 Task: Look for space in Overath, Germany from 10th June, 2023 to 25th June, 2023 for 4 adults in price range Rs.10000 to Rs.15000. Place can be private room with 4 bedrooms having 4 beds and 4 bathrooms. Property type can be house, flat, guest house, hotel. Amenities needed are: wifi, TV, free parkinig on premises, gym, breakfast. Booking option can be shelf check-in. Required host language is English.
Action: Mouse pressed left at (520, 124)
Screenshot: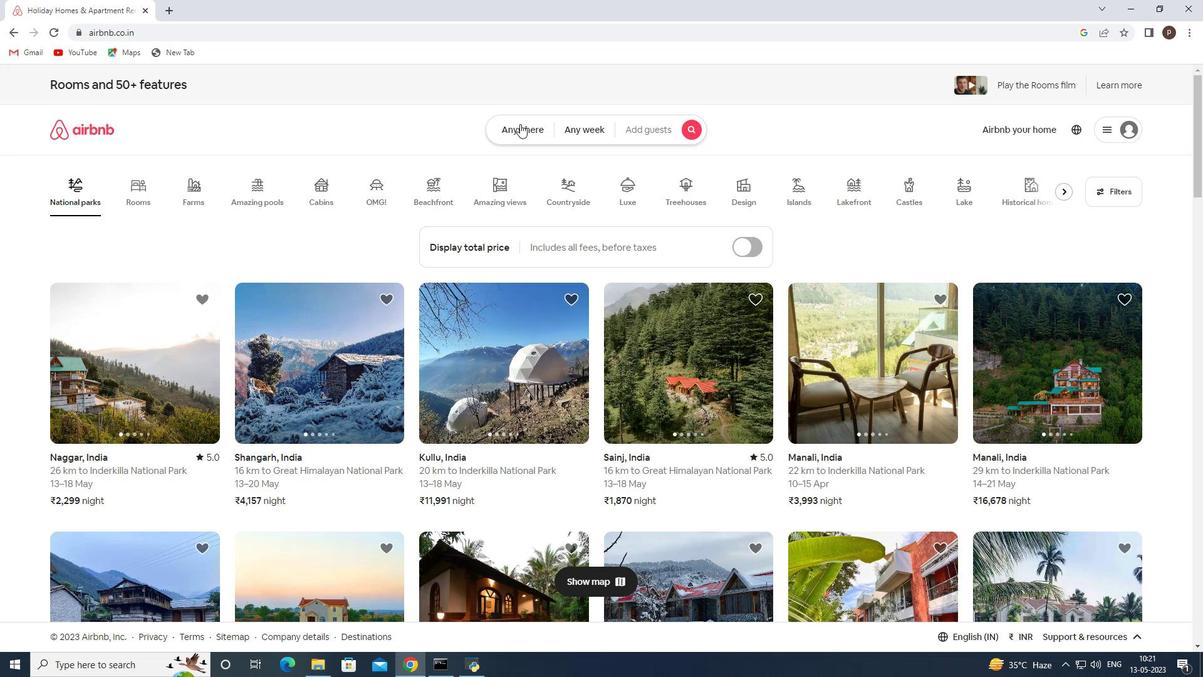 
Action: Mouse moved to (400, 176)
Screenshot: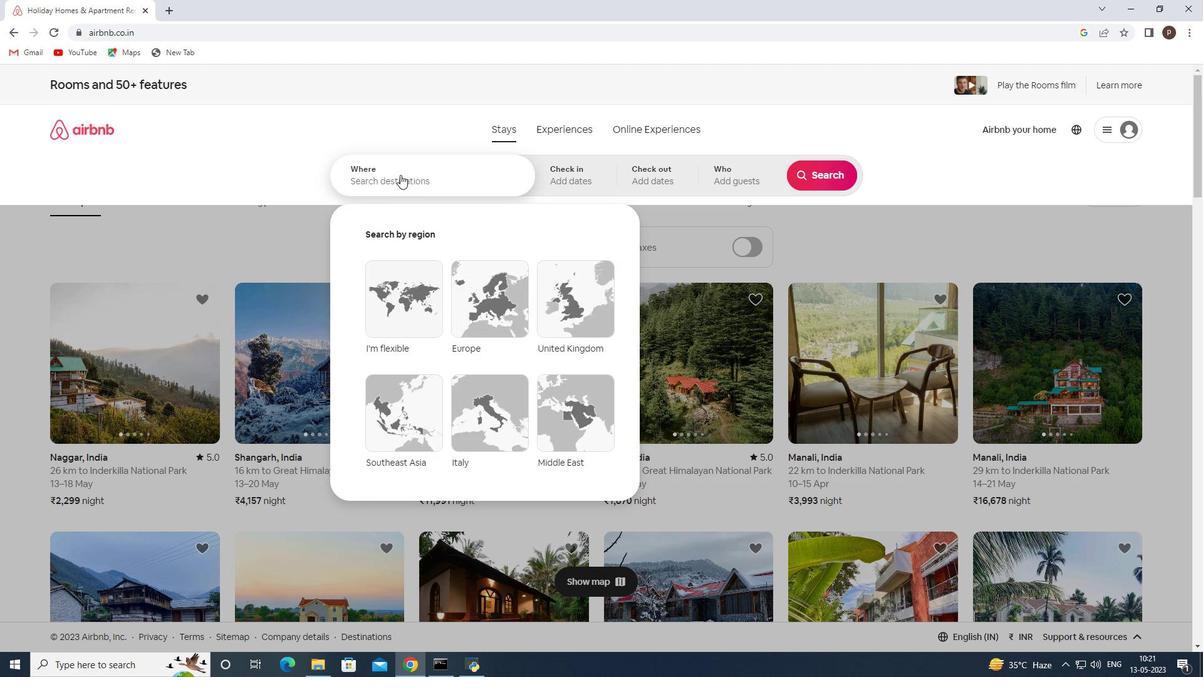 
Action: Mouse pressed left at (400, 176)
Screenshot: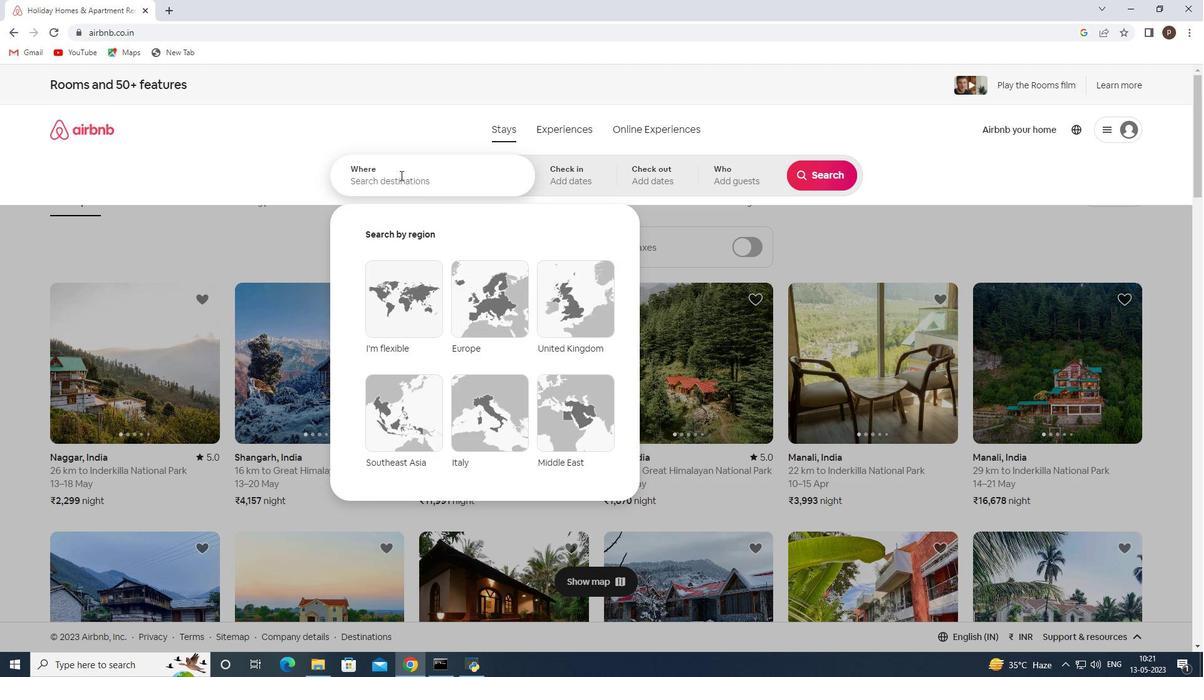 
Action: Mouse moved to (399, 180)
Screenshot: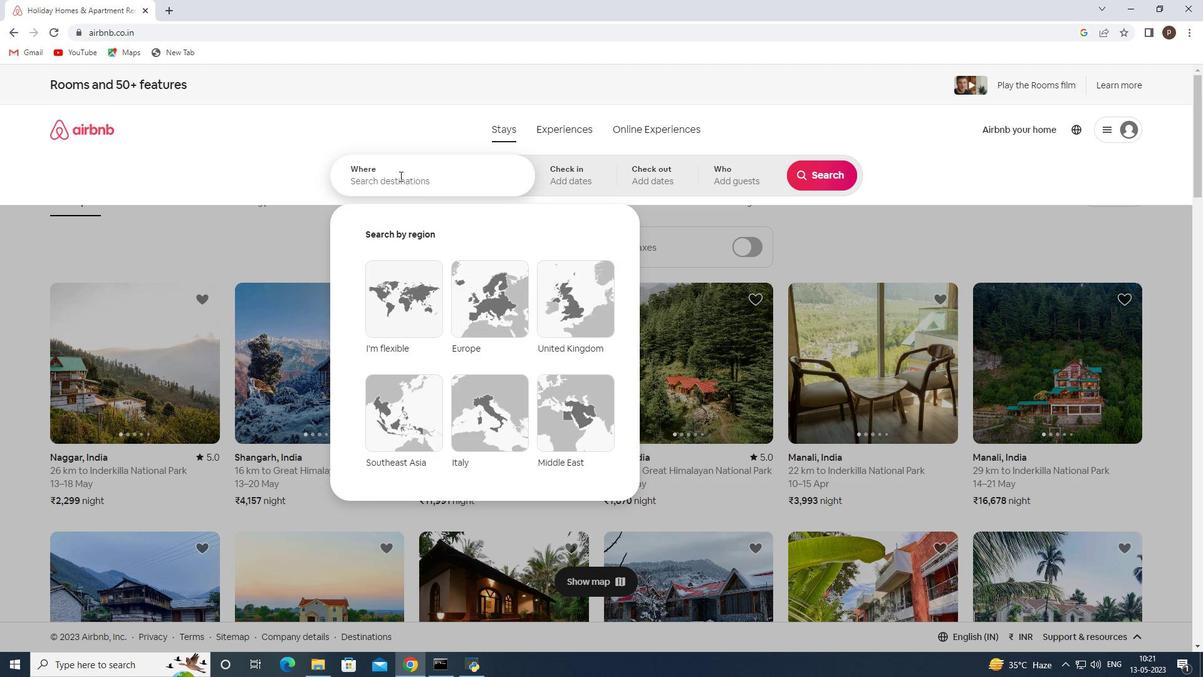 
Action: Key pressed <Key.caps_lock>O<Key.caps_lock>verath,<Key.space><Key.caps_lock>G<Key.caps_lock>ermany
Screenshot: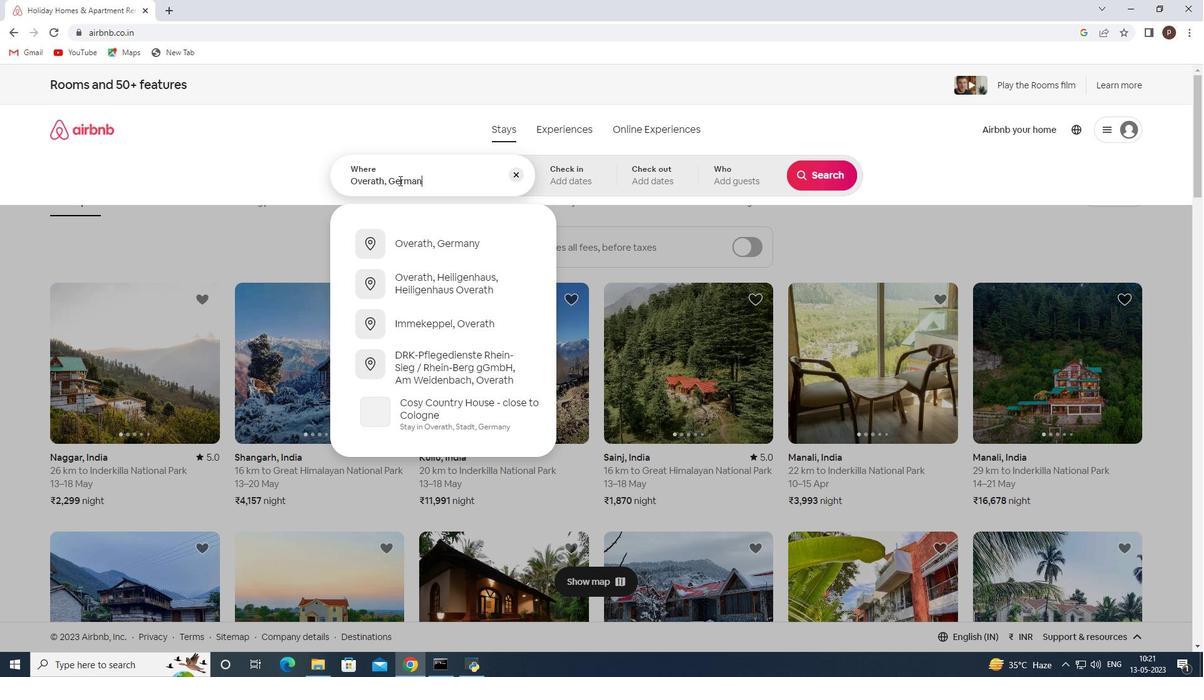 
Action: Mouse moved to (421, 239)
Screenshot: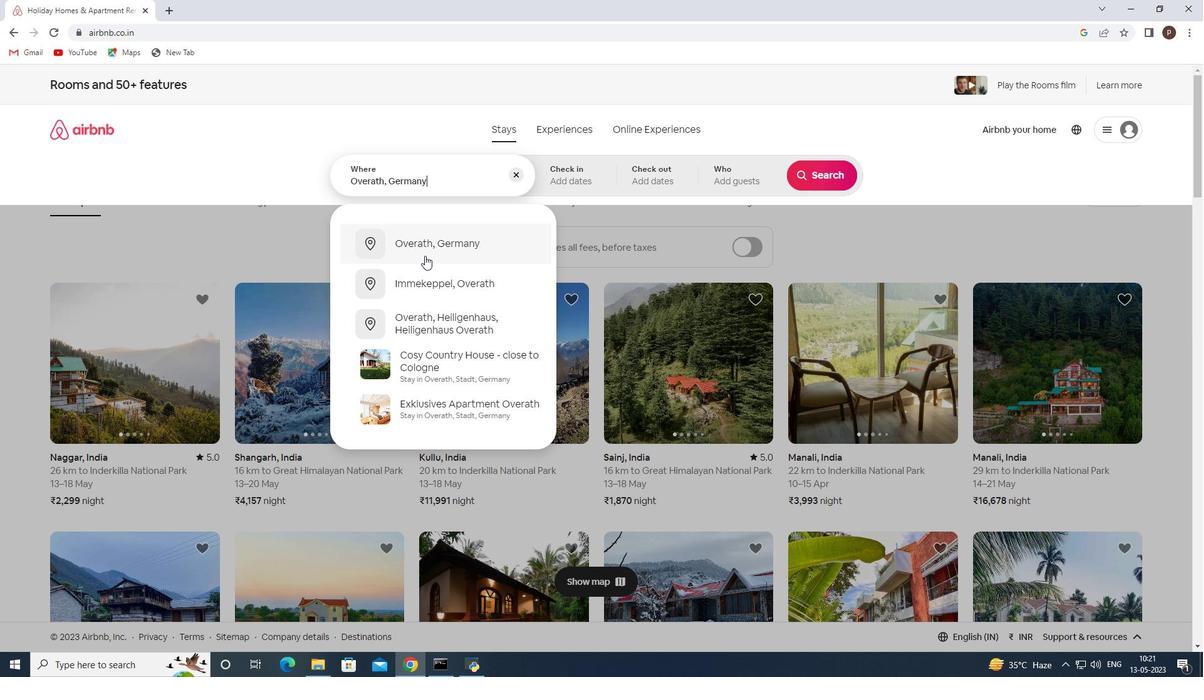 
Action: Mouse pressed left at (421, 239)
Screenshot: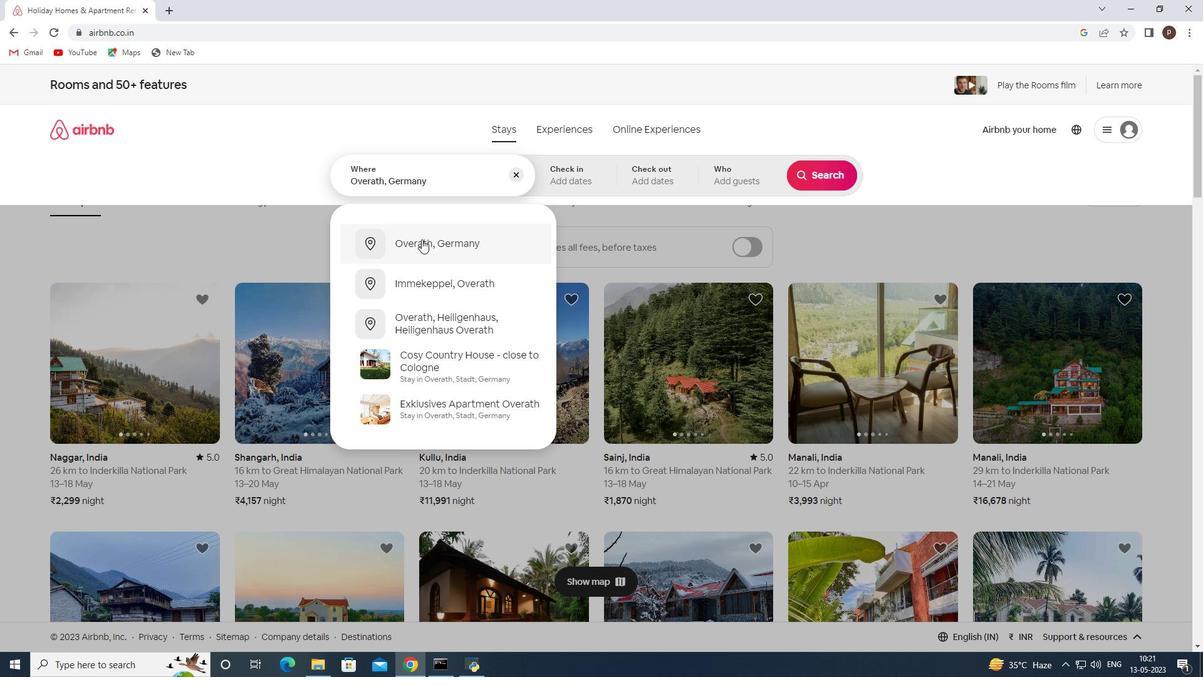
Action: Mouse moved to (803, 356)
Screenshot: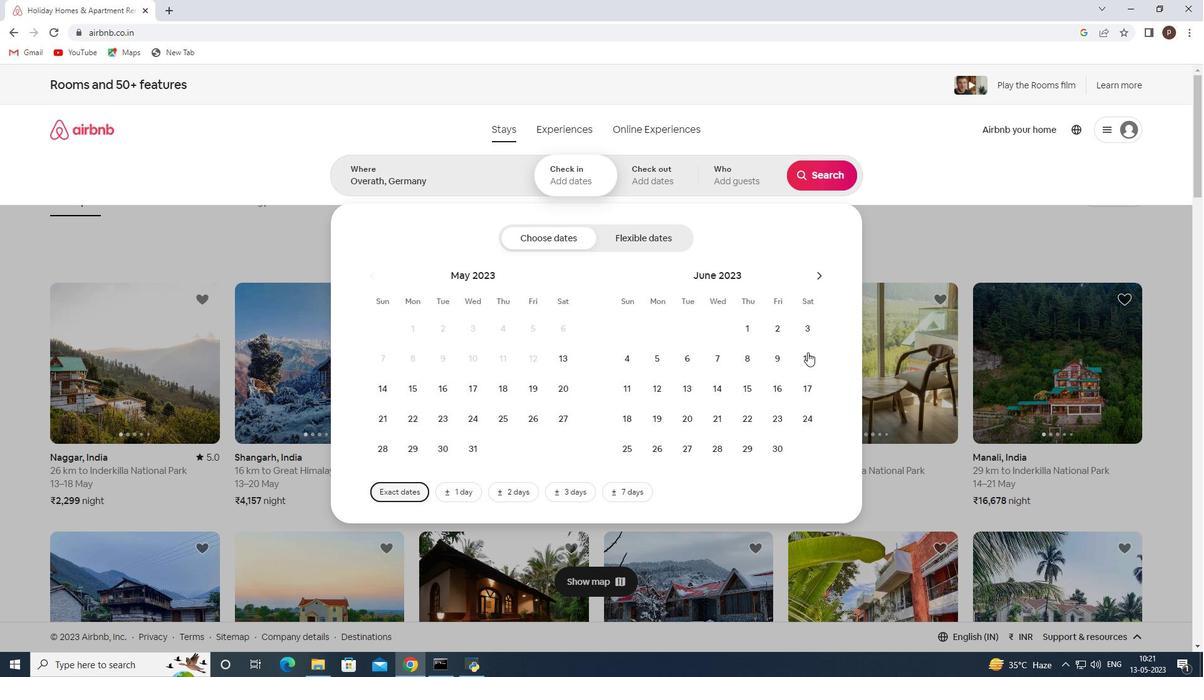 
Action: Mouse pressed left at (803, 356)
Screenshot: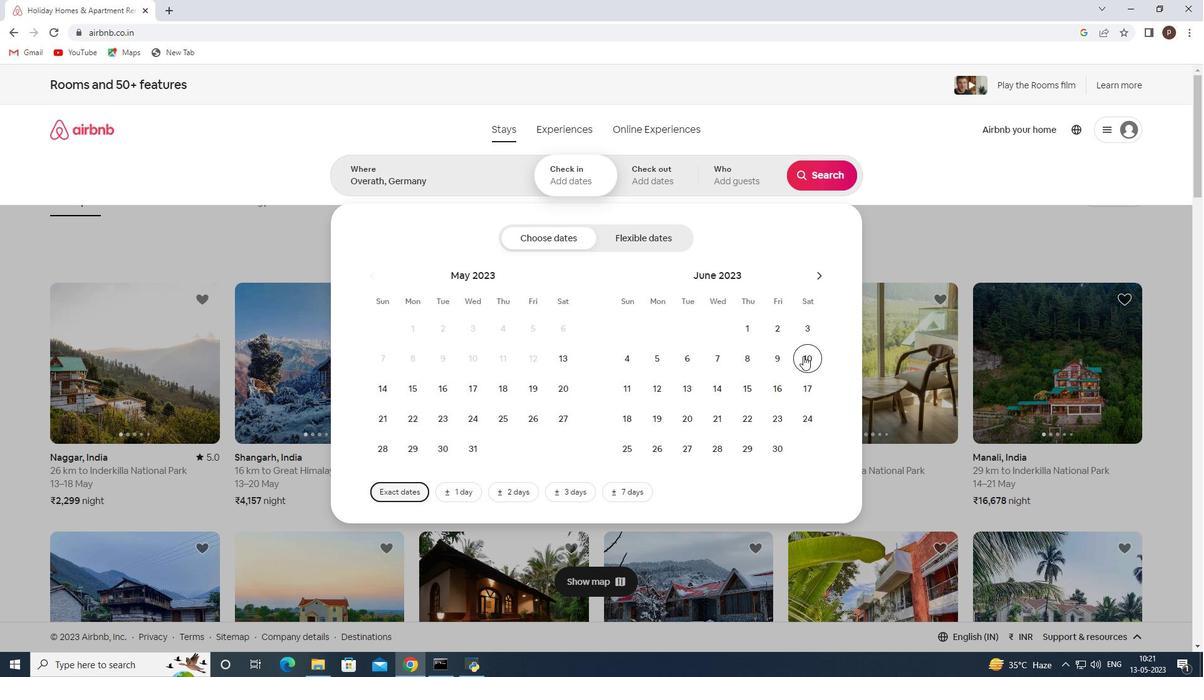 
Action: Mouse moved to (629, 444)
Screenshot: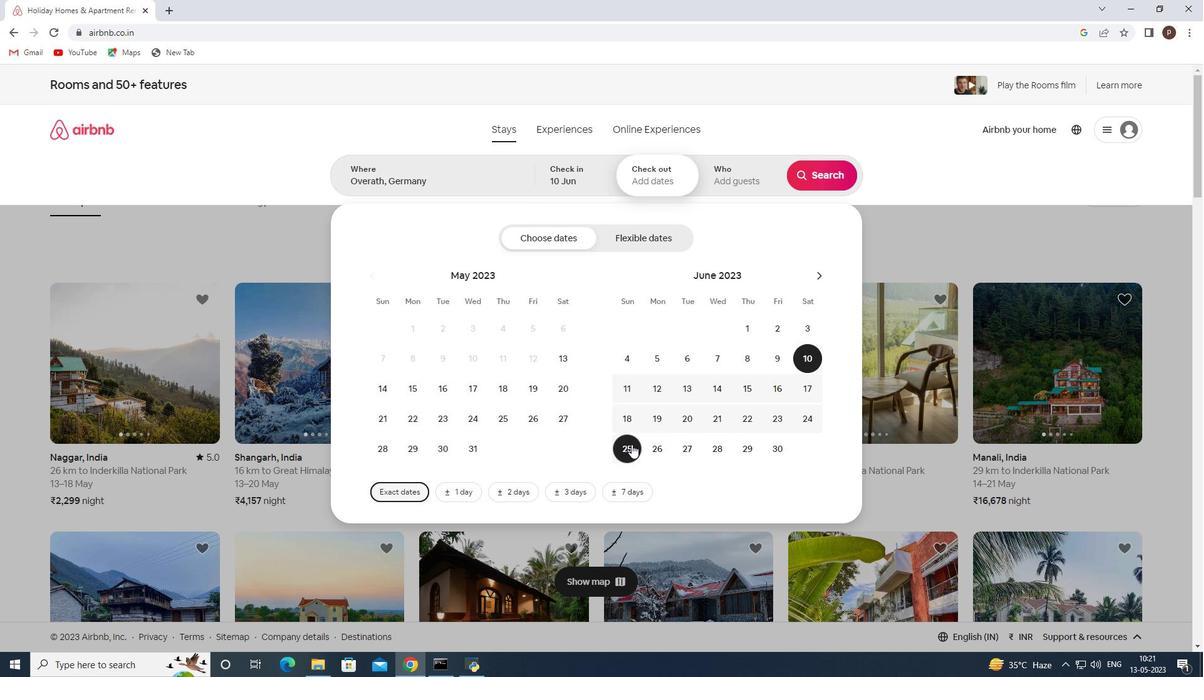 
Action: Mouse pressed left at (629, 444)
Screenshot: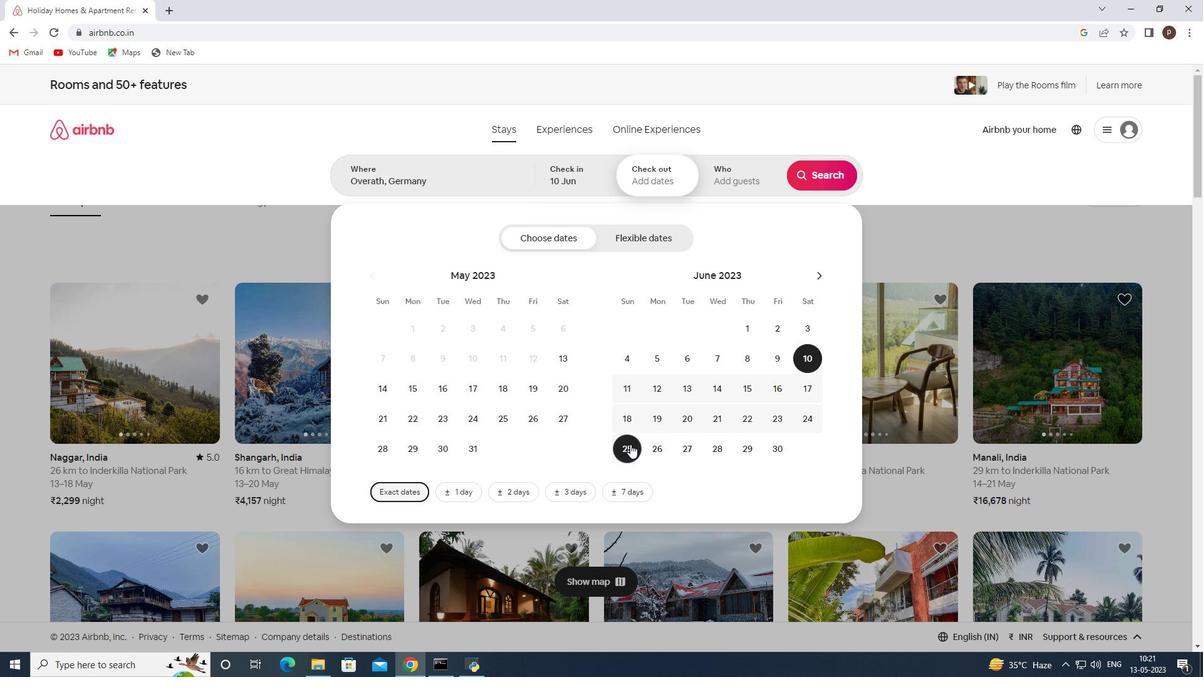 
Action: Mouse moved to (727, 179)
Screenshot: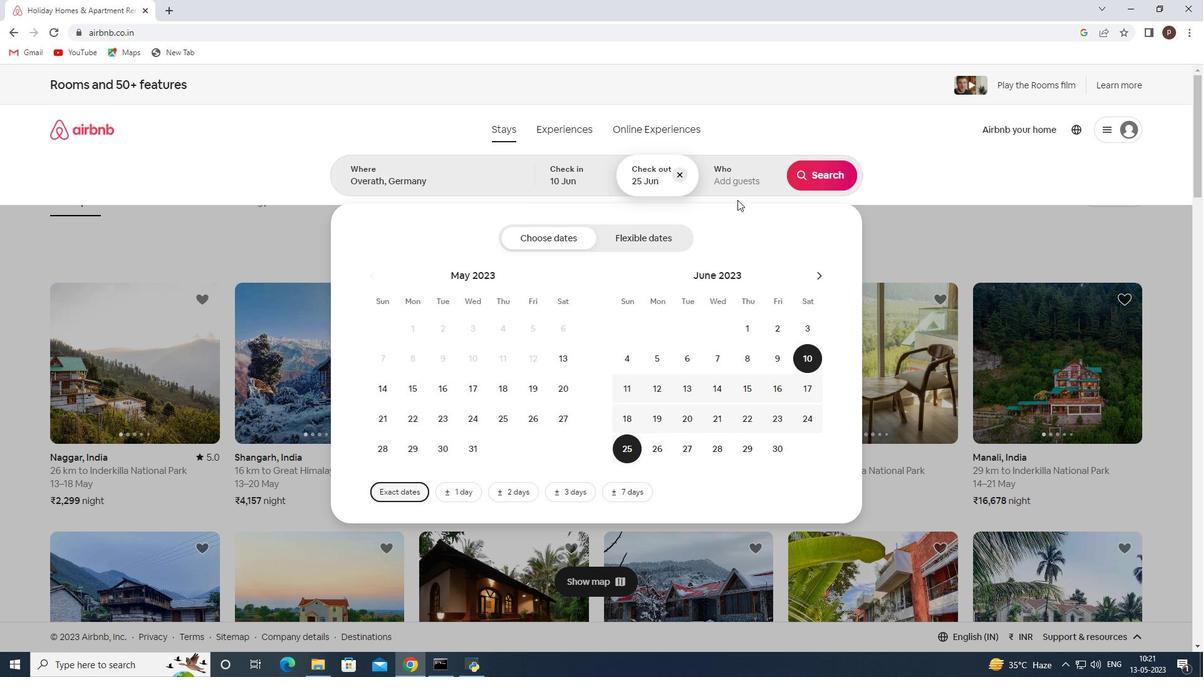 
Action: Mouse pressed left at (727, 179)
Screenshot: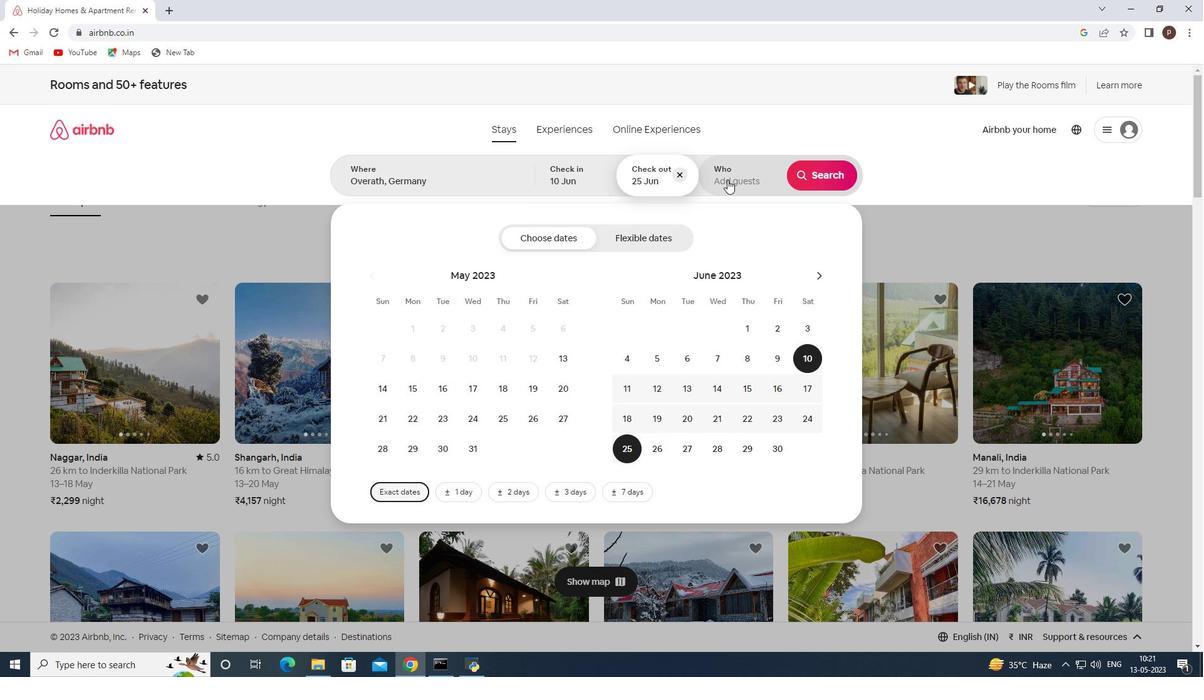 
Action: Mouse moved to (825, 243)
Screenshot: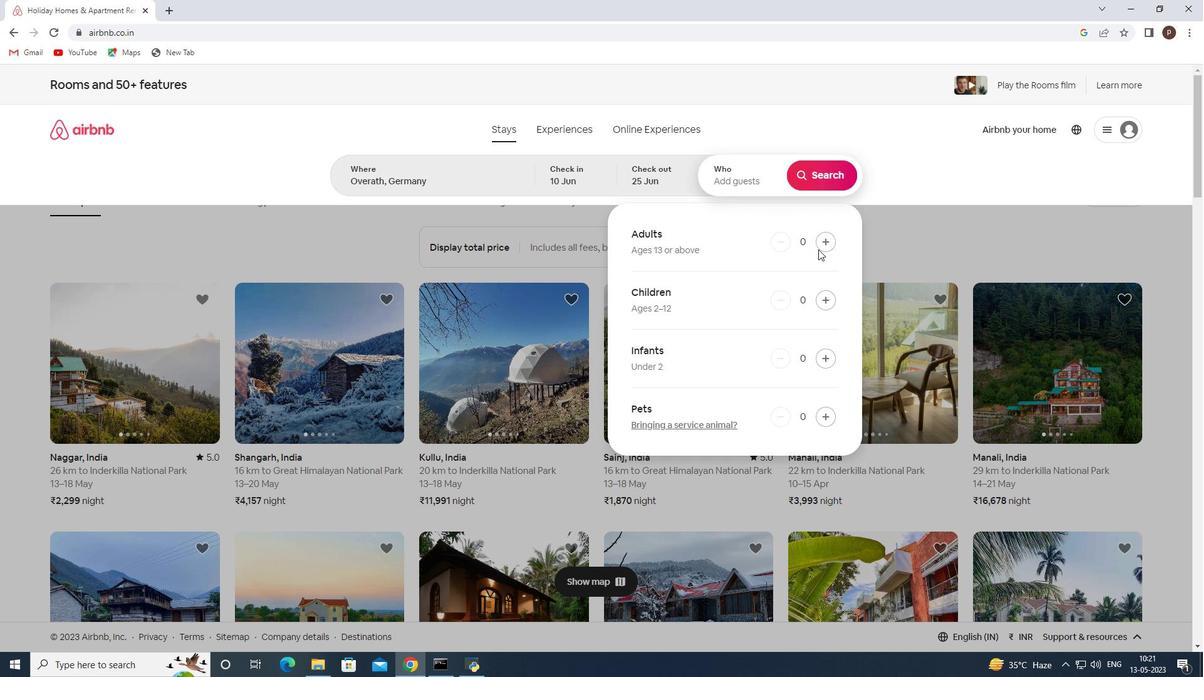 
Action: Mouse pressed left at (825, 243)
Screenshot: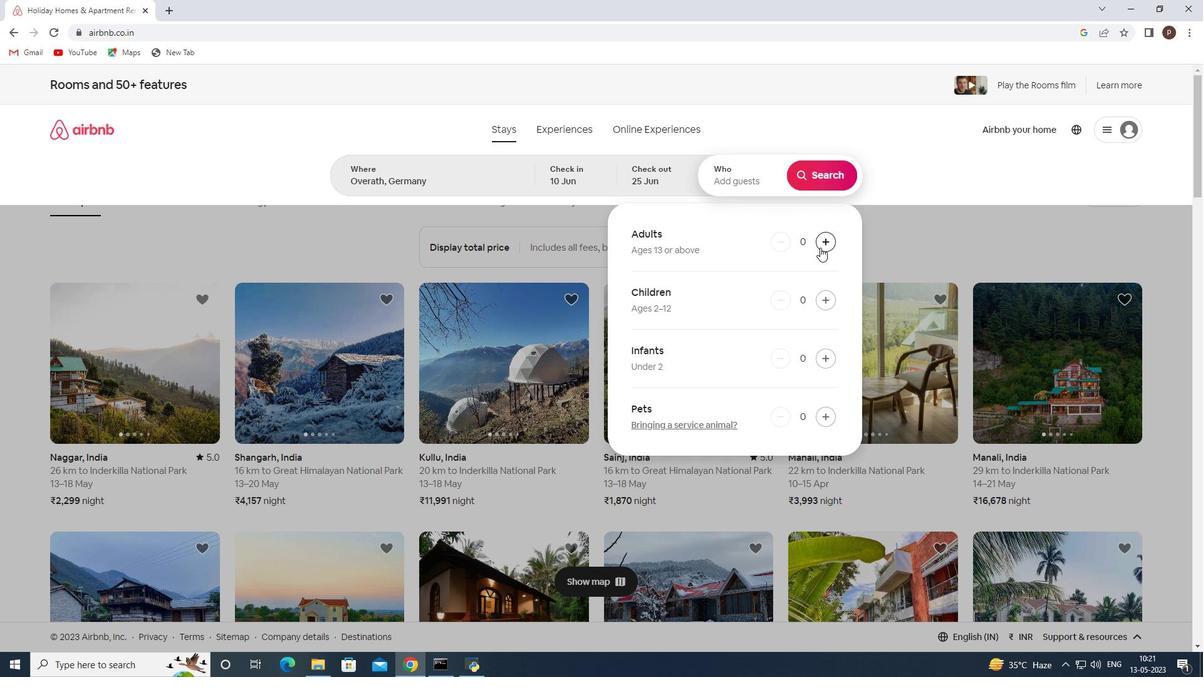 
Action: Mouse pressed left at (825, 243)
Screenshot: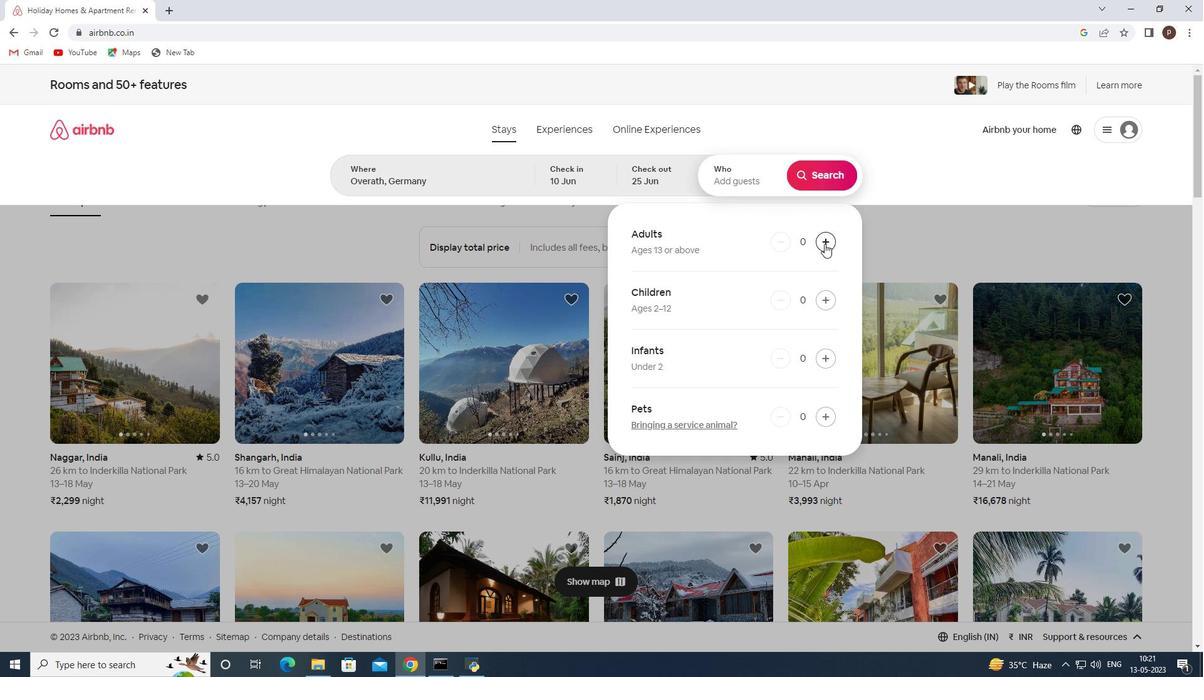 
Action: Mouse pressed left at (825, 243)
Screenshot: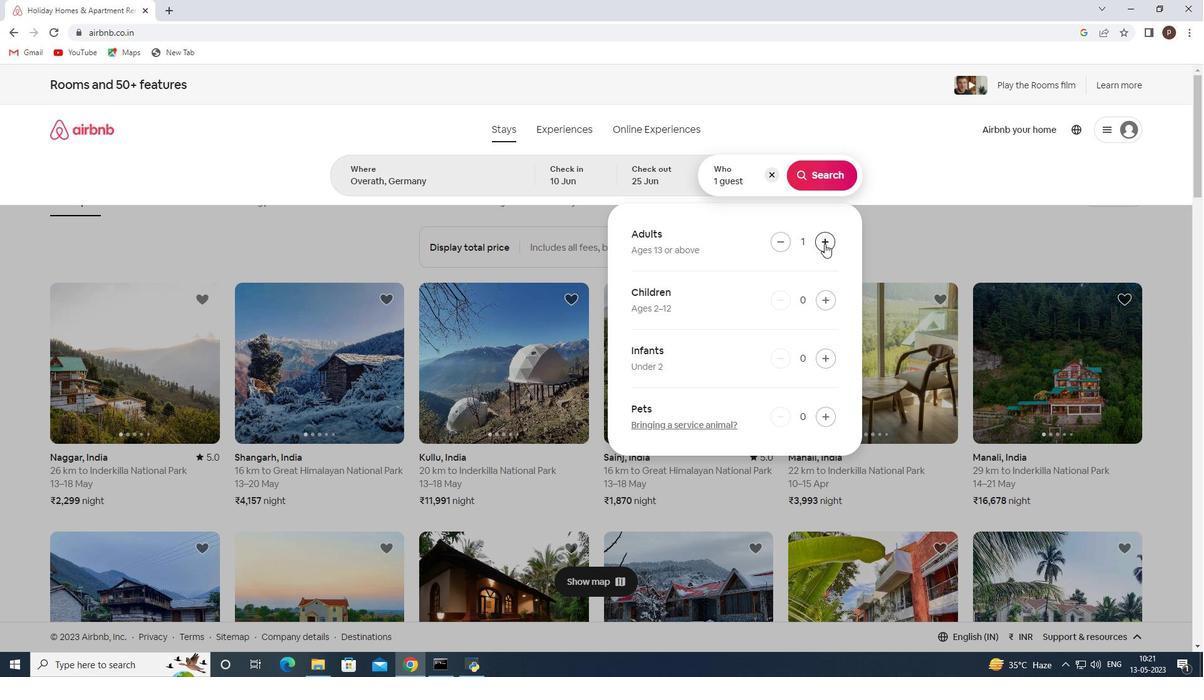 
Action: Mouse pressed left at (825, 243)
Screenshot: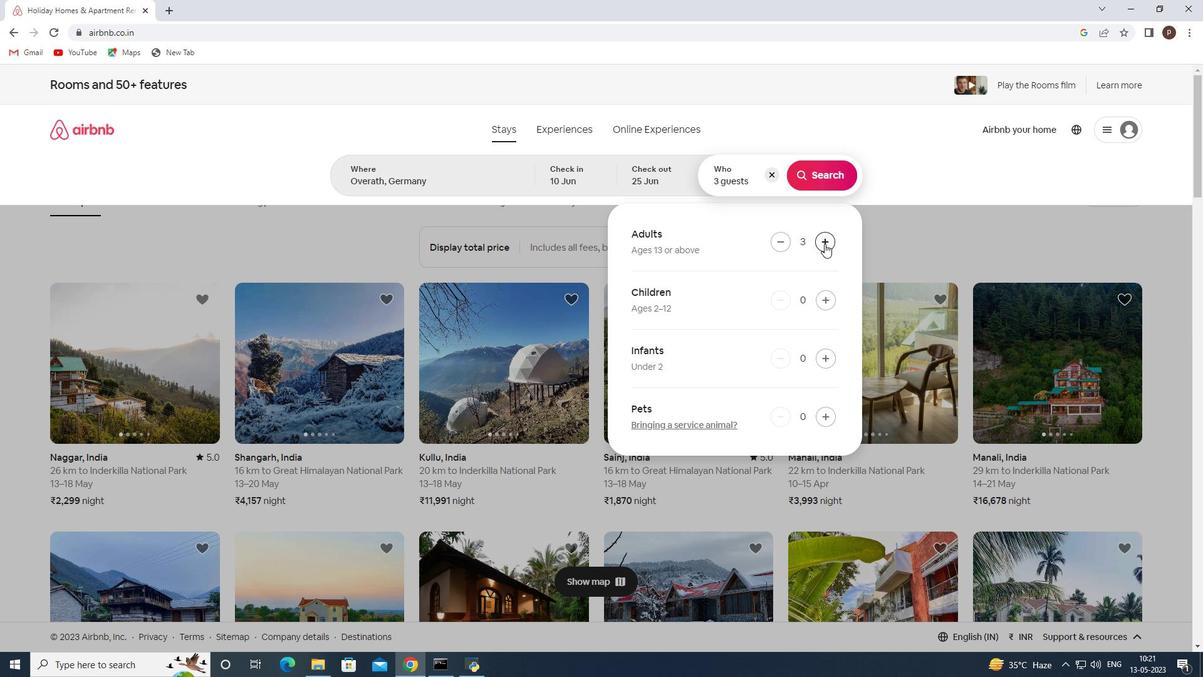 
Action: Mouse moved to (829, 169)
Screenshot: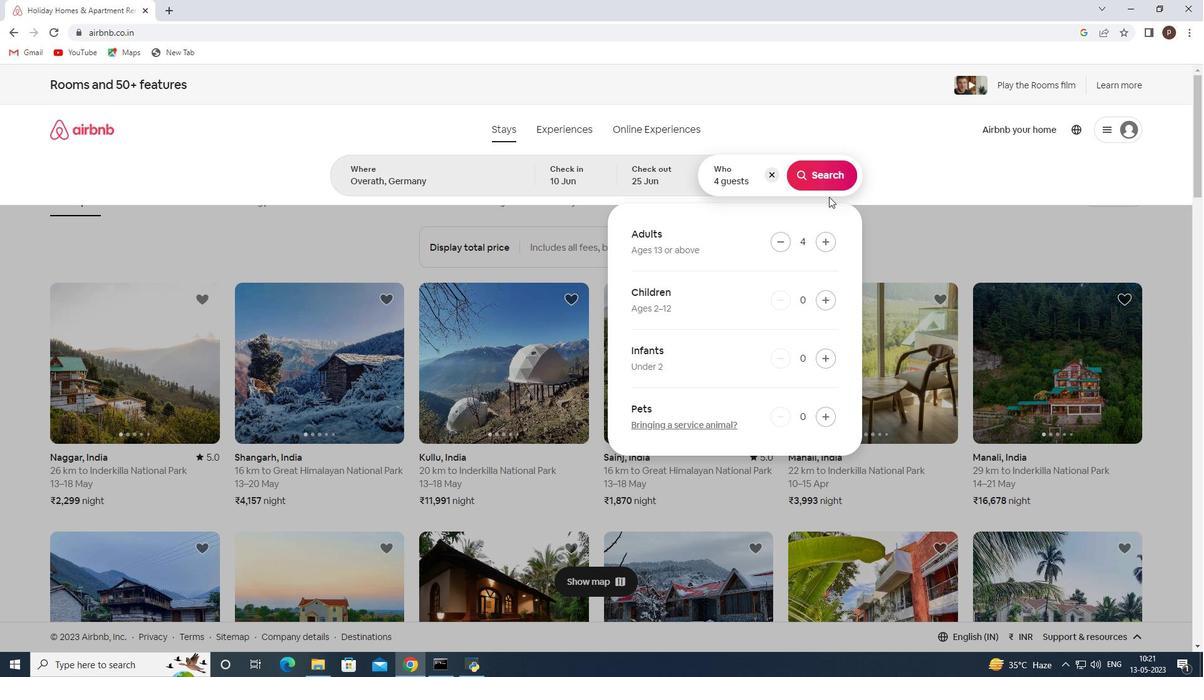
Action: Mouse pressed left at (829, 169)
Screenshot: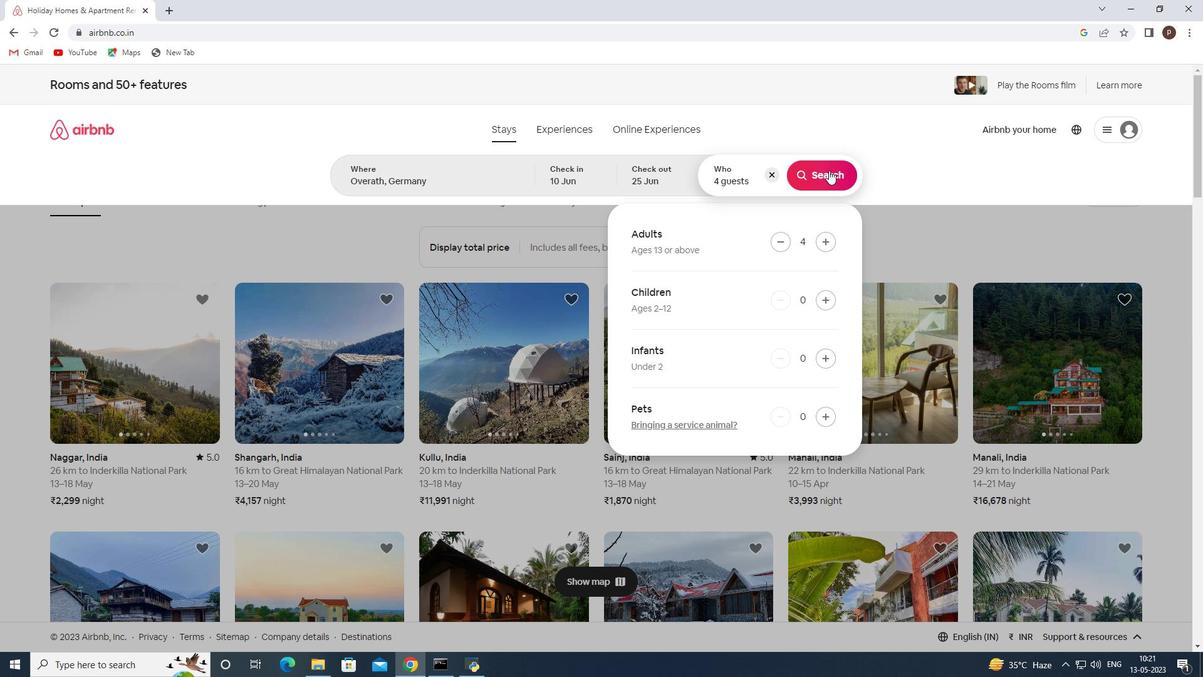 
Action: Mouse moved to (1137, 145)
Screenshot: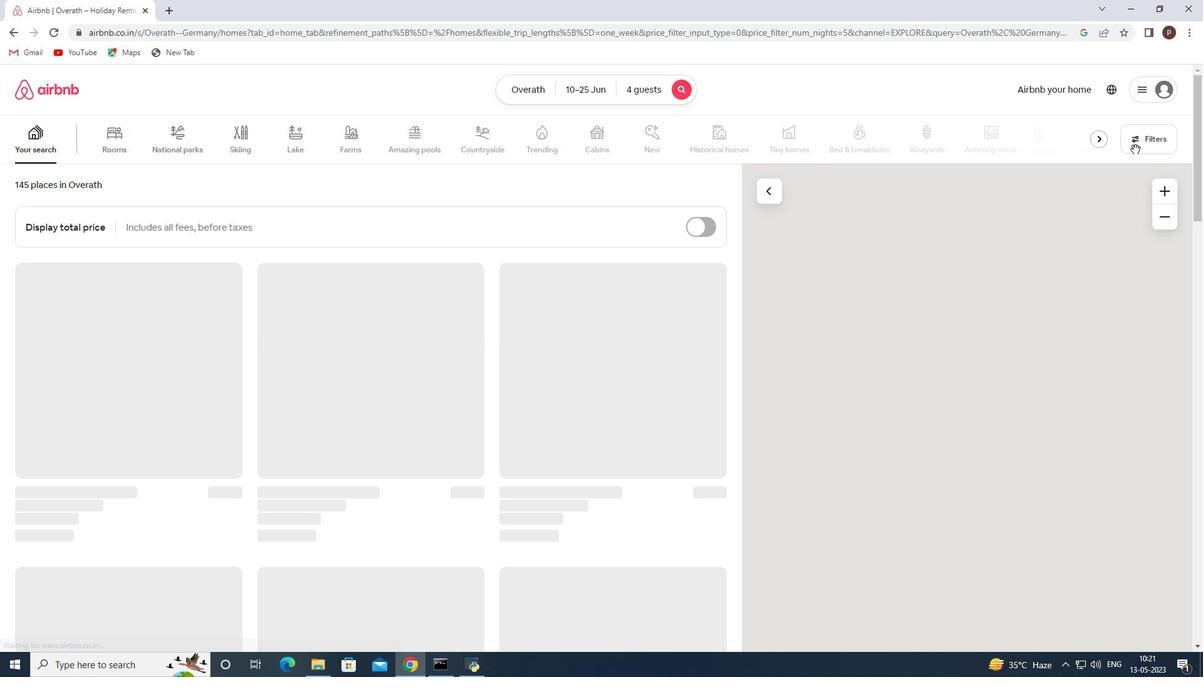 
Action: Mouse pressed left at (1137, 145)
Screenshot: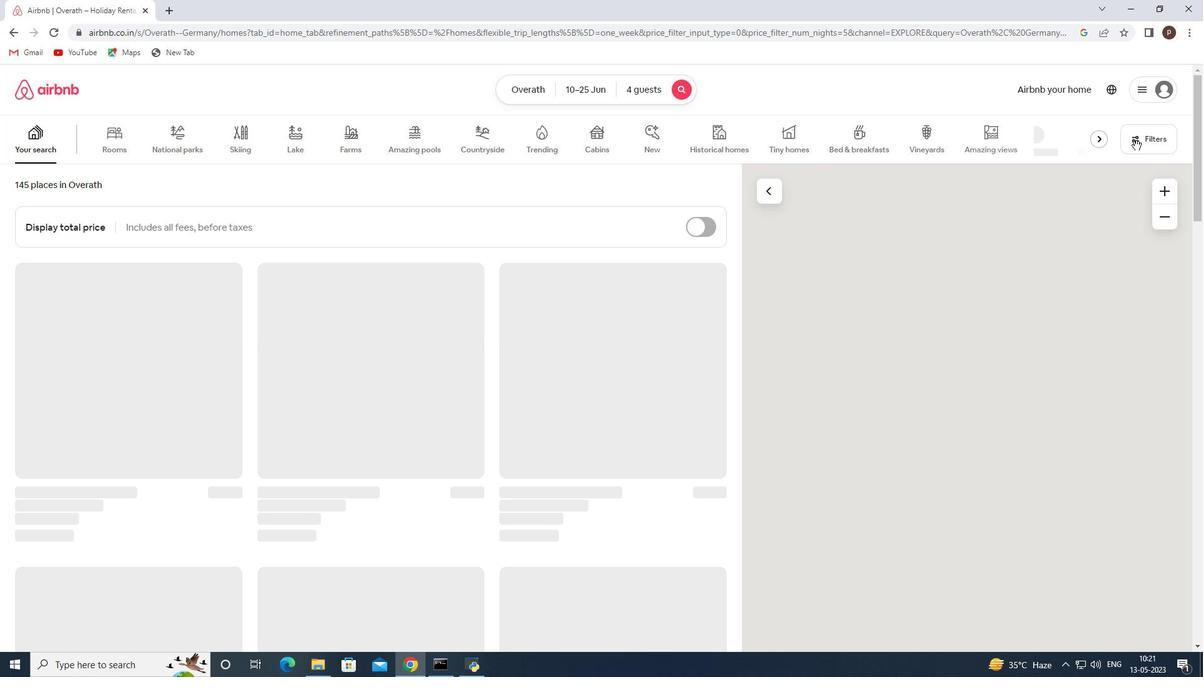 
Action: Mouse moved to (415, 443)
Screenshot: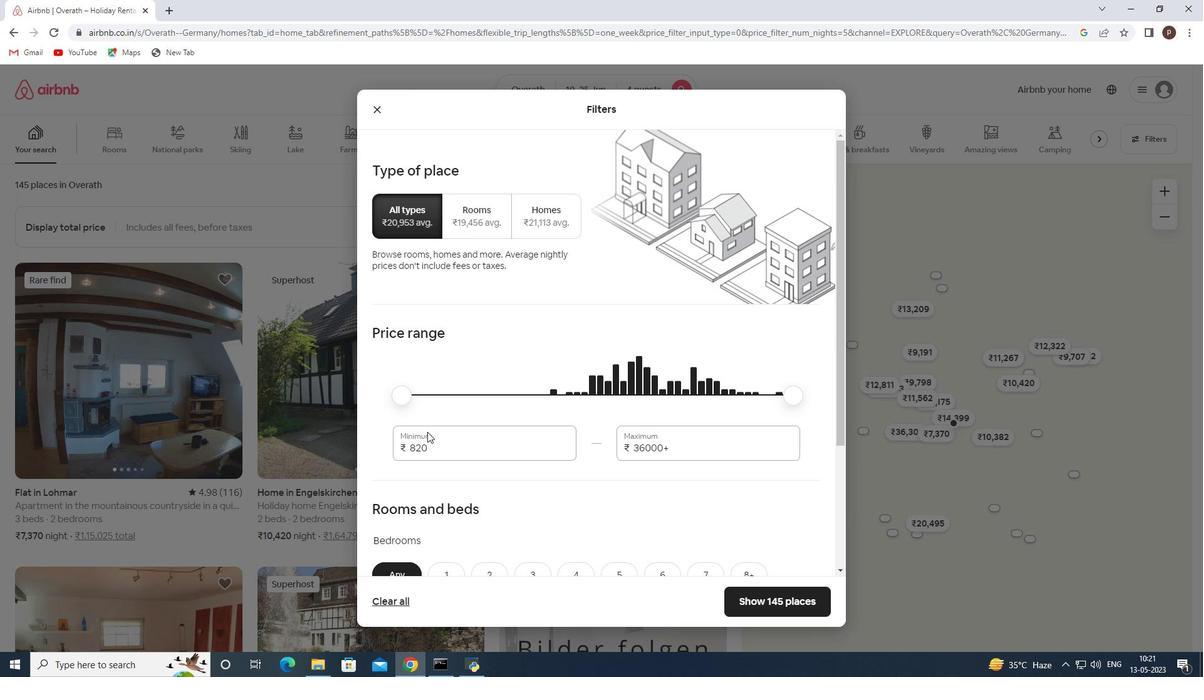 
Action: Mouse pressed left at (415, 443)
Screenshot: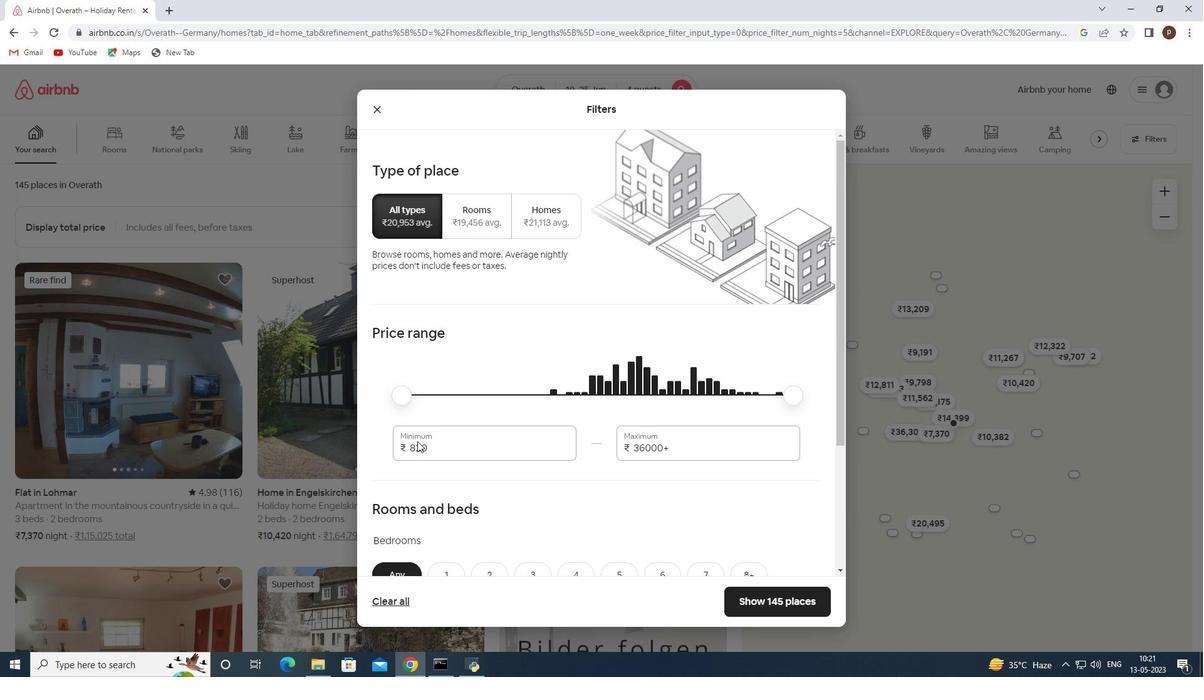 
Action: Mouse pressed left at (415, 443)
Screenshot: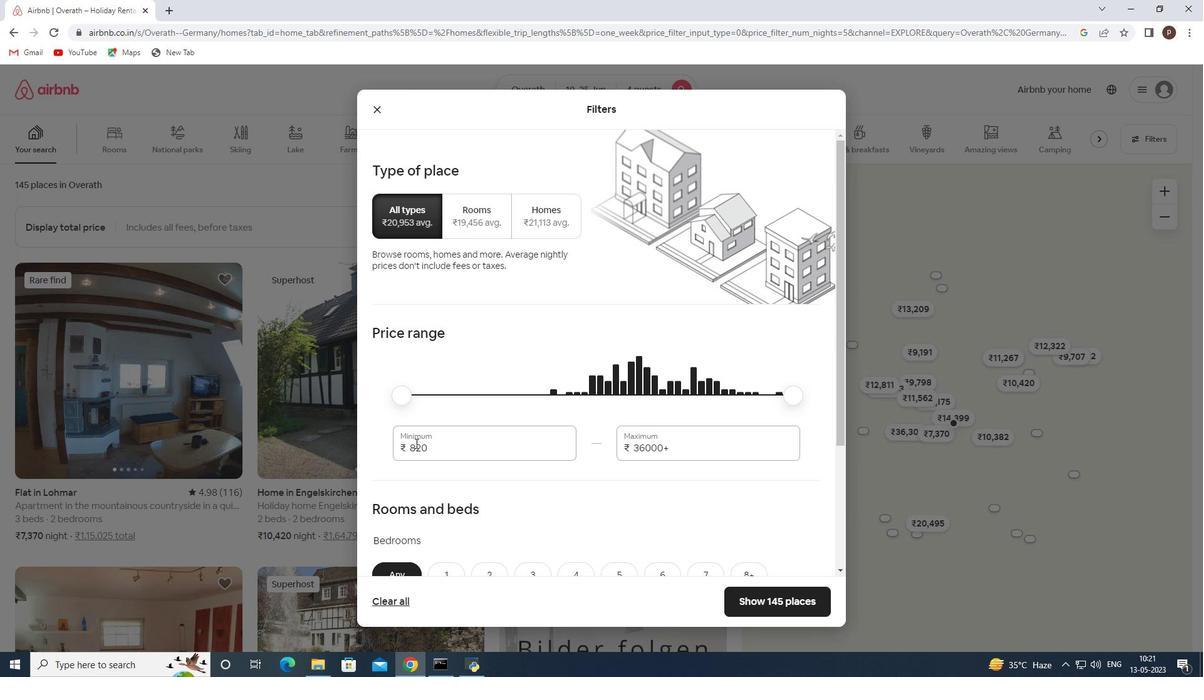 
Action: Key pressed 10000<Key.tab>15000
Screenshot: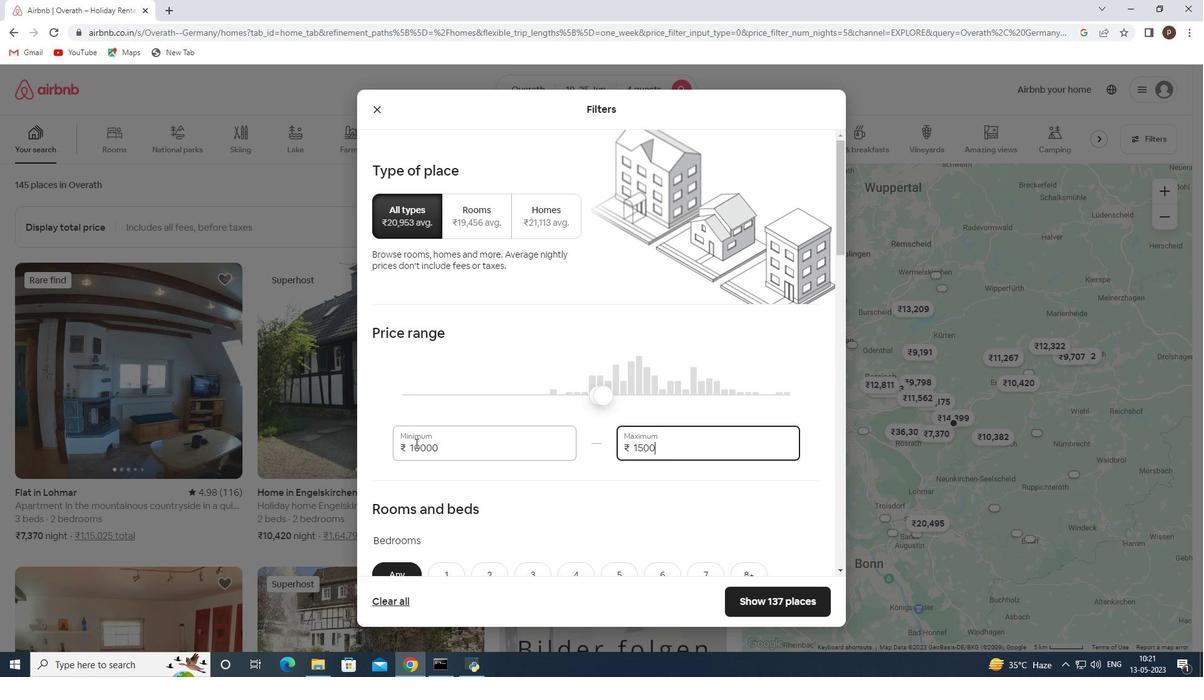 
Action: Mouse moved to (421, 445)
Screenshot: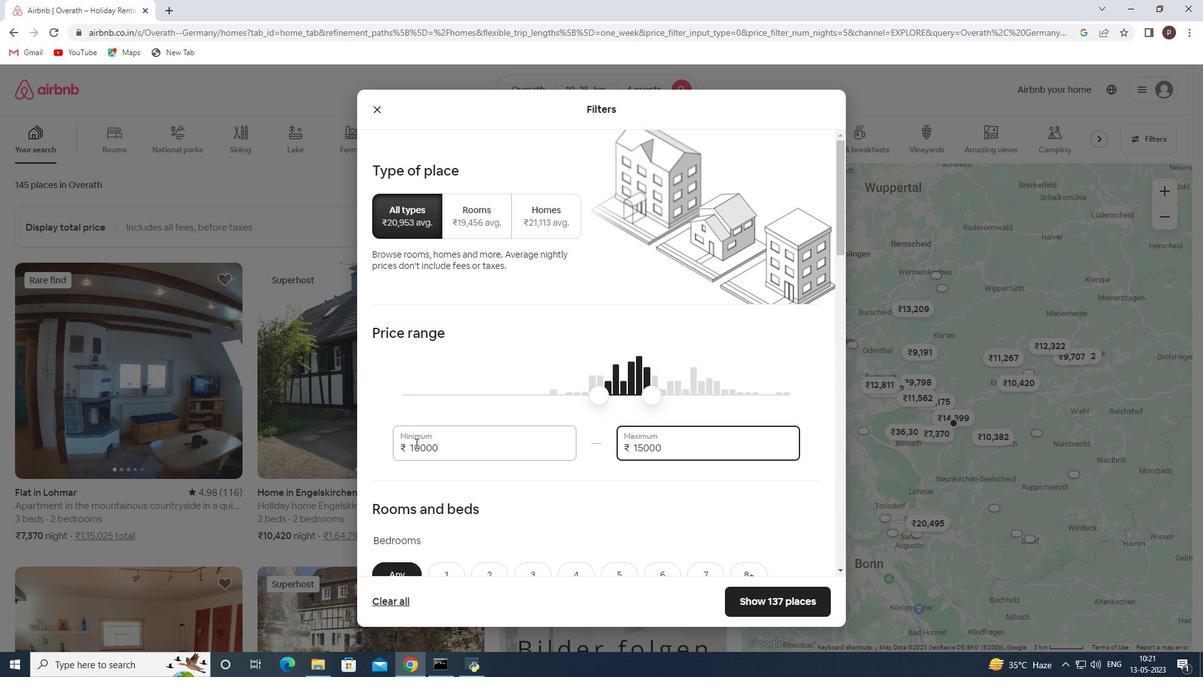 
Action: Mouse scrolled (421, 445) with delta (0, 0)
Screenshot: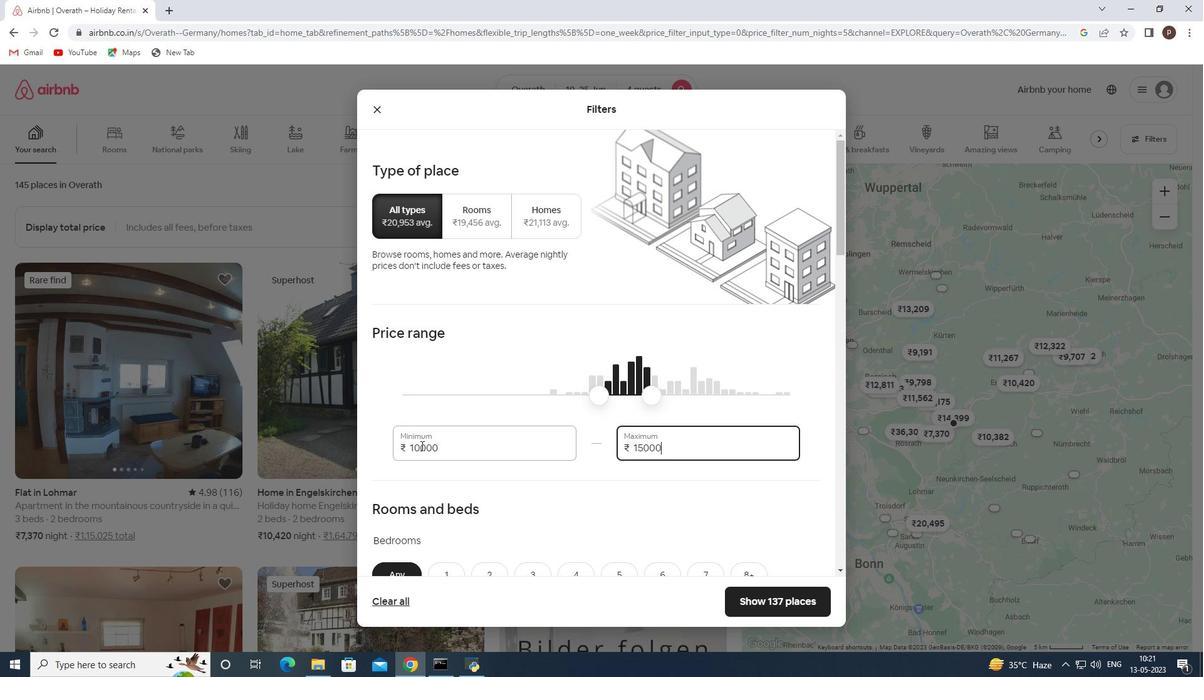 
Action: Mouse scrolled (421, 445) with delta (0, 0)
Screenshot: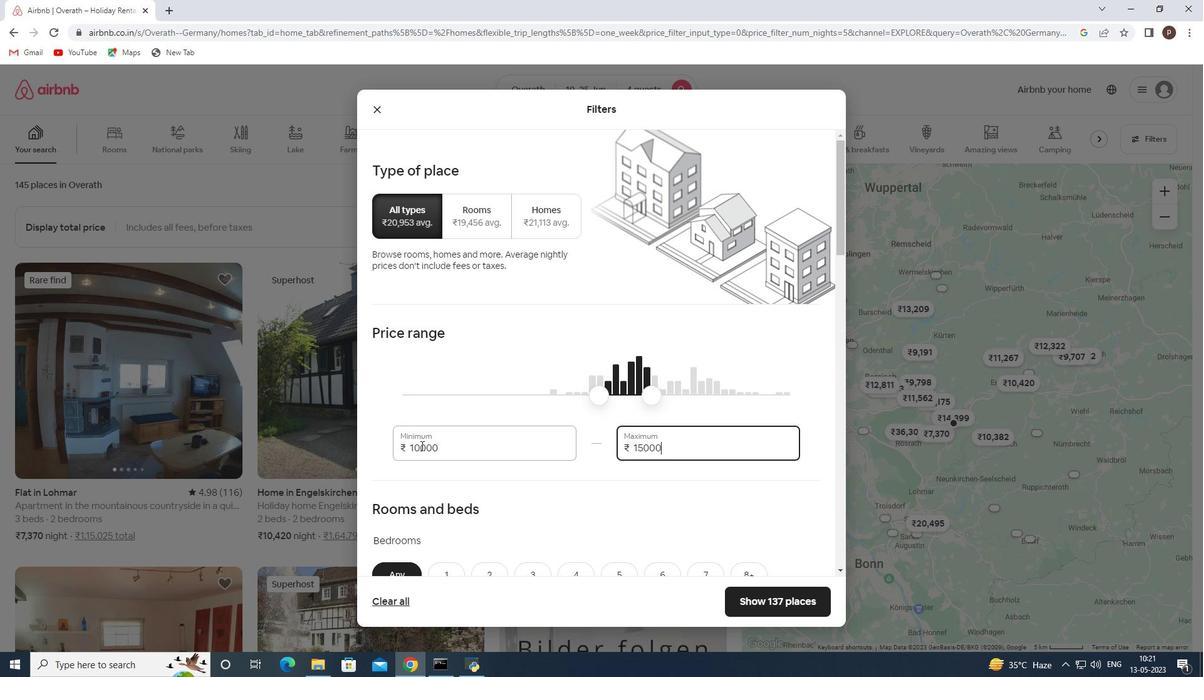
Action: Mouse moved to (421, 445)
Screenshot: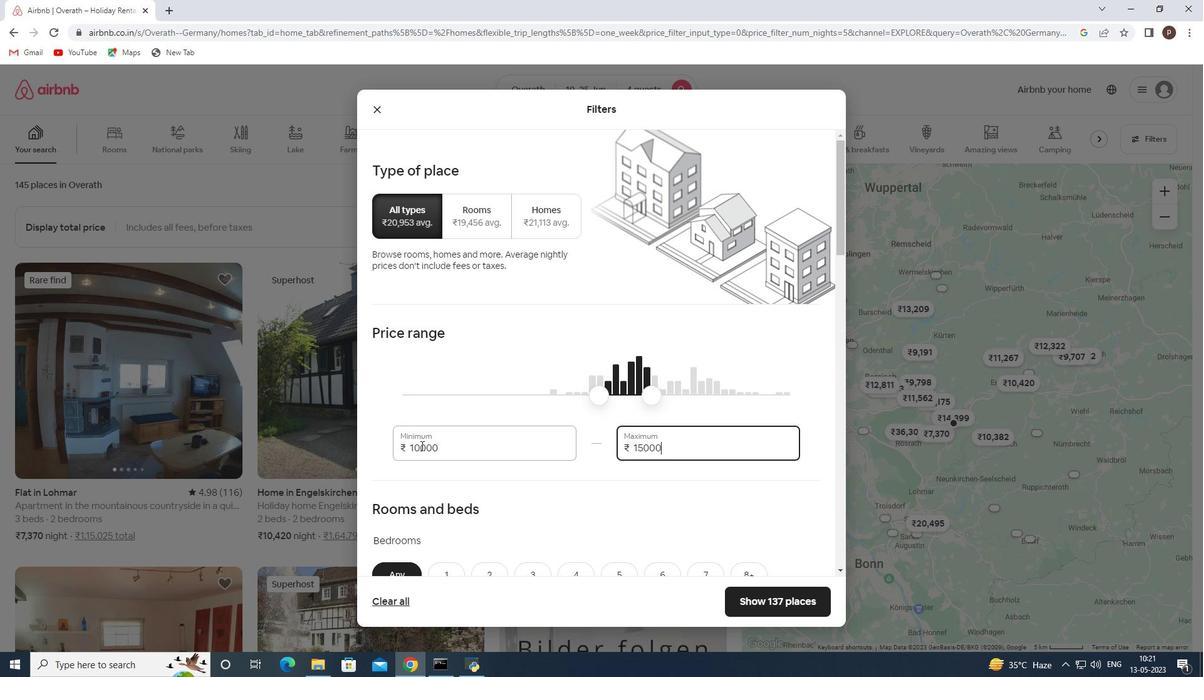 
Action: Mouse scrolled (421, 445) with delta (0, 0)
Screenshot: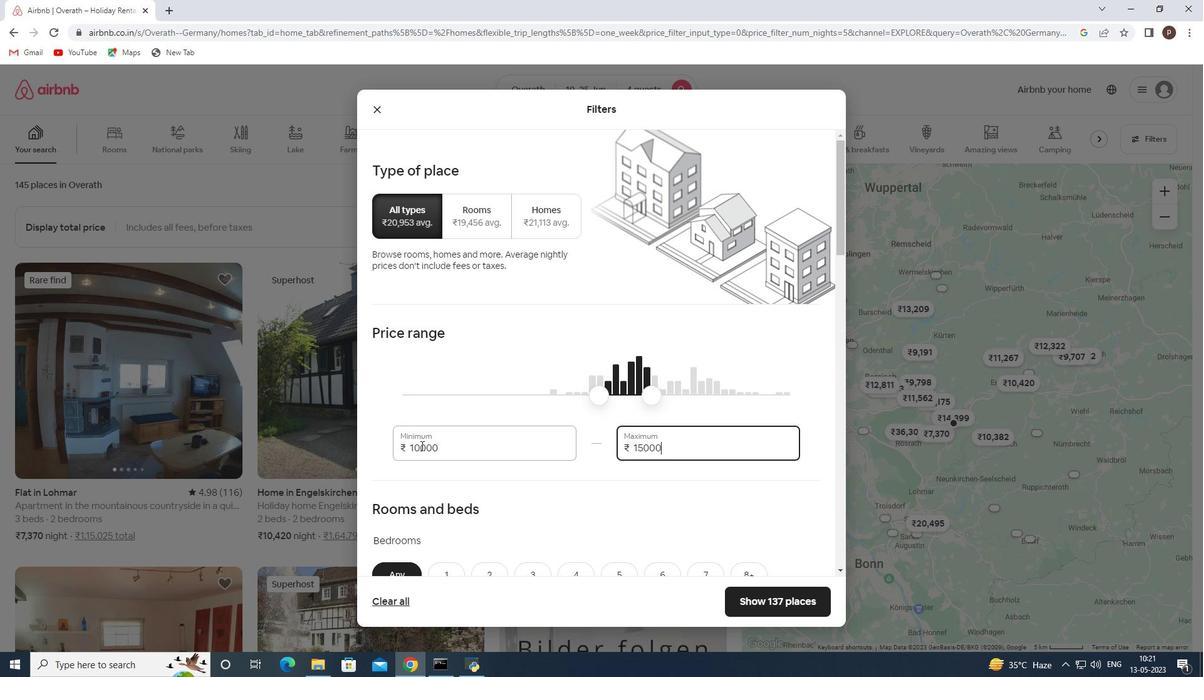 
Action: Mouse moved to (568, 386)
Screenshot: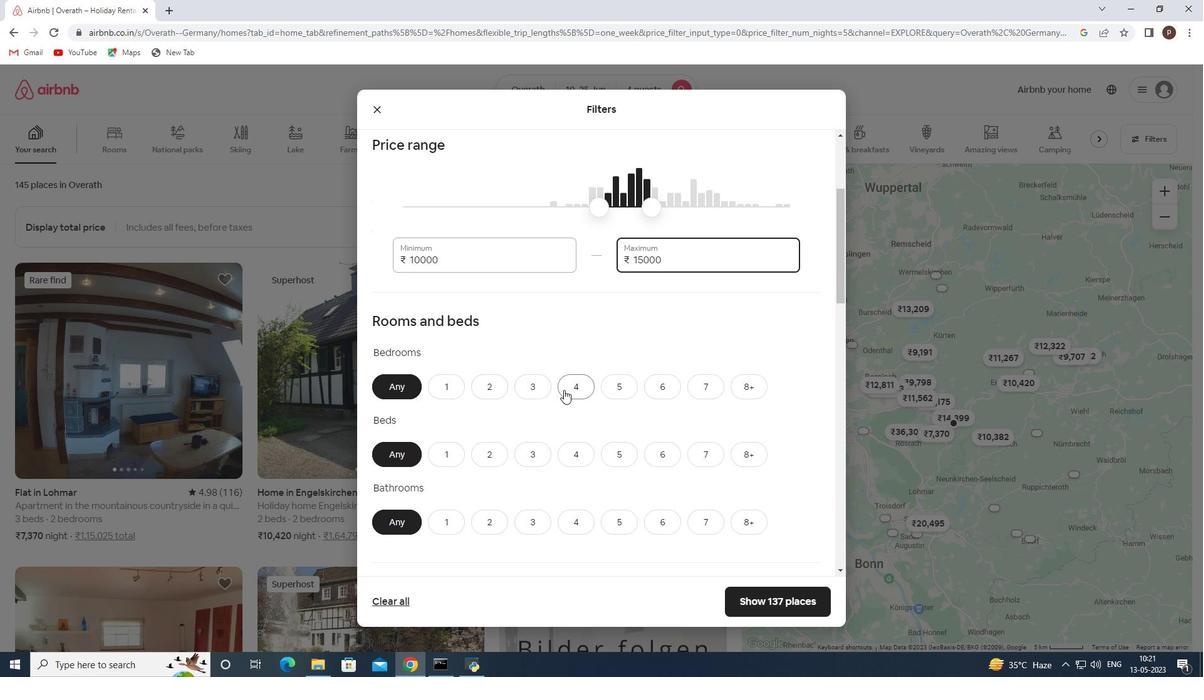 
Action: Mouse pressed left at (568, 386)
Screenshot: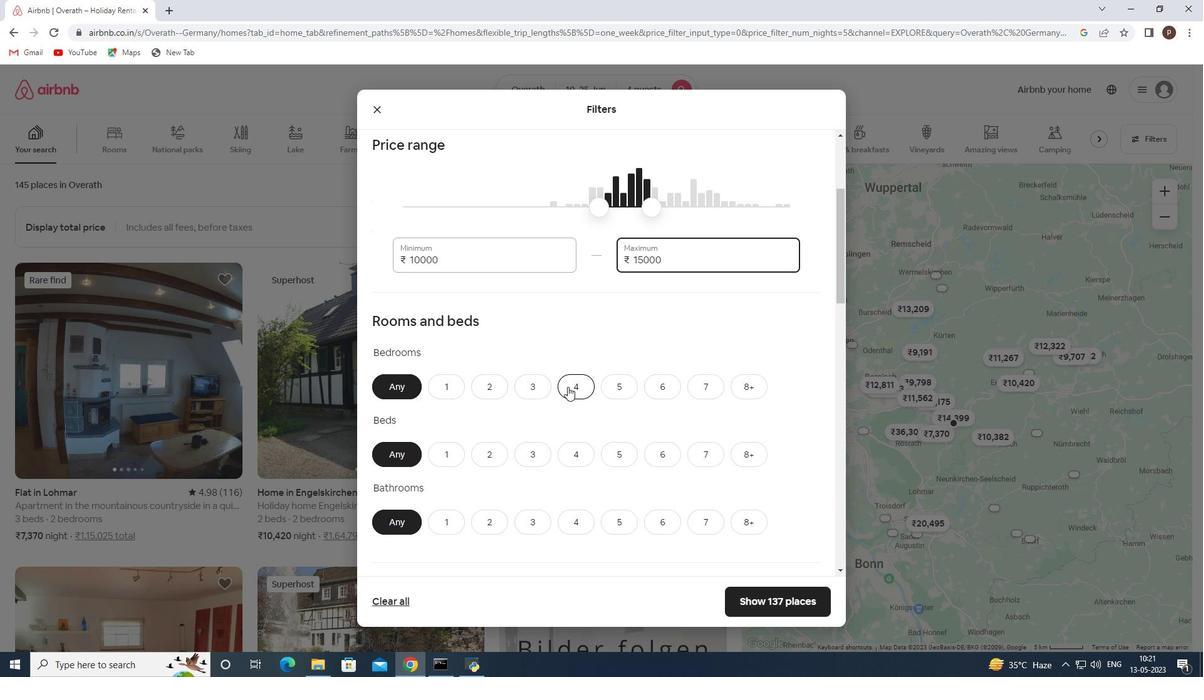 
Action: Mouse moved to (583, 462)
Screenshot: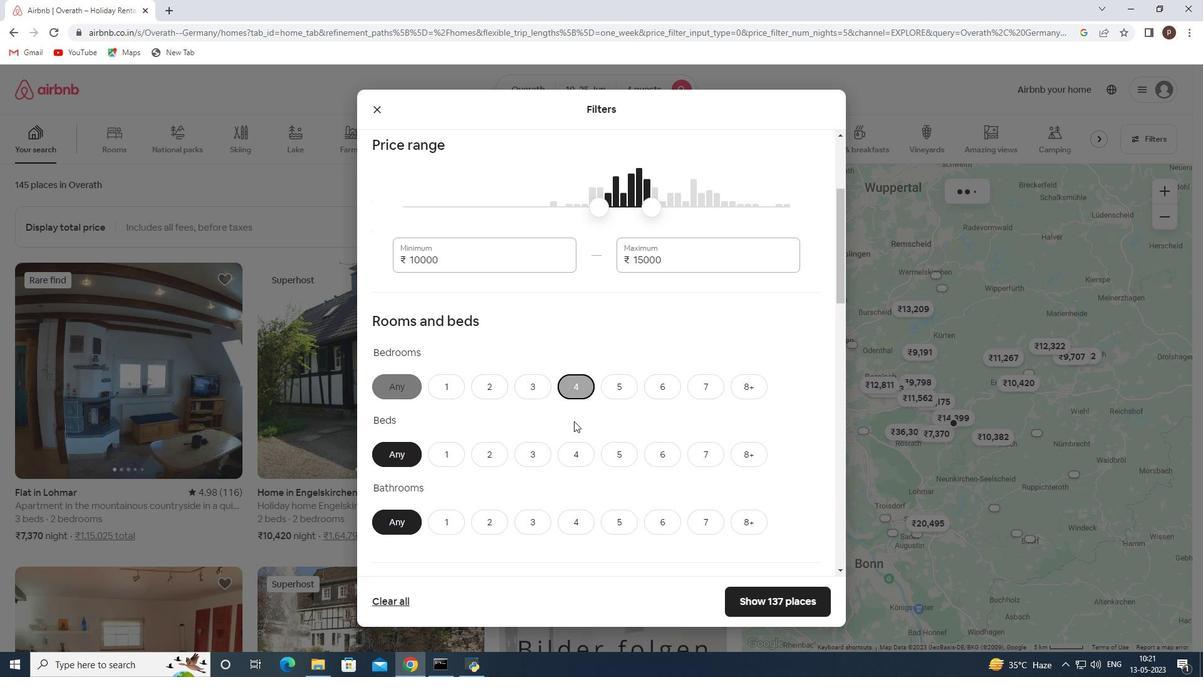 
Action: Mouse pressed left at (583, 462)
Screenshot: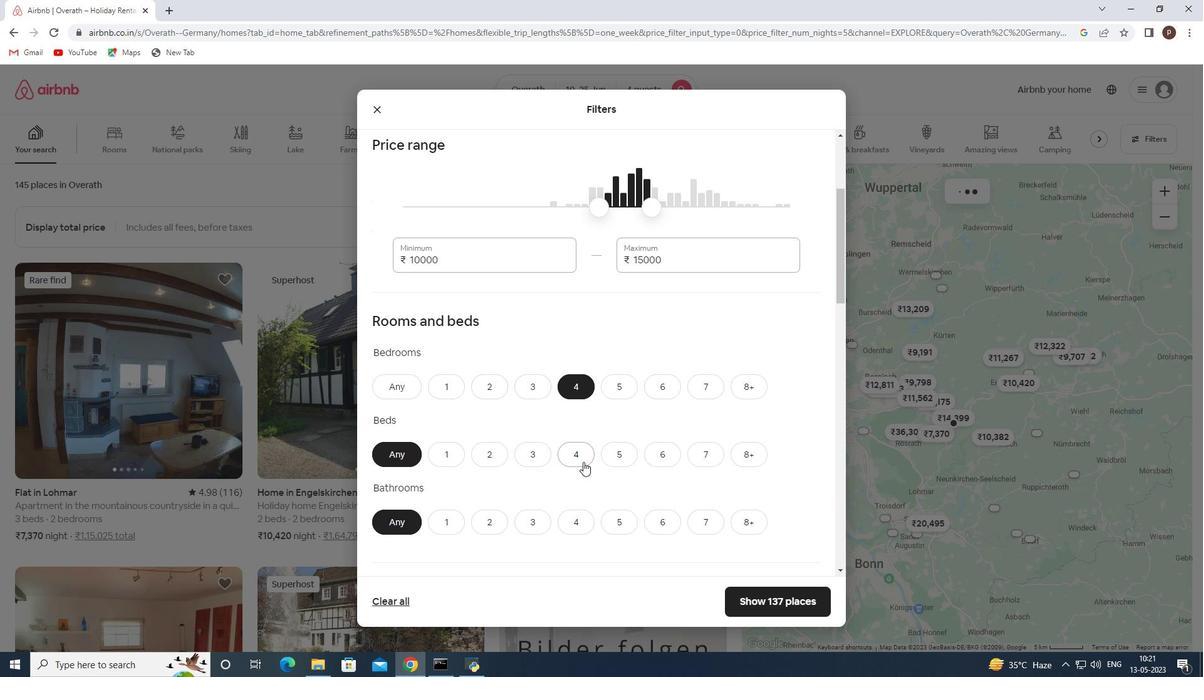 
Action: Mouse moved to (574, 517)
Screenshot: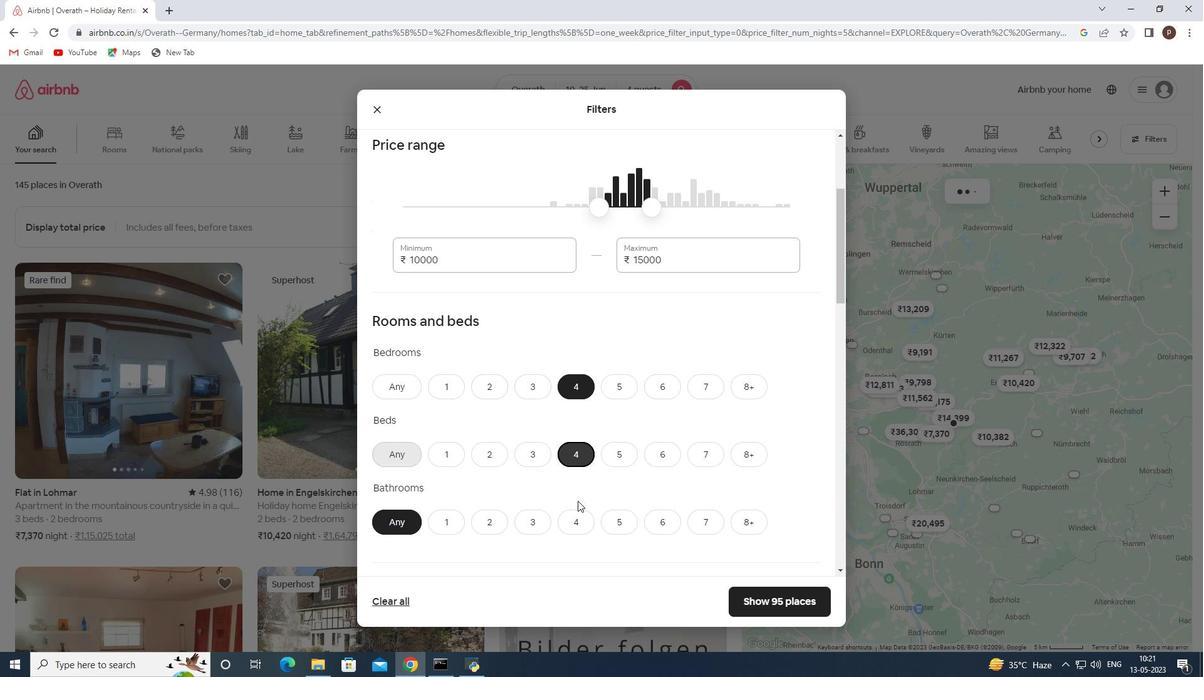 
Action: Mouse pressed left at (574, 517)
Screenshot: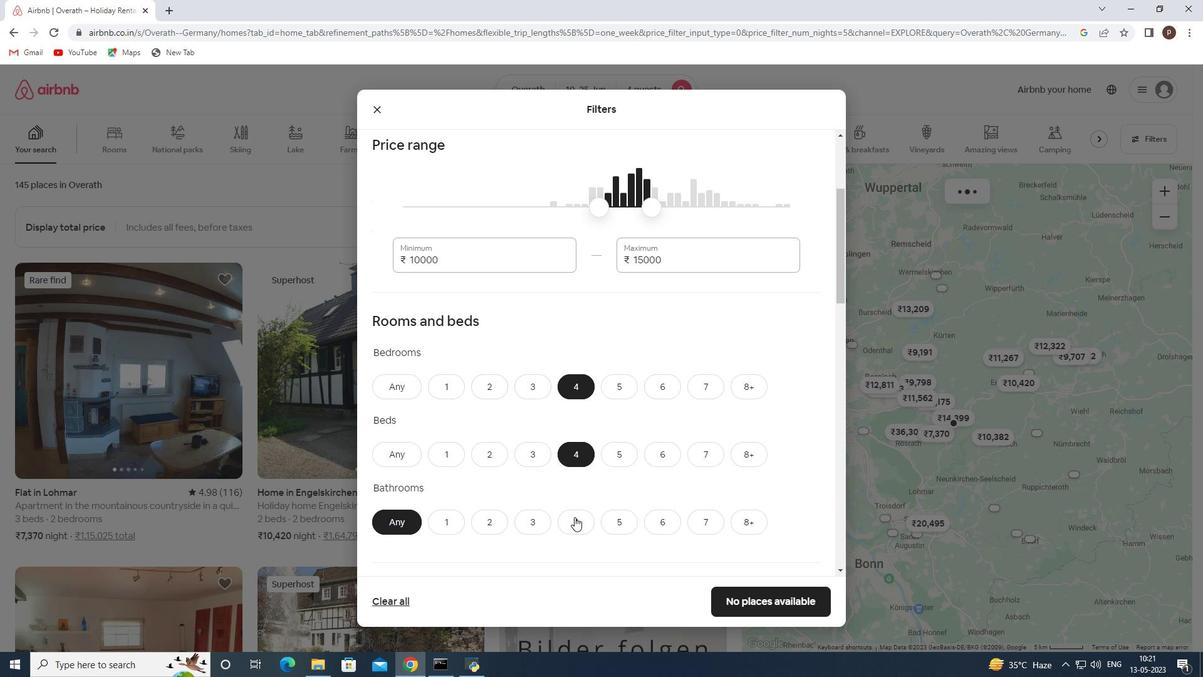 
Action: Mouse moved to (553, 503)
Screenshot: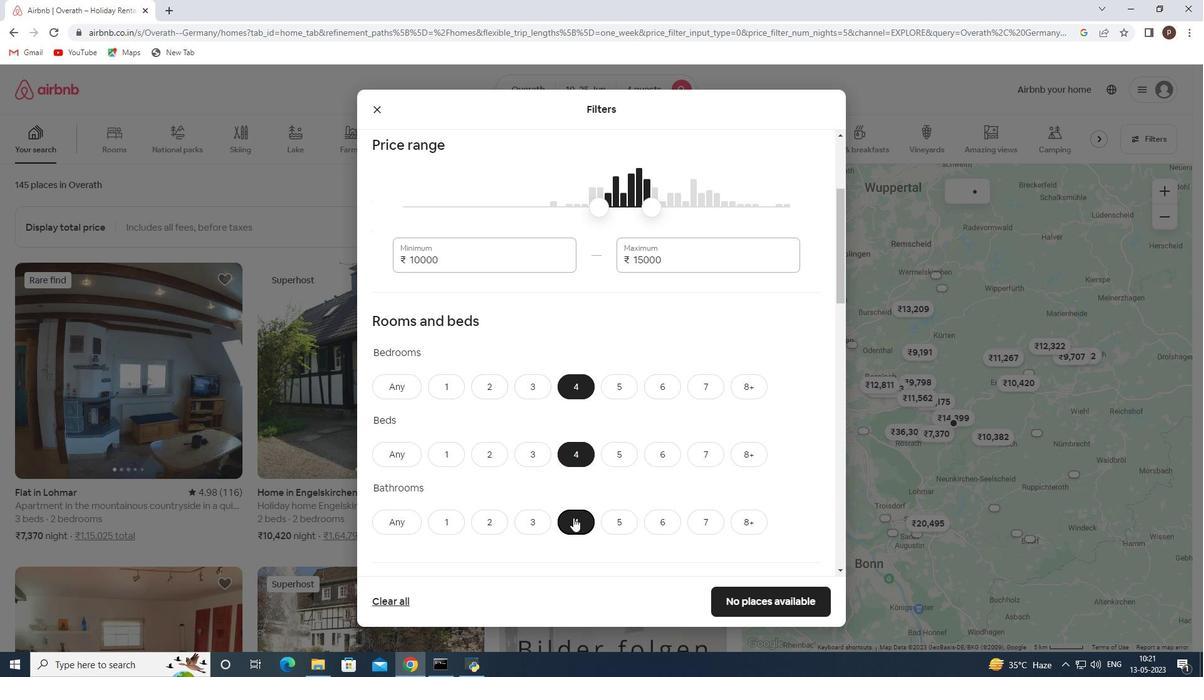 
Action: Mouse scrolled (553, 502) with delta (0, 0)
Screenshot: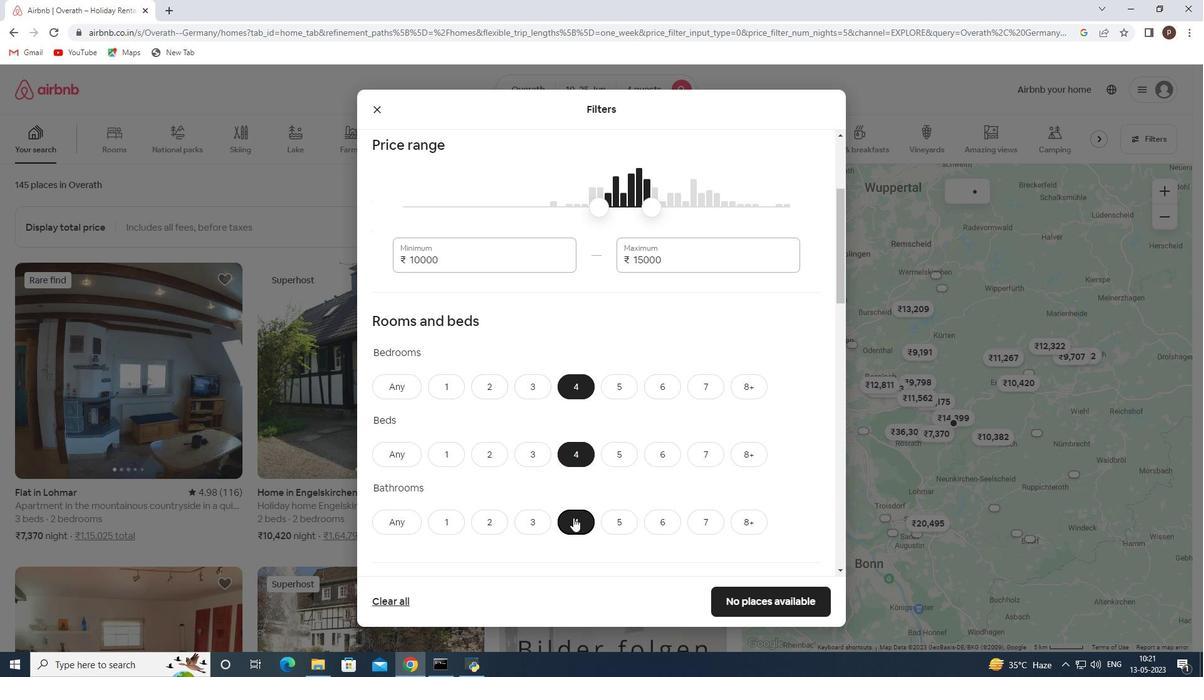 
Action: Mouse moved to (552, 501)
Screenshot: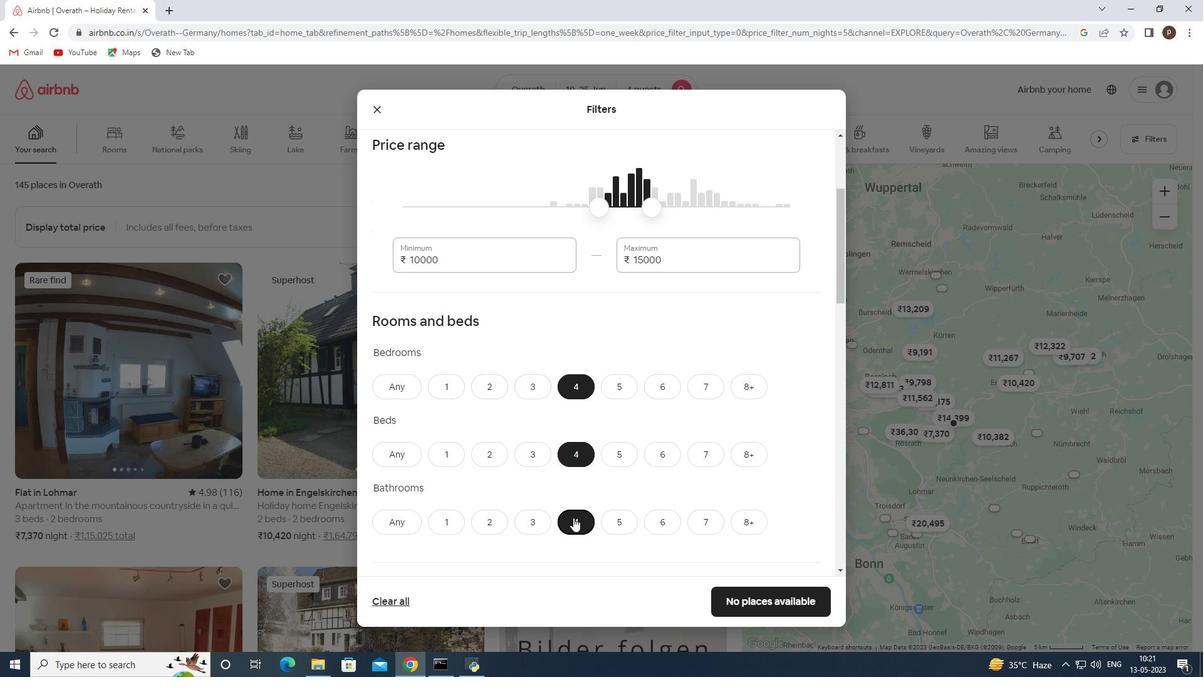 
Action: Mouse scrolled (552, 500) with delta (0, 0)
Screenshot: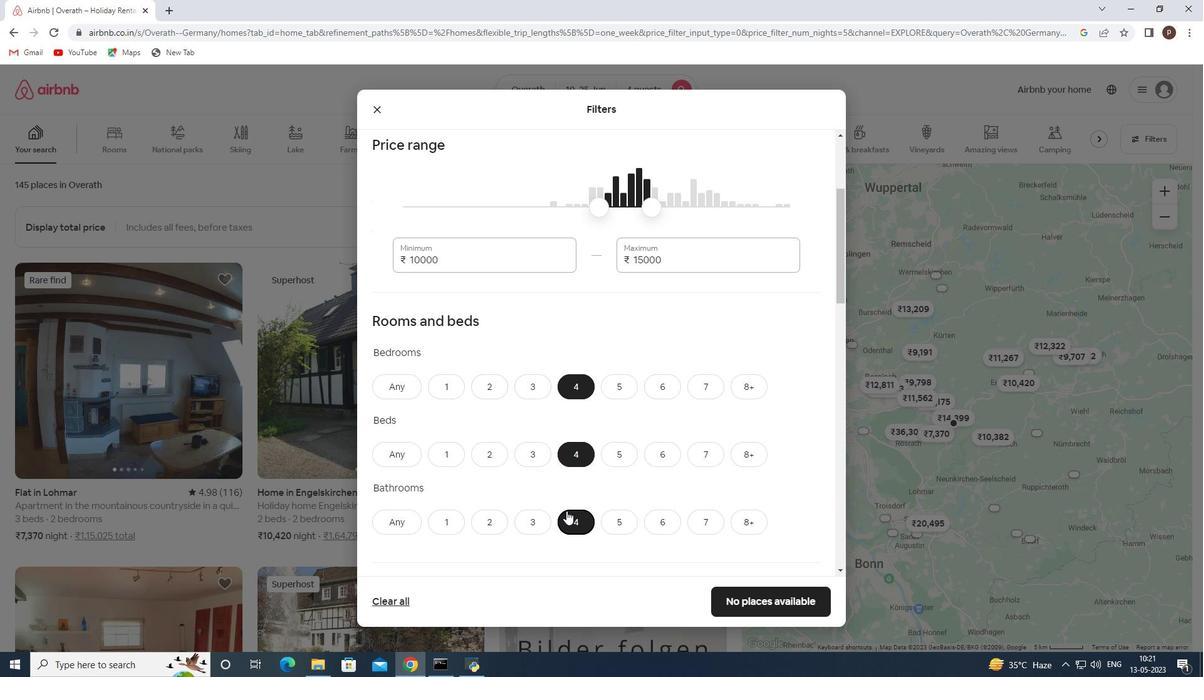 
Action: Mouse moved to (550, 494)
Screenshot: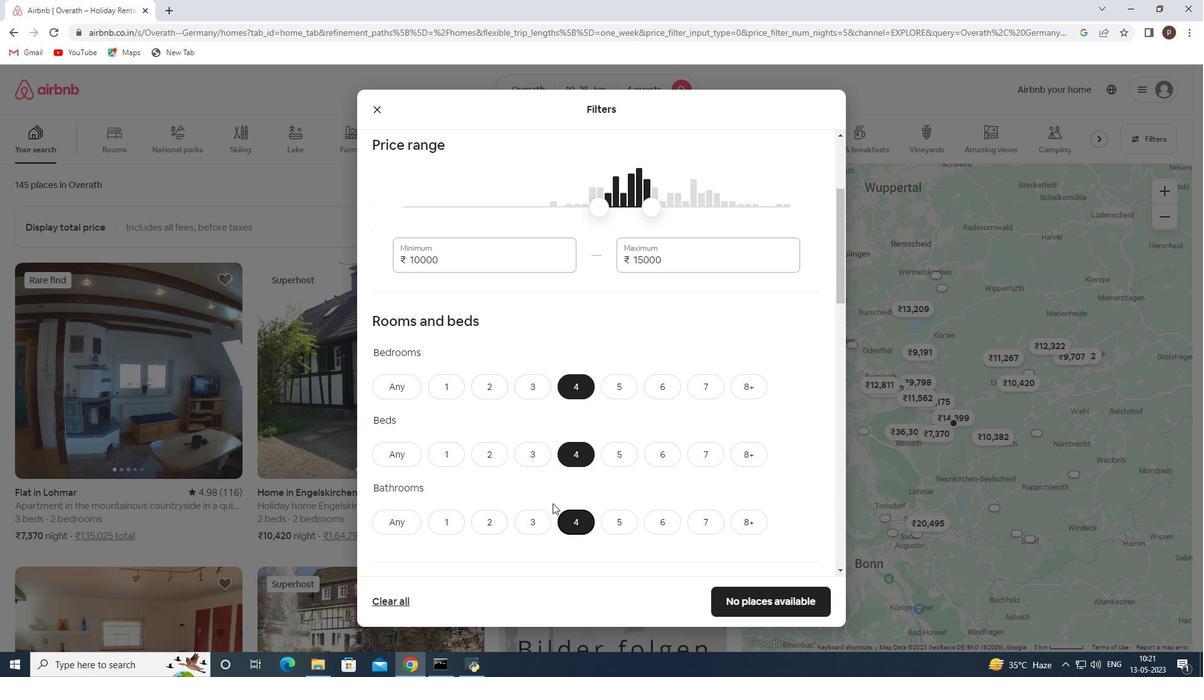 
Action: Mouse scrolled (550, 493) with delta (0, 0)
Screenshot: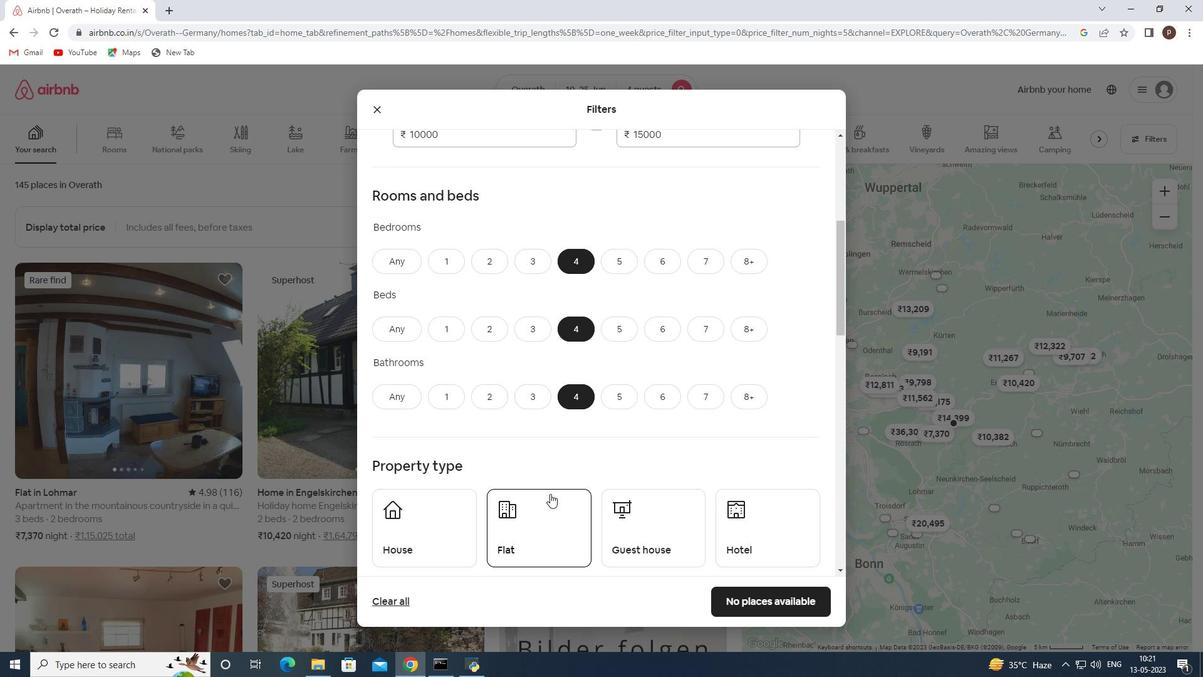 
Action: Mouse scrolled (550, 493) with delta (0, 0)
Screenshot: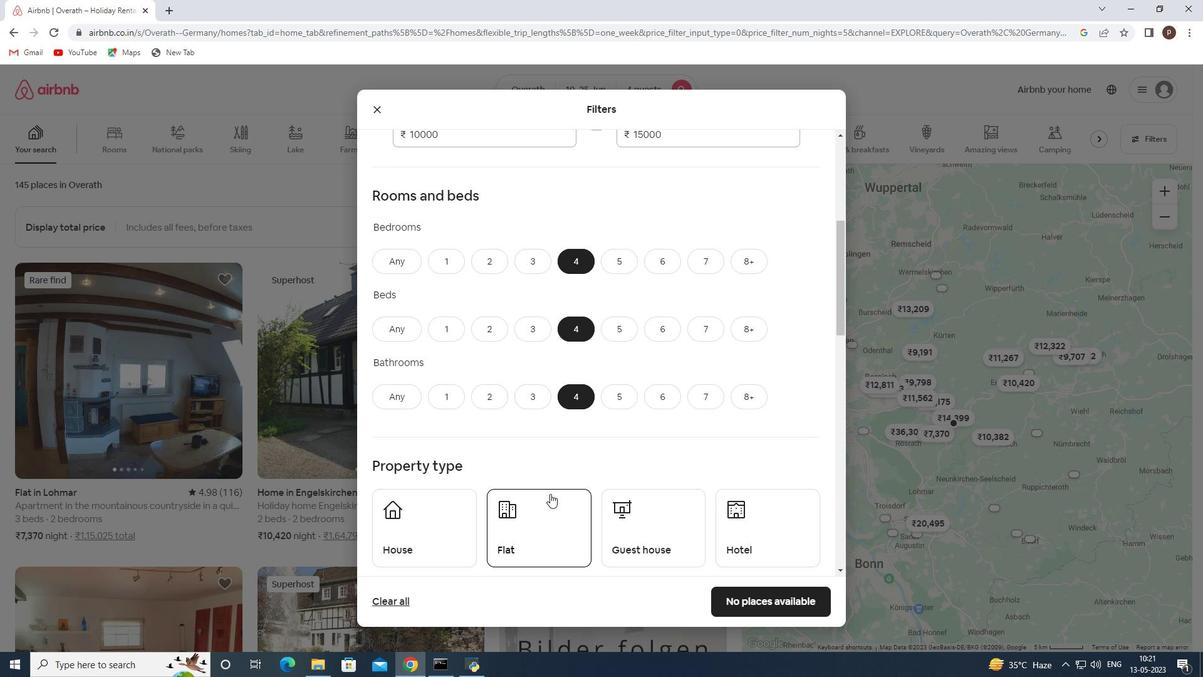
Action: Mouse moved to (556, 458)
Screenshot: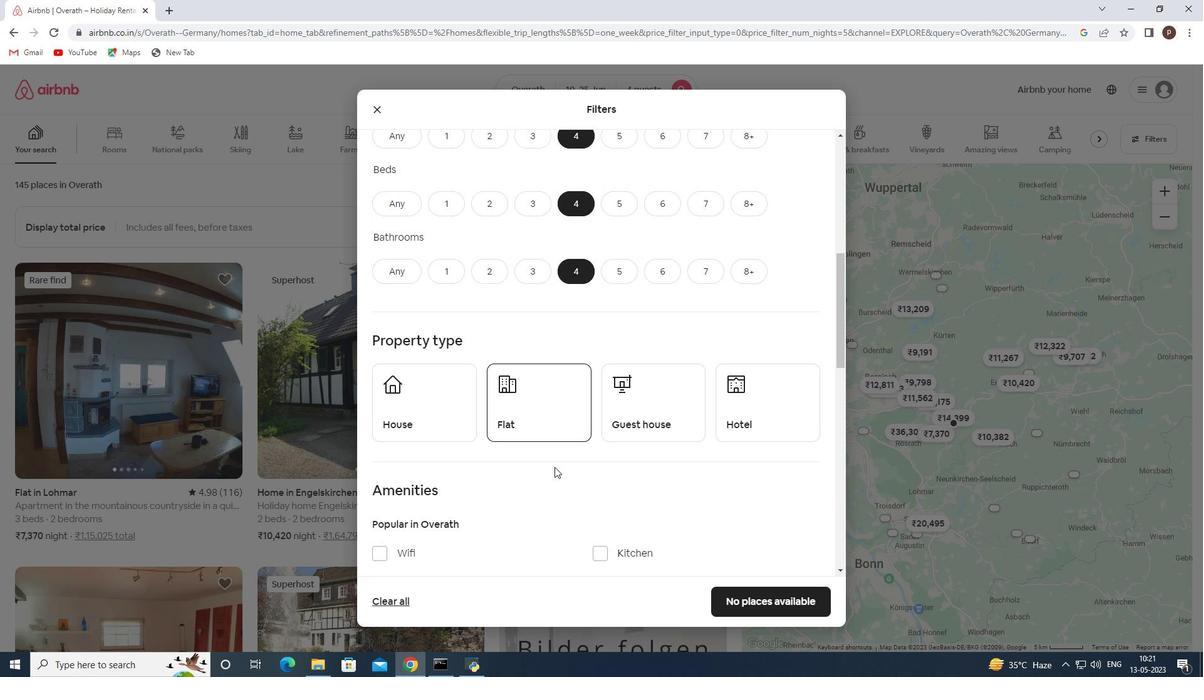 
Action: Mouse scrolled (556, 458) with delta (0, 0)
Screenshot: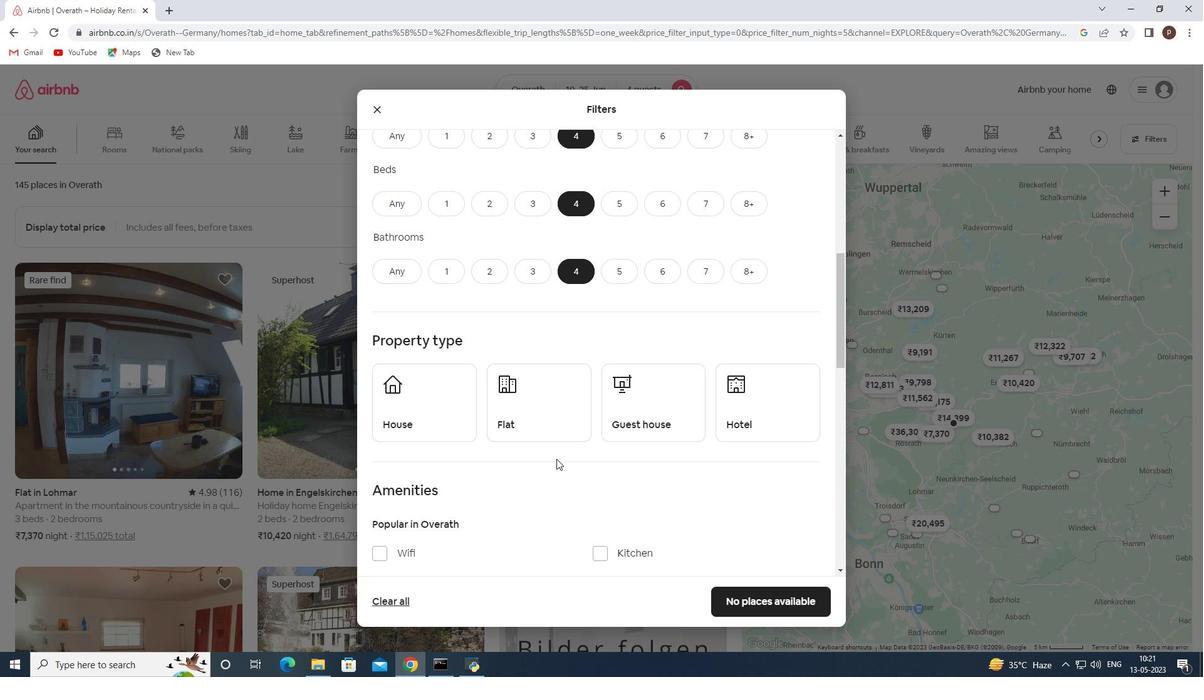
Action: Mouse moved to (398, 325)
Screenshot: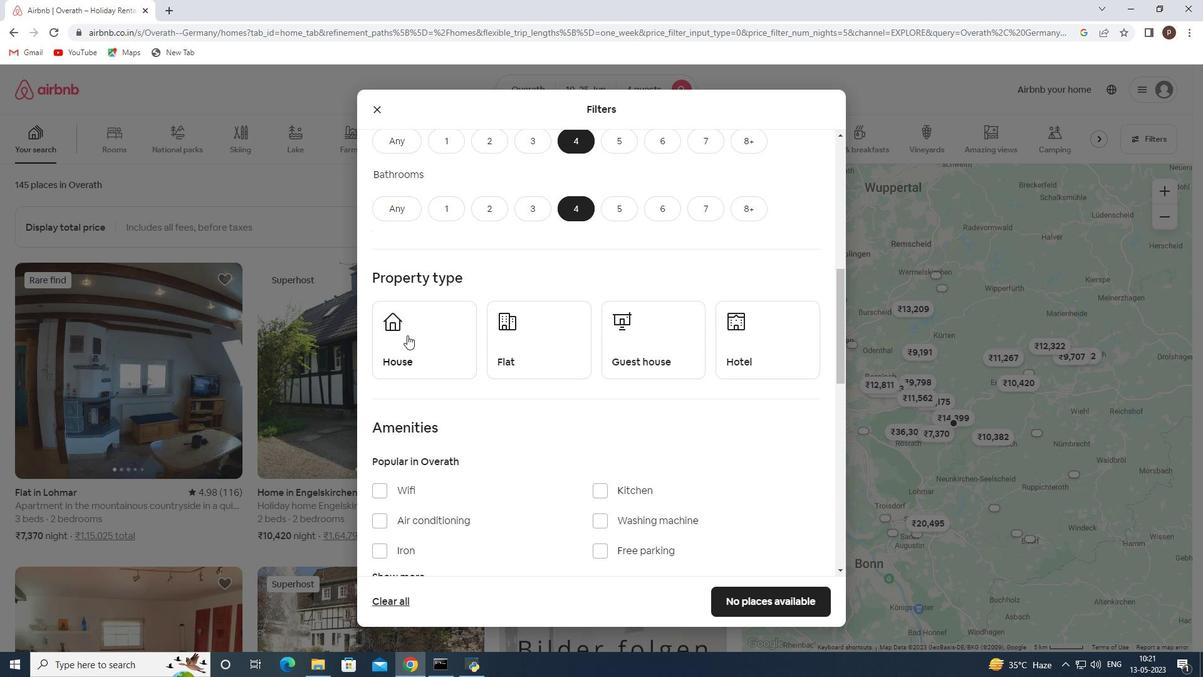 
Action: Mouse pressed left at (398, 325)
Screenshot: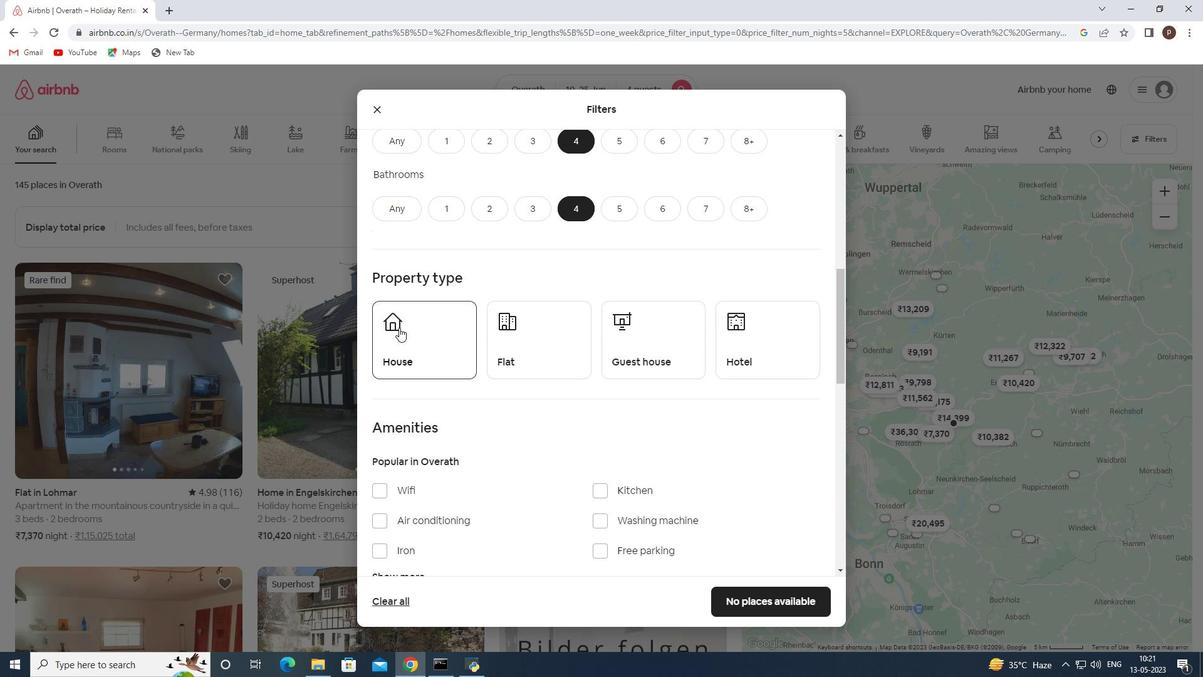 
Action: Mouse moved to (525, 341)
Screenshot: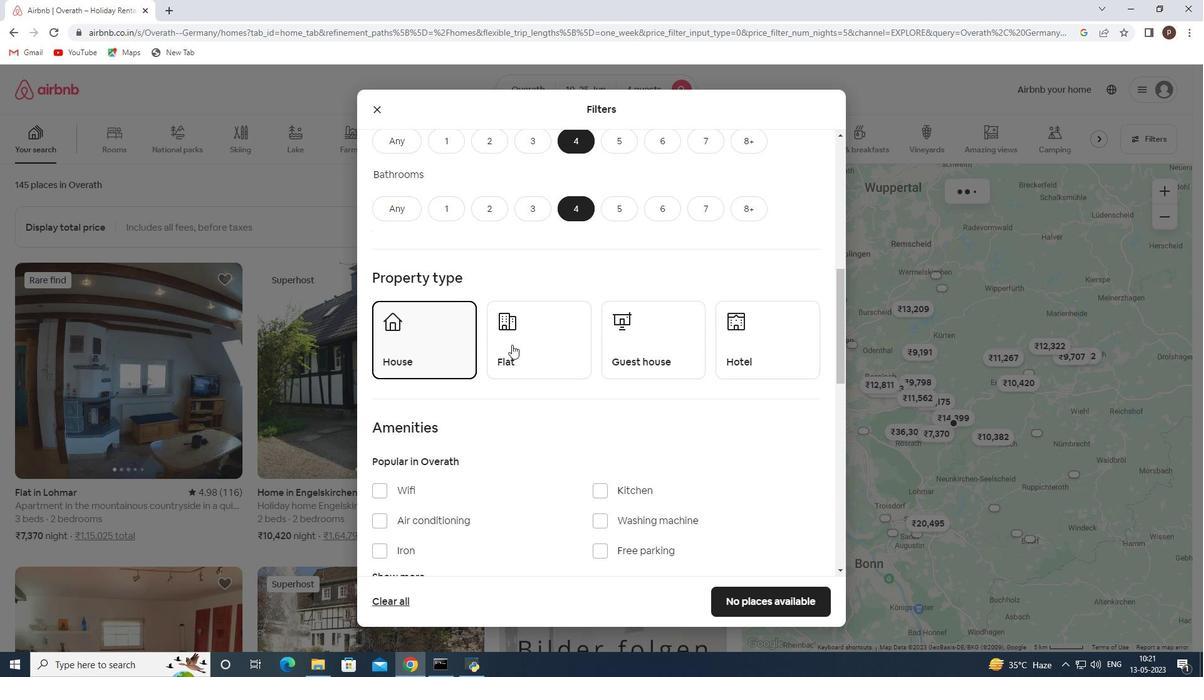 
Action: Mouse pressed left at (525, 341)
Screenshot: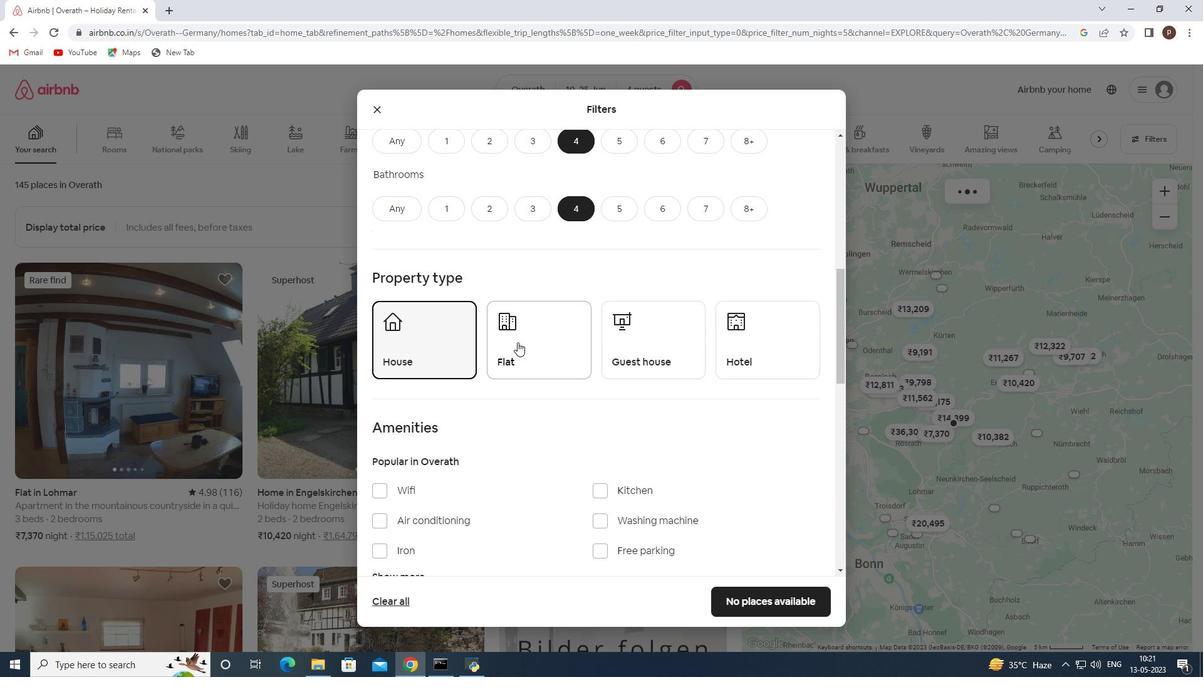
Action: Mouse moved to (632, 344)
Screenshot: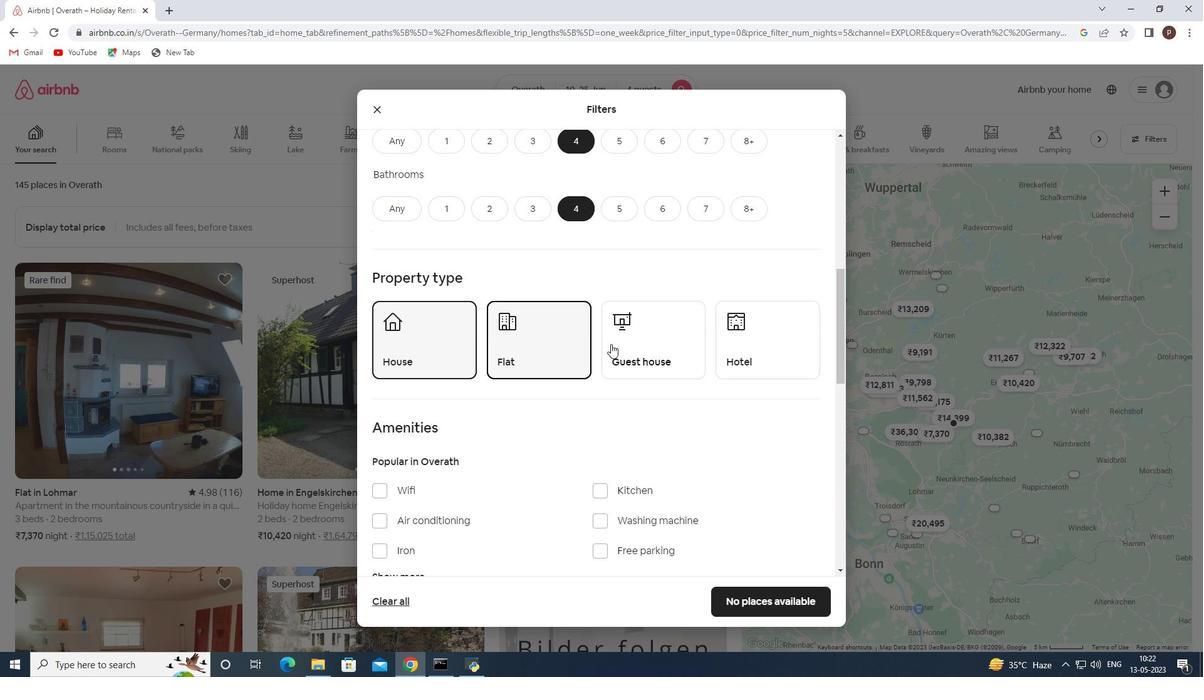 
Action: Mouse pressed left at (632, 344)
Screenshot: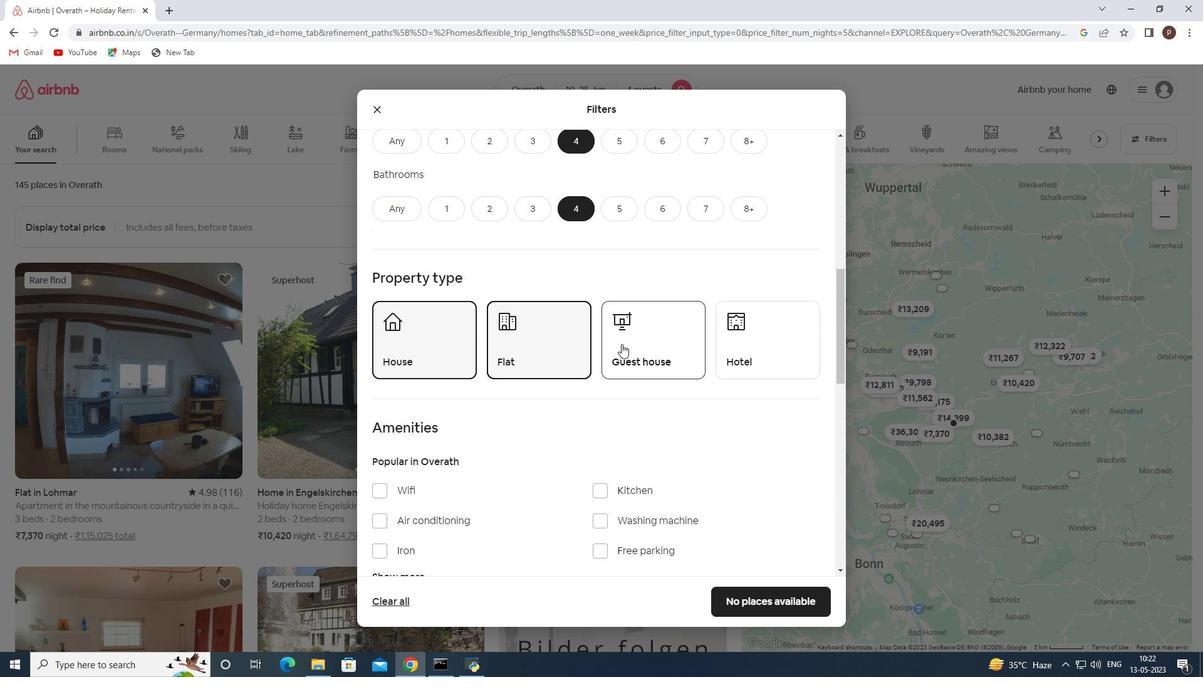 
Action: Mouse moved to (768, 351)
Screenshot: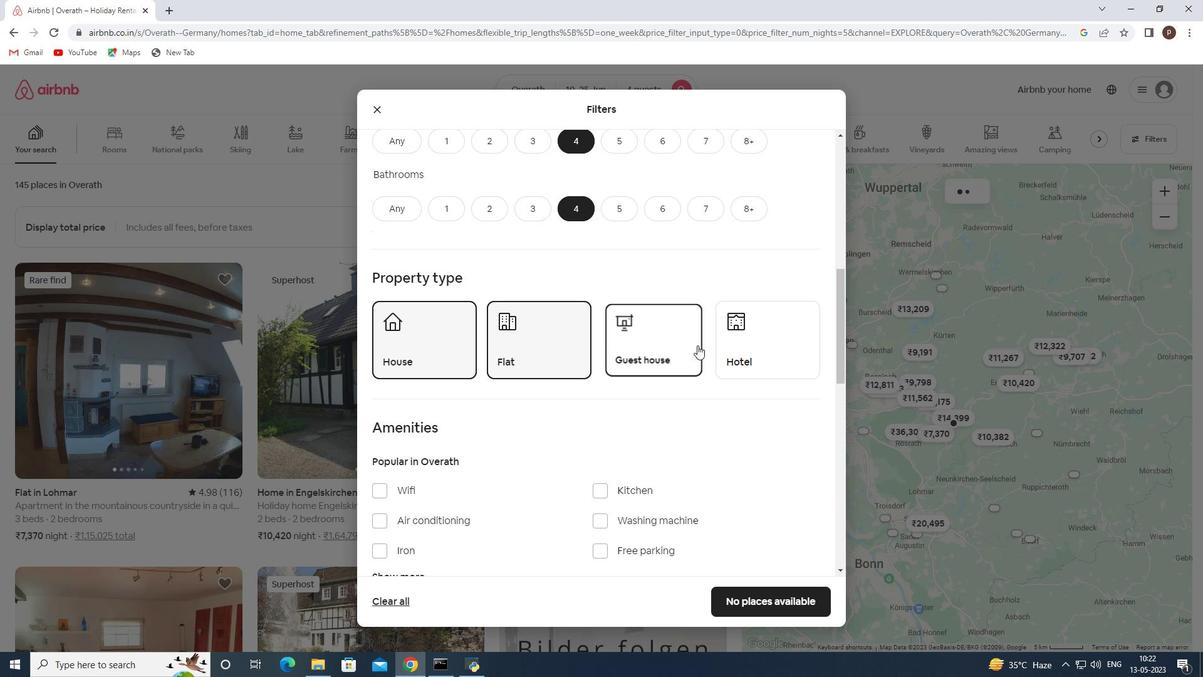 
Action: Mouse pressed left at (768, 351)
Screenshot: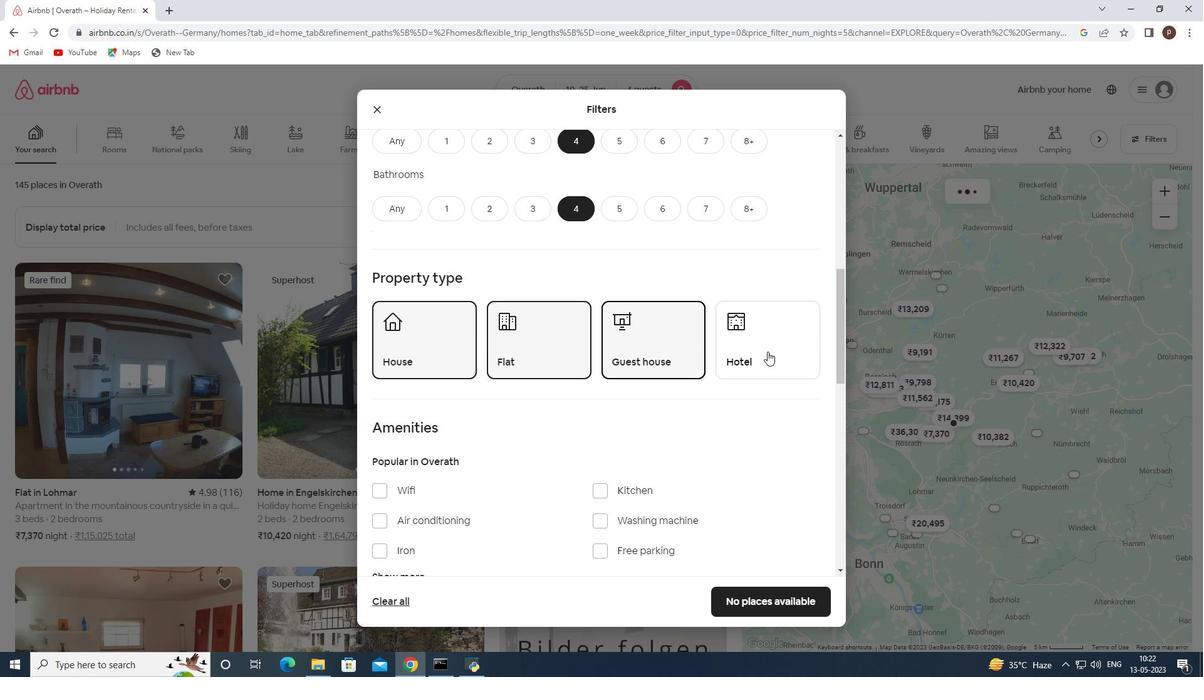 
Action: Mouse moved to (544, 415)
Screenshot: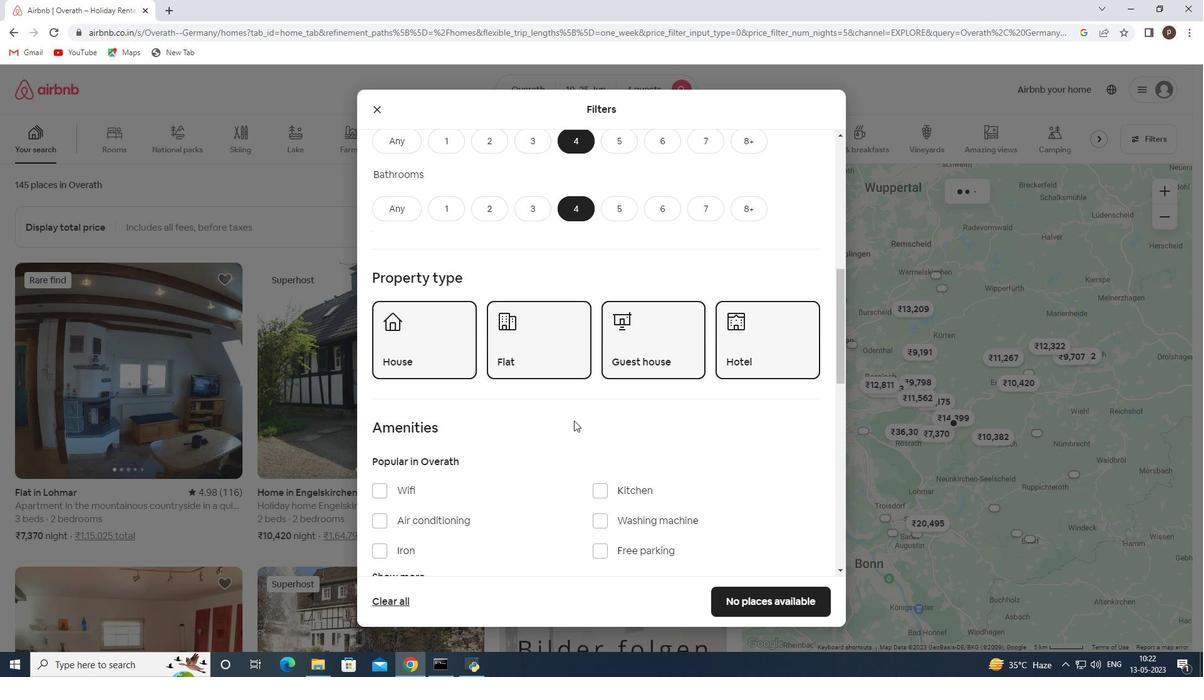 
Action: Mouse scrolled (544, 415) with delta (0, 0)
Screenshot: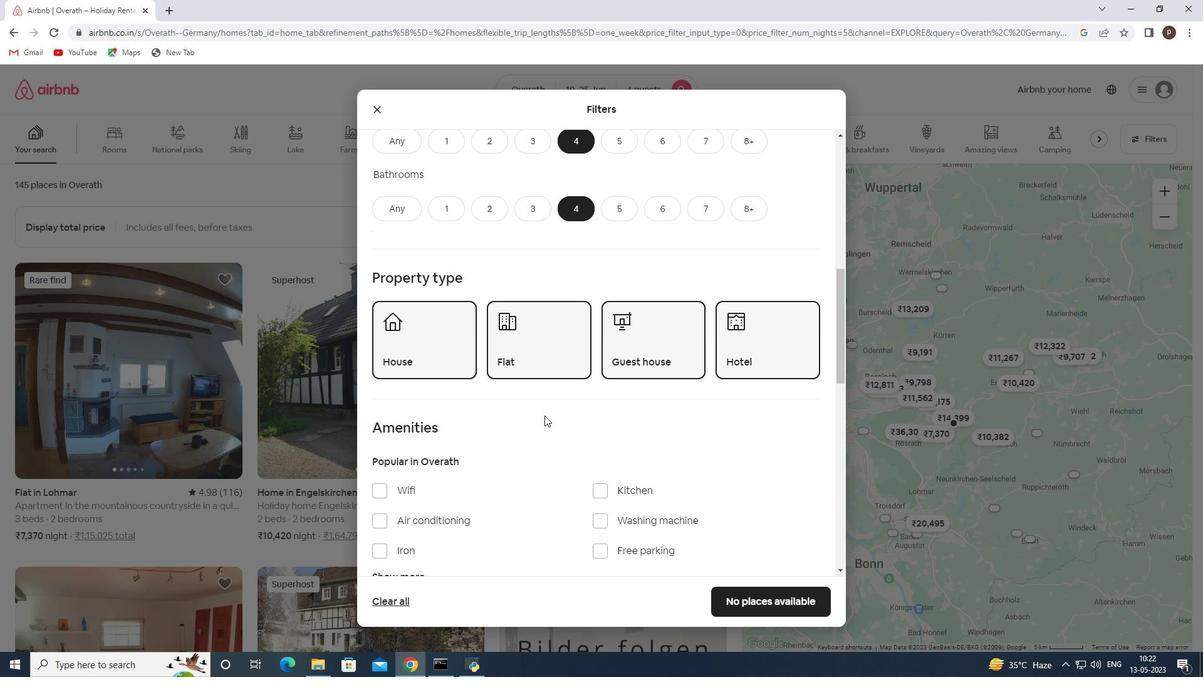 
Action: Mouse scrolled (544, 415) with delta (0, 0)
Screenshot: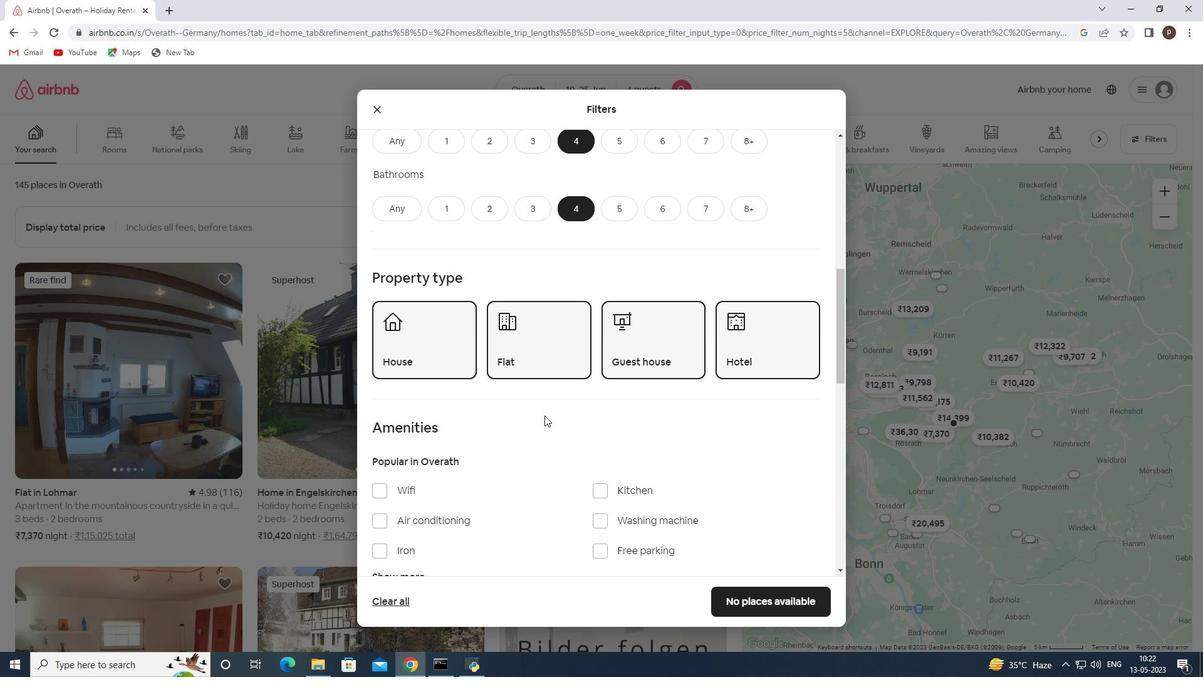 
Action: Mouse scrolled (544, 415) with delta (0, 0)
Screenshot: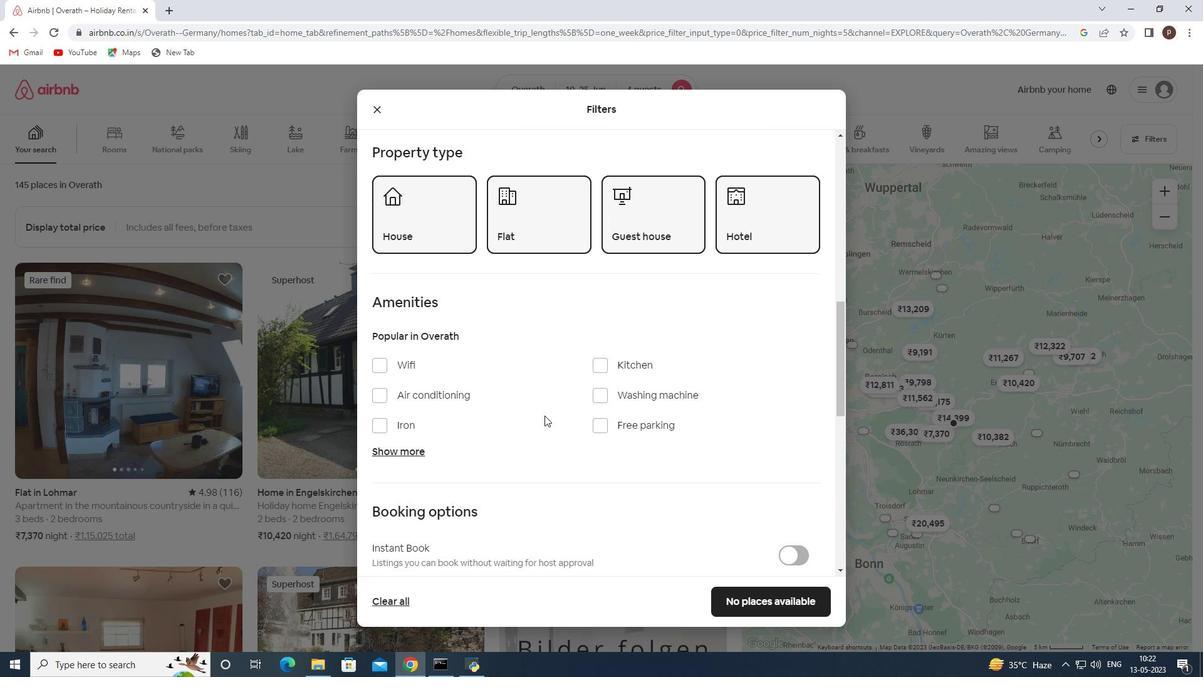 
Action: Mouse scrolled (544, 415) with delta (0, 0)
Screenshot: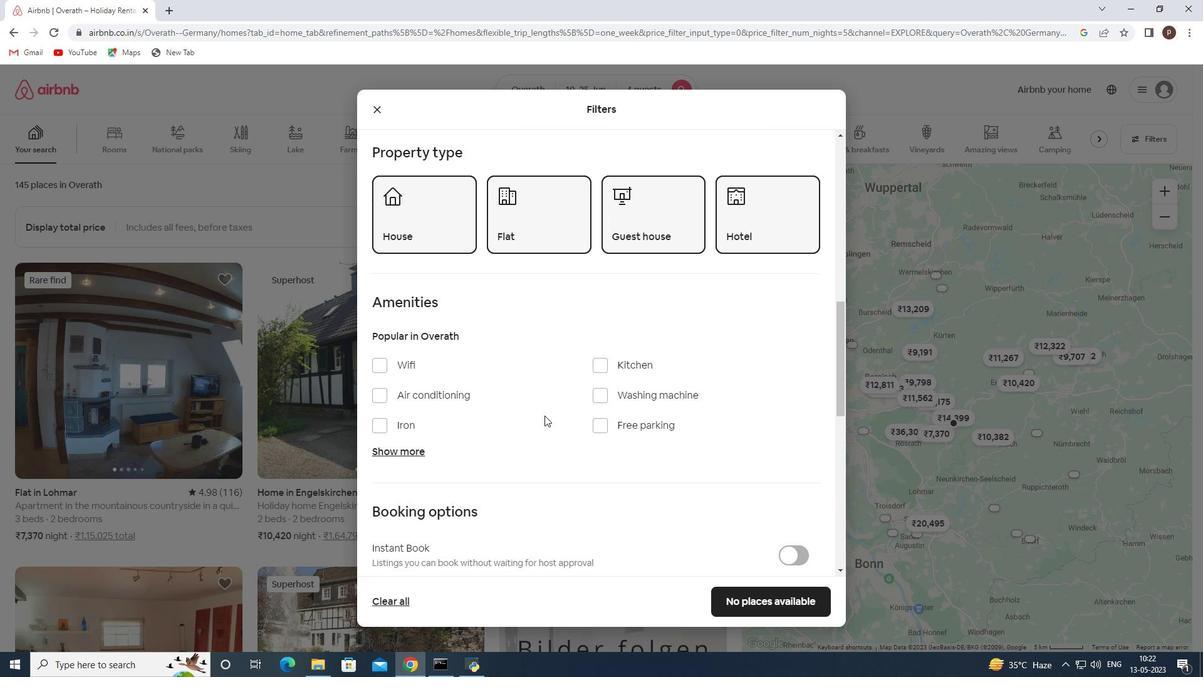 
Action: Mouse moved to (380, 243)
Screenshot: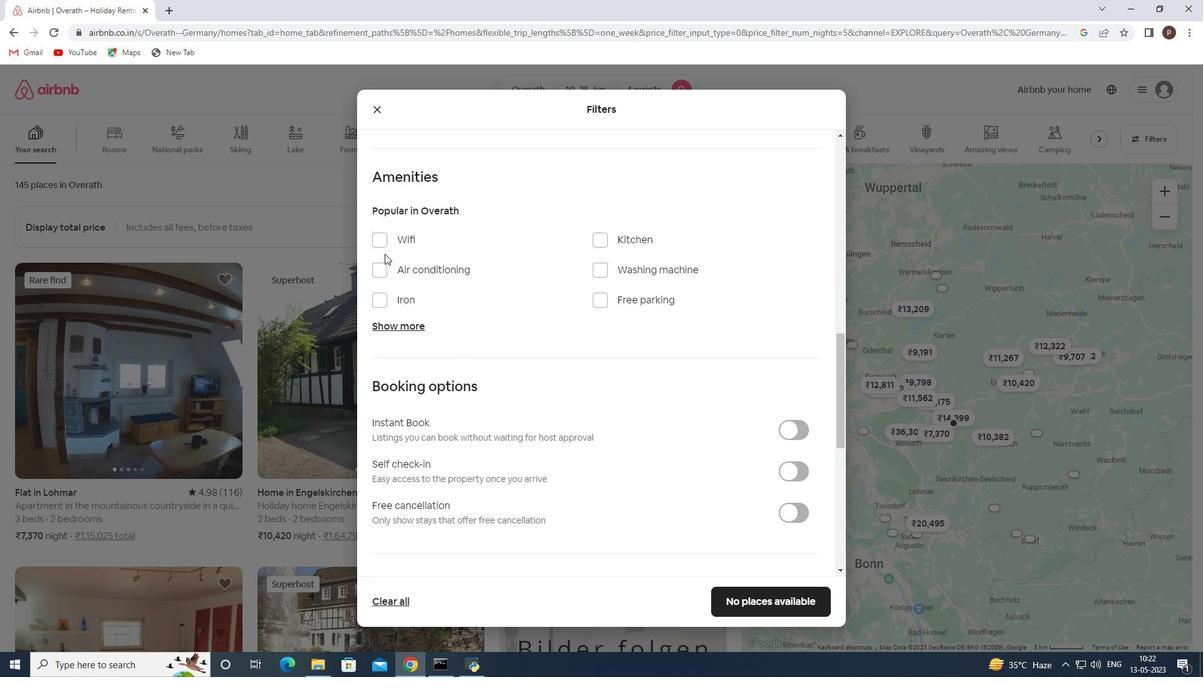 
Action: Mouse pressed left at (380, 243)
Screenshot: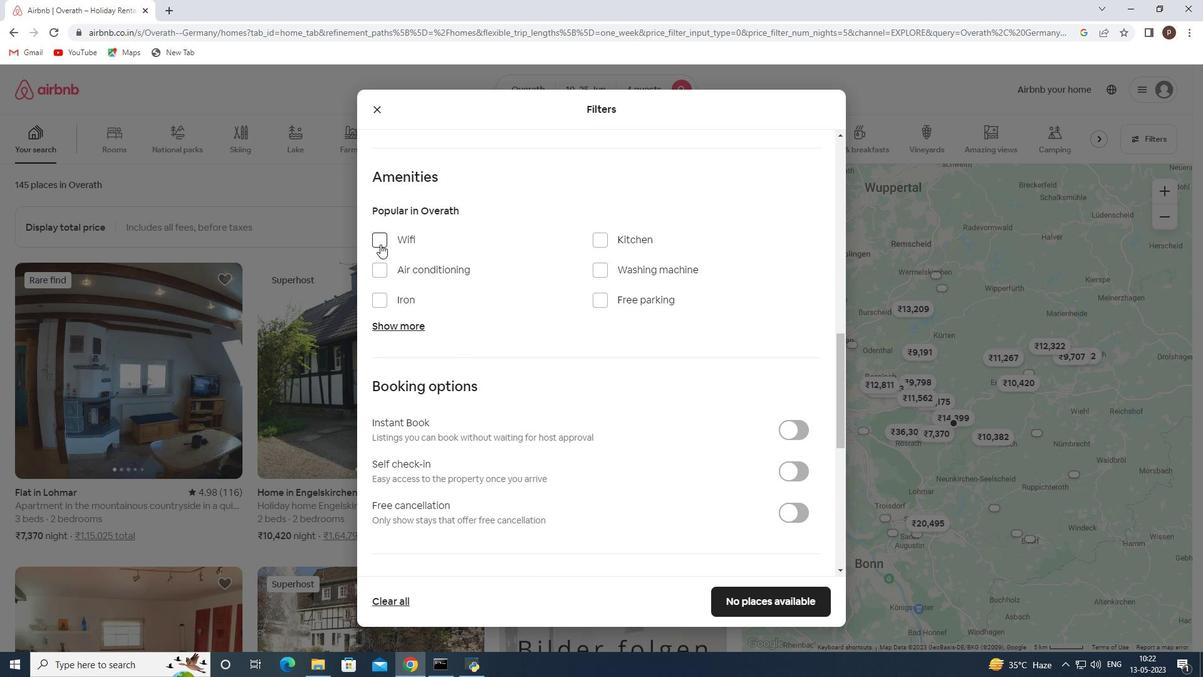 
Action: Mouse moved to (606, 302)
Screenshot: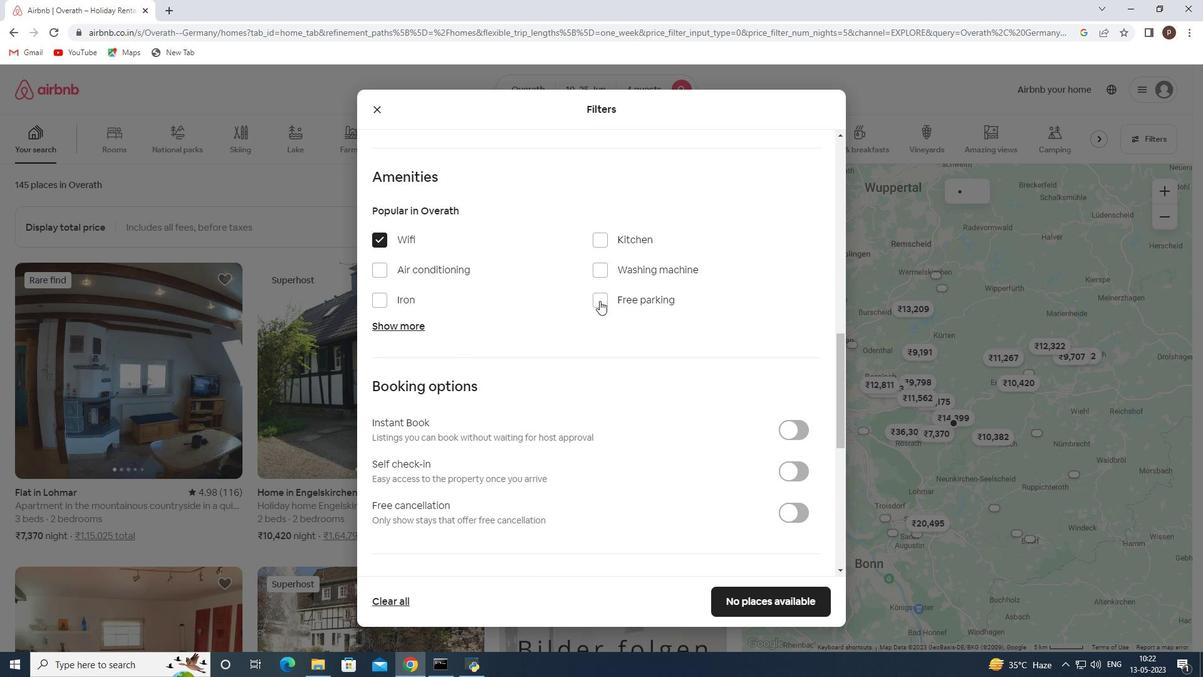 
Action: Mouse pressed left at (606, 302)
Screenshot: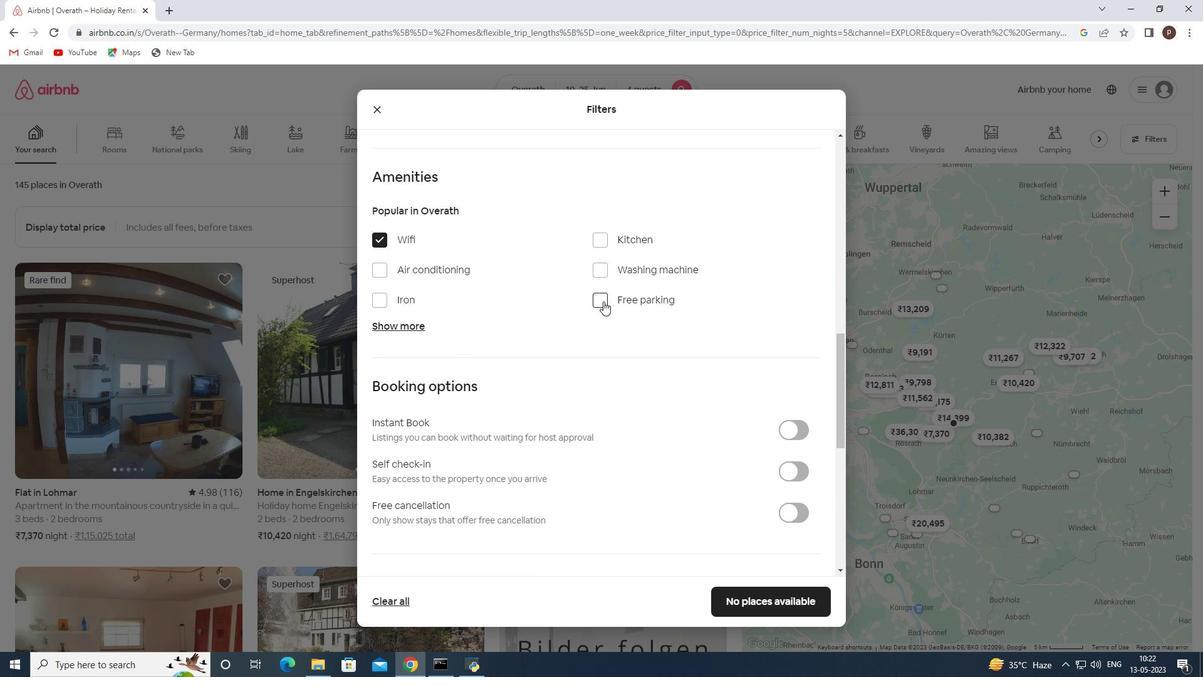 
Action: Mouse moved to (410, 324)
Screenshot: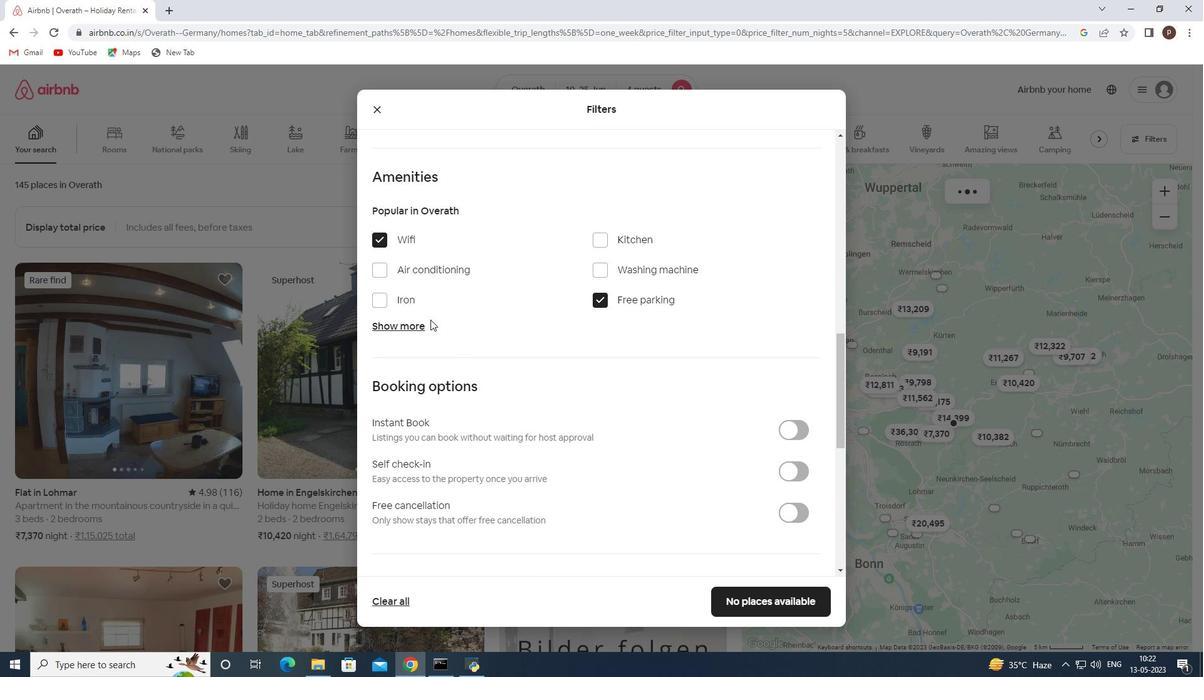 
Action: Mouse pressed left at (410, 324)
Screenshot: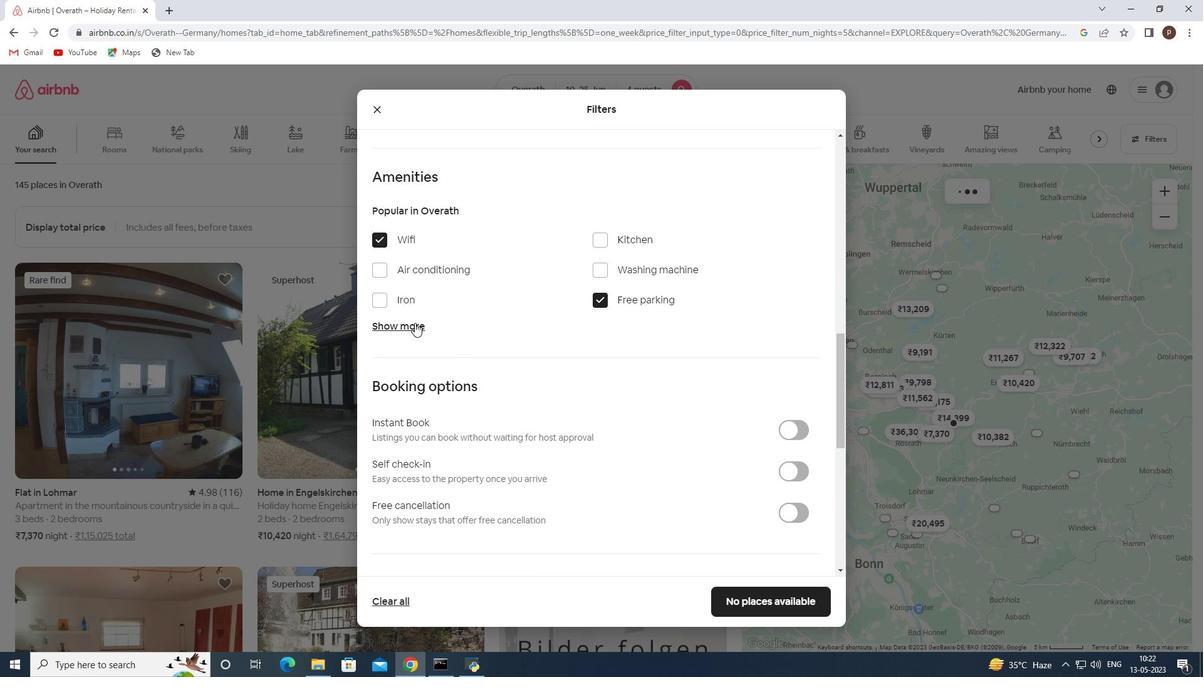 
Action: Mouse moved to (605, 398)
Screenshot: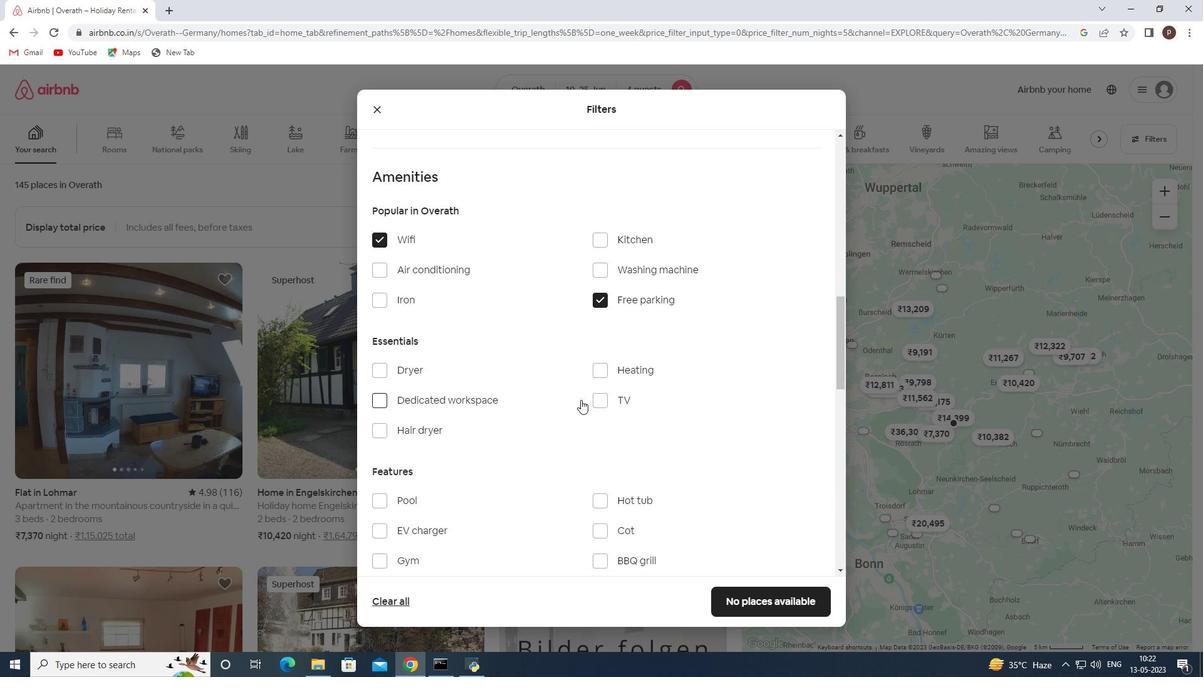 
Action: Mouse pressed left at (605, 398)
Screenshot: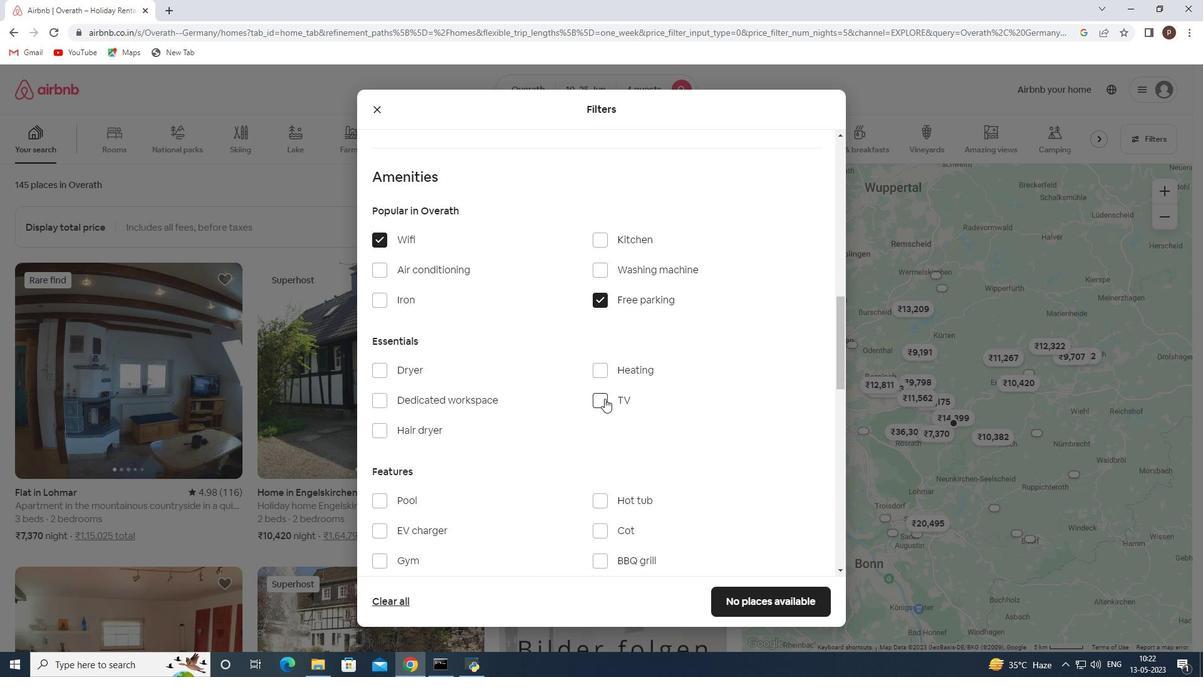 
Action: Mouse moved to (527, 420)
Screenshot: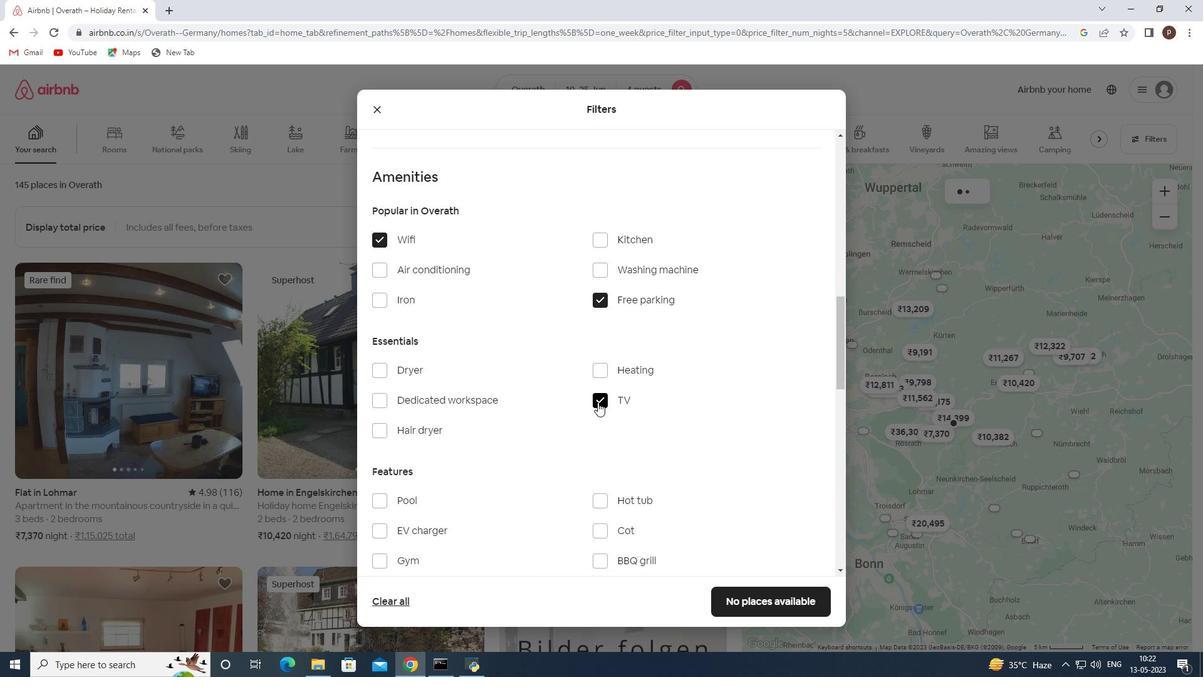 
Action: Mouse scrolled (527, 420) with delta (0, 0)
Screenshot: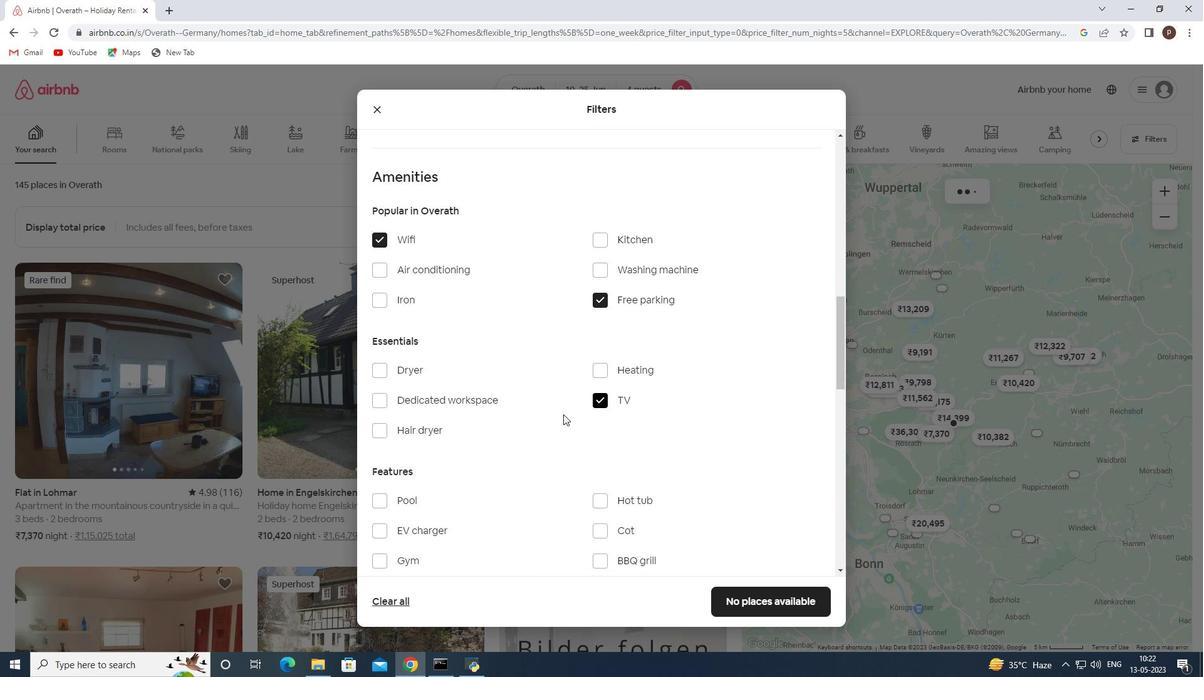 
Action: Mouse scrolled (527, 420) with delta (0, 0)
Screenshot: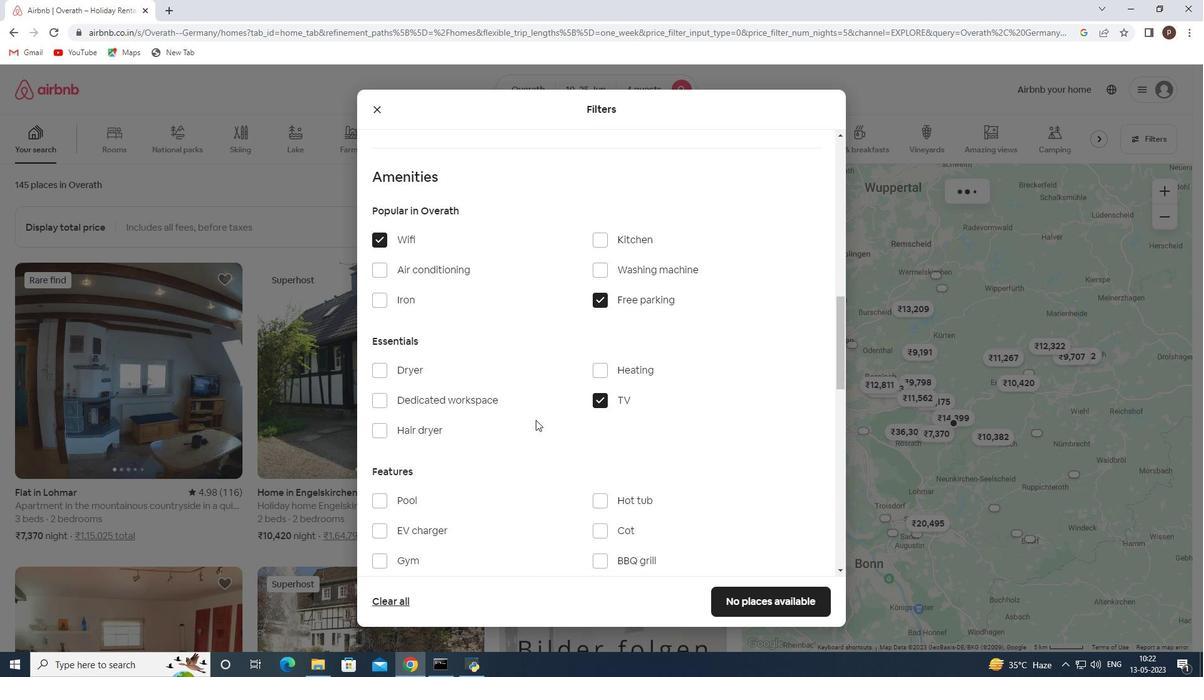 
Action: Mouse scrolled (527, 420) with delta (0, 0)
Screenshot: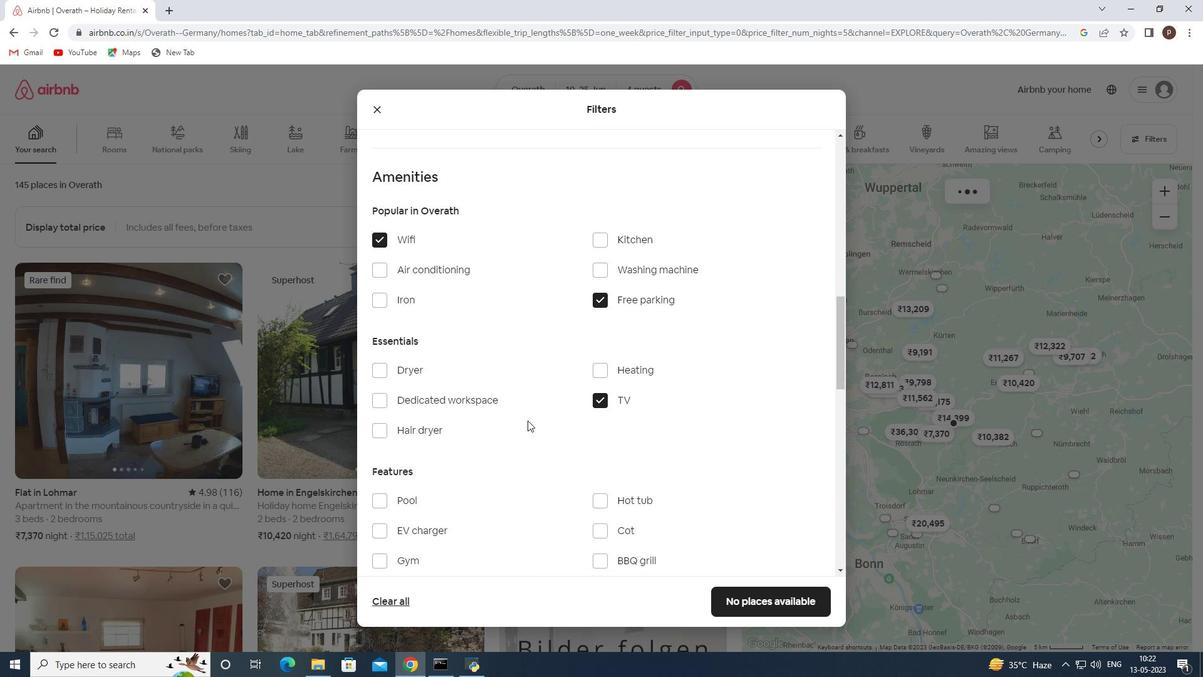 
Action: Mouse moved to (378, 376)
Screenshot: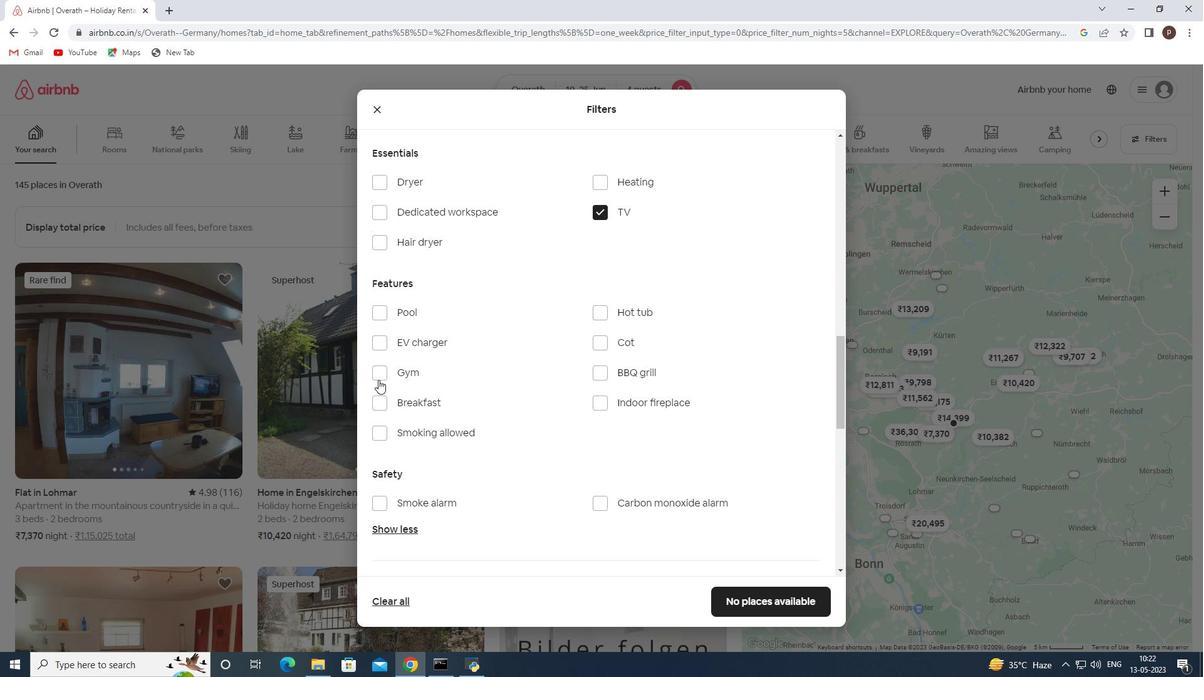 
Action: Mouse pressed left at (378, 376)
Screenshot: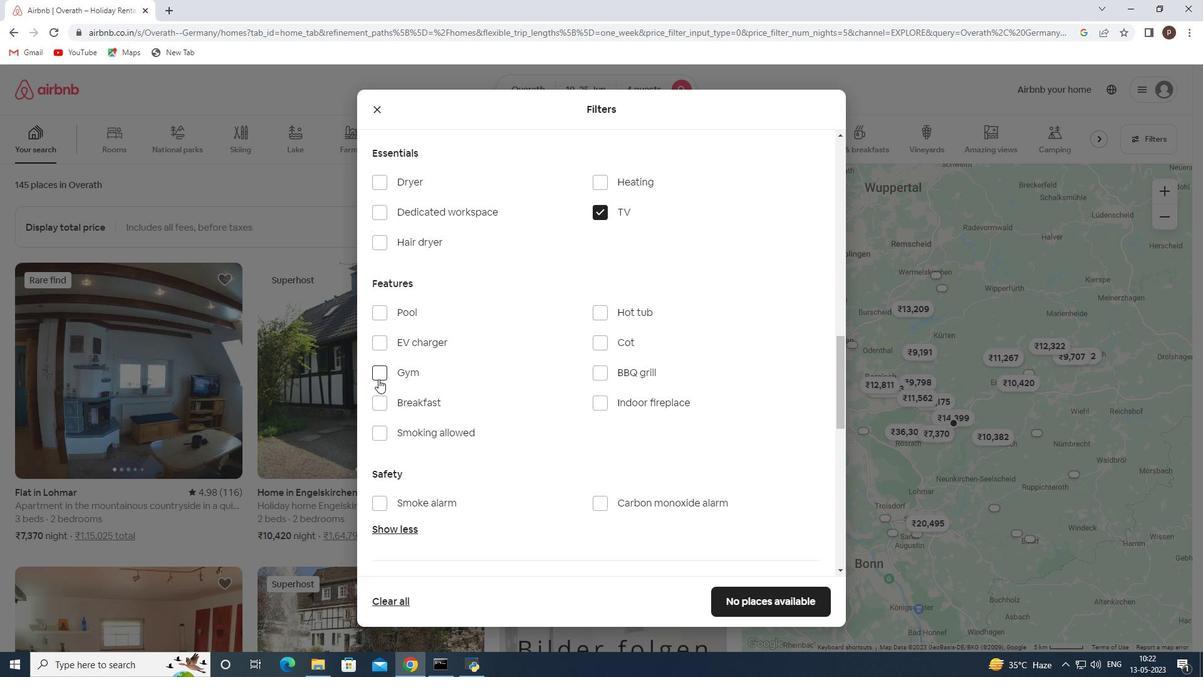
Action: Mouse moved to (375, 400)
Screenshot: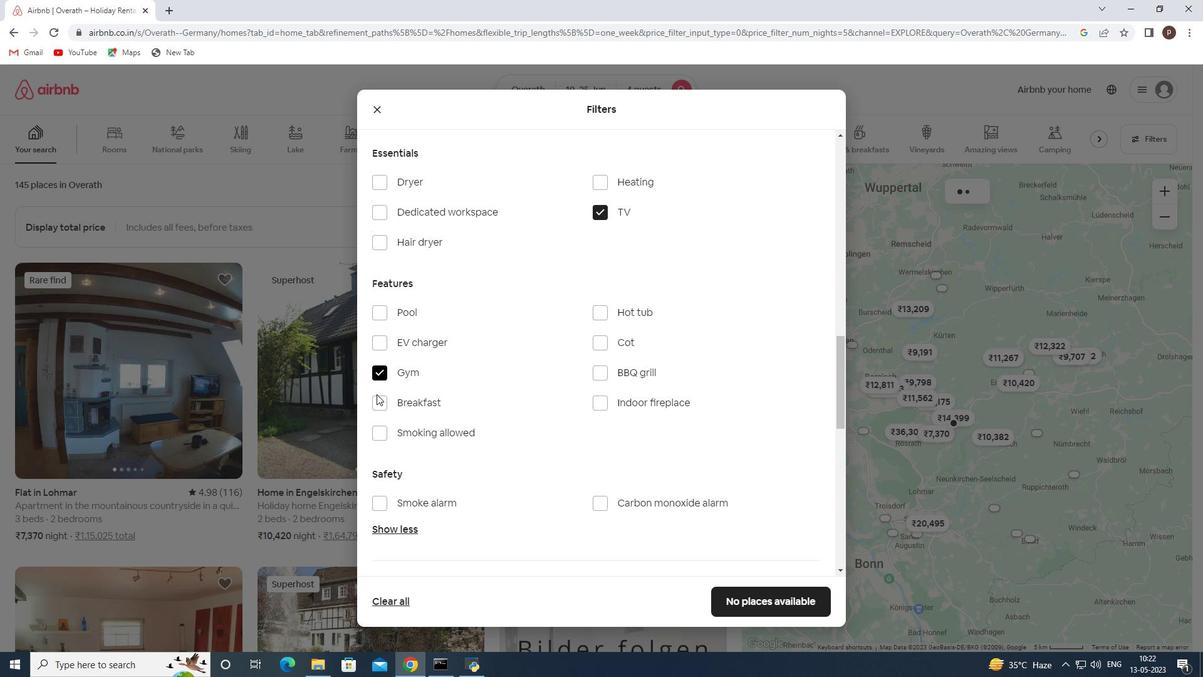 
Action: Mouse pressed left at (375, 400)
Screenshot: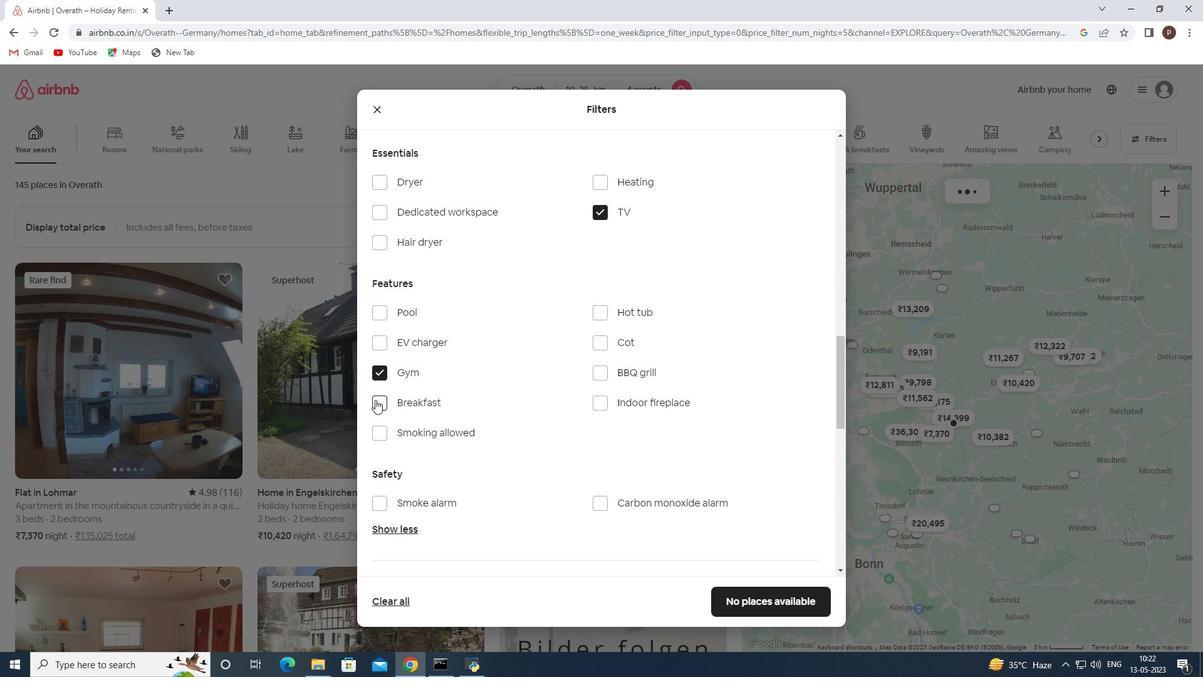 
Action: Mouse moved to (482, 412)
Screenshot: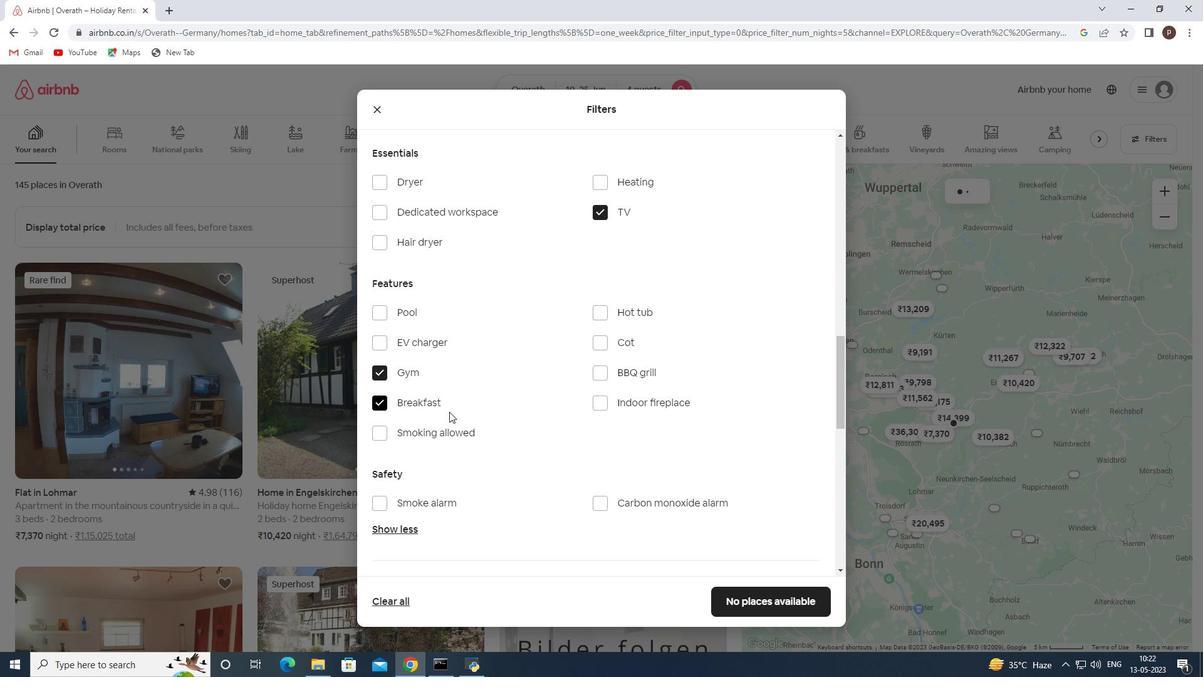 
Action: Mouse scrolled (482, 411) with delta (0, 0)
Screenshot: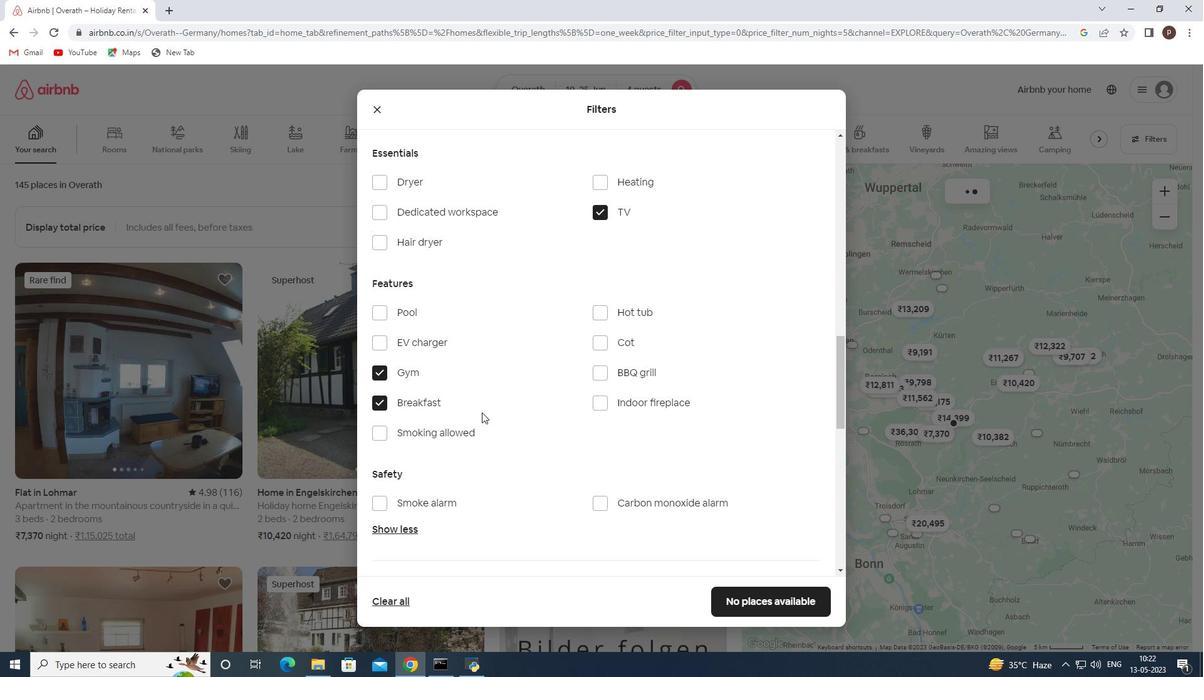 
Action: Mouse scrolled (482, 411) with delta (0, 0)
Screenshot: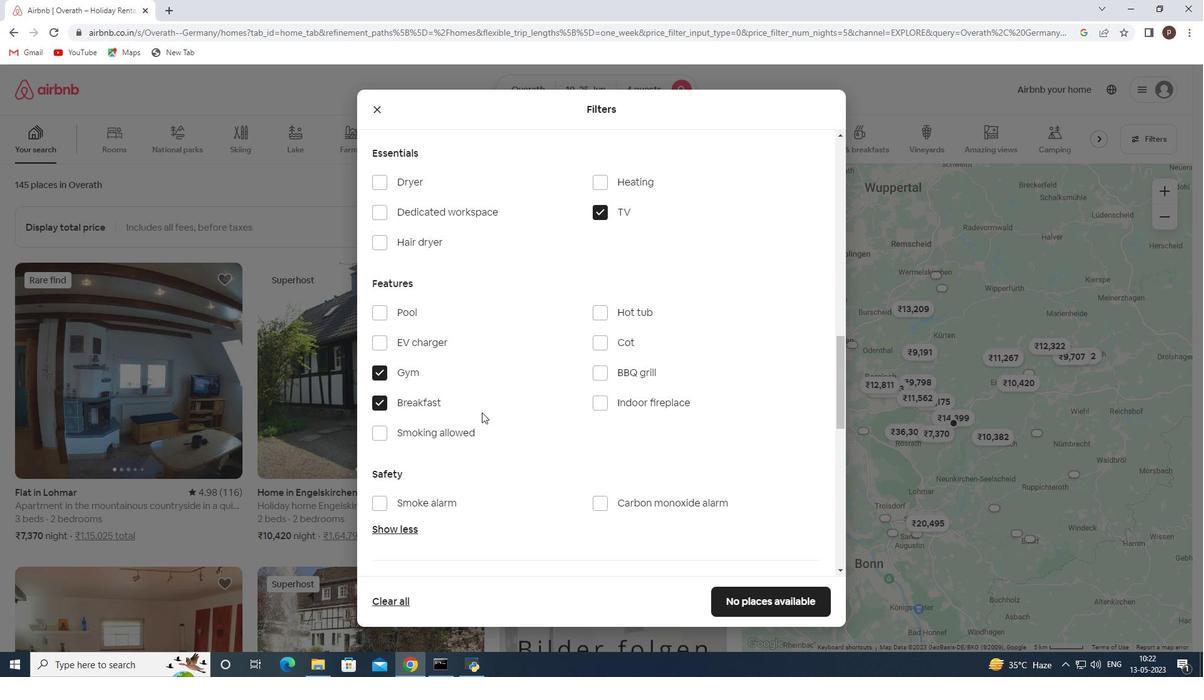 
Action: Mouse scrolled (482, 411) with delta (0, 0)
Screenshot: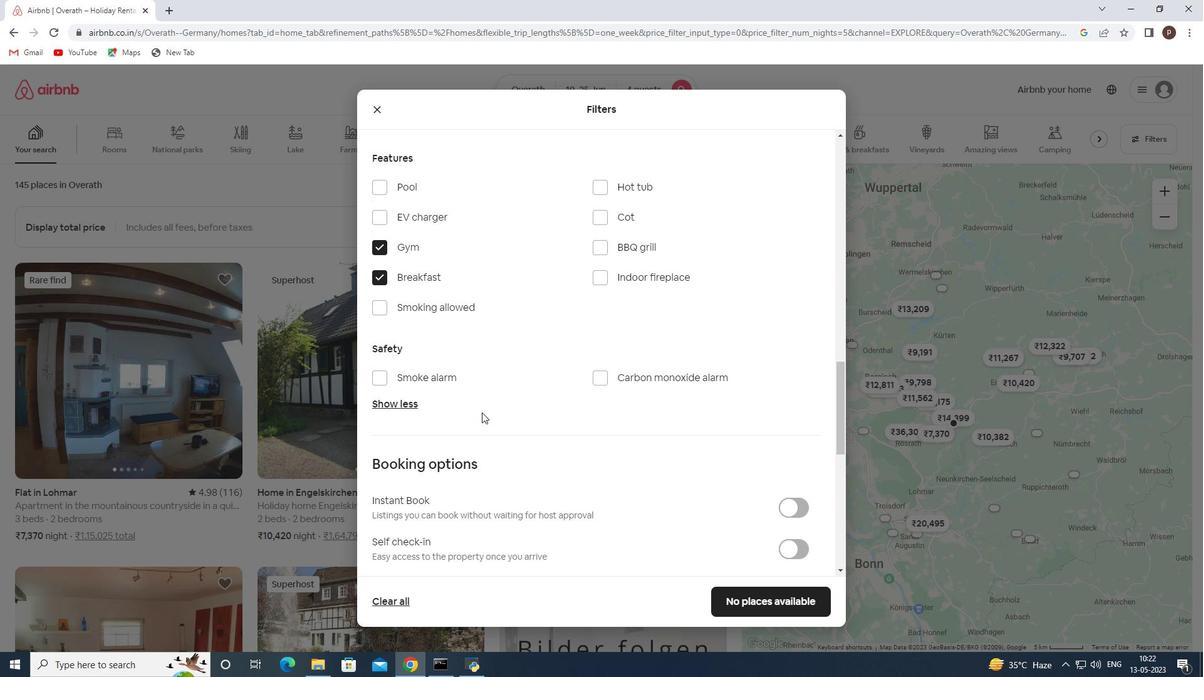 
Action: Mouse scrolled (482, 411) with delta (0, 0)
Screenshot: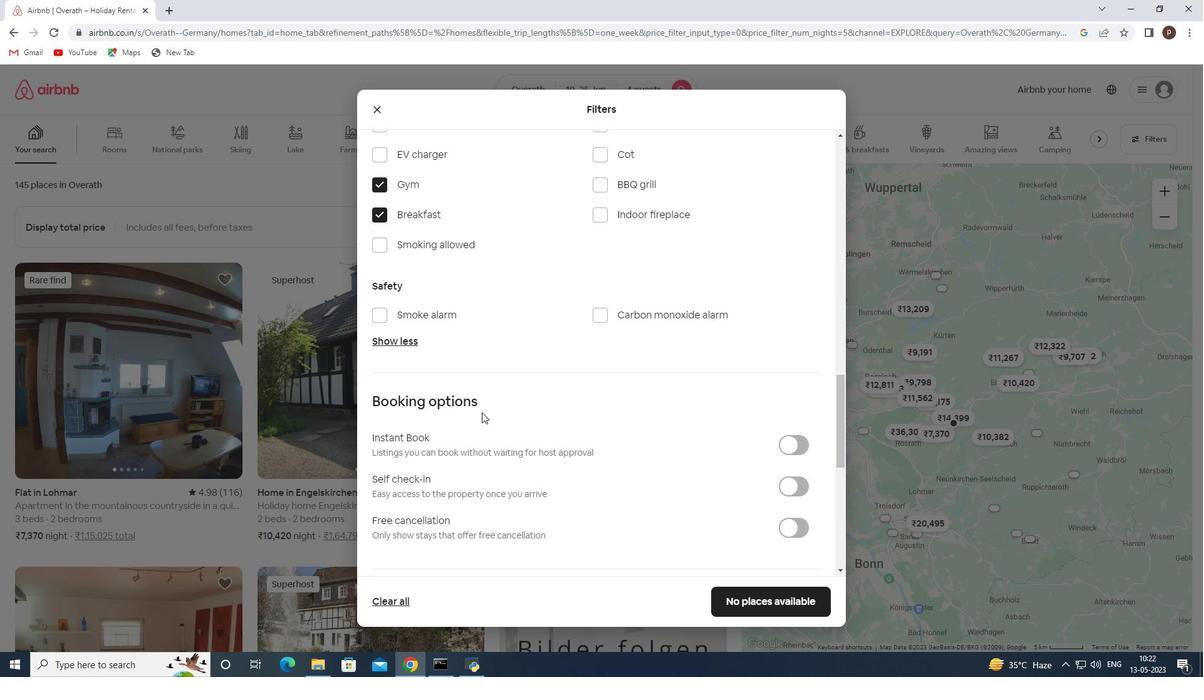 
Action: Mouse scrolled (482, 411) with delta (0, 0)
Screenshot: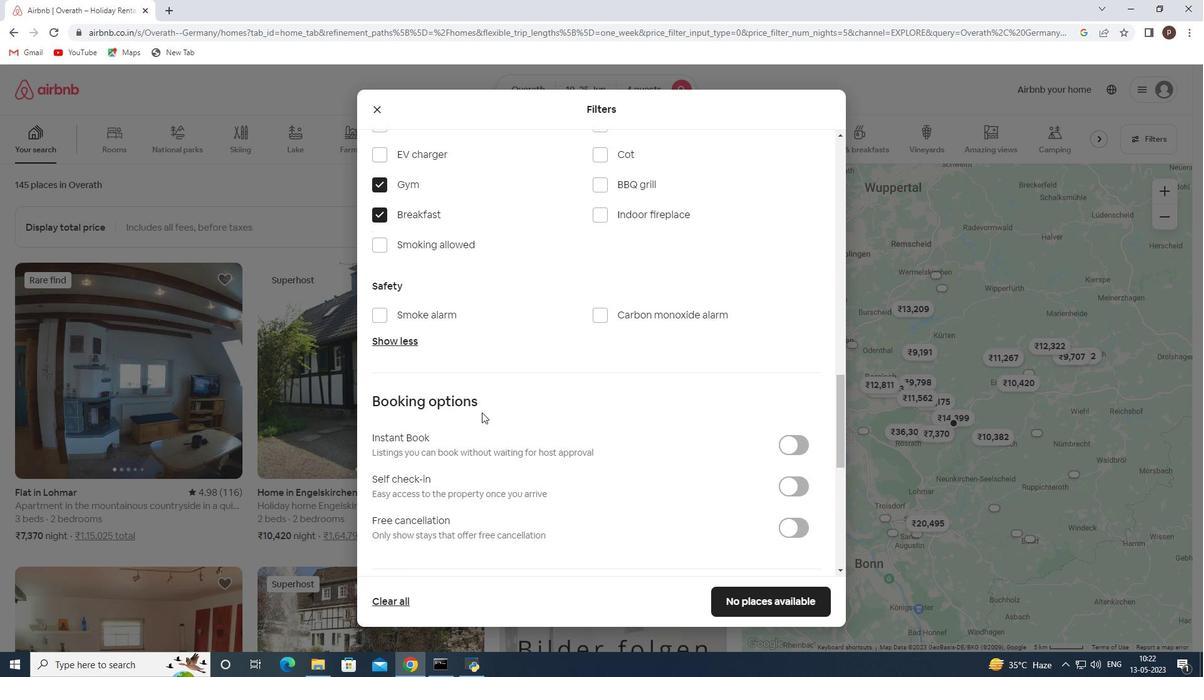 
Action: Mouse moved to (786, 360)
Screenshot: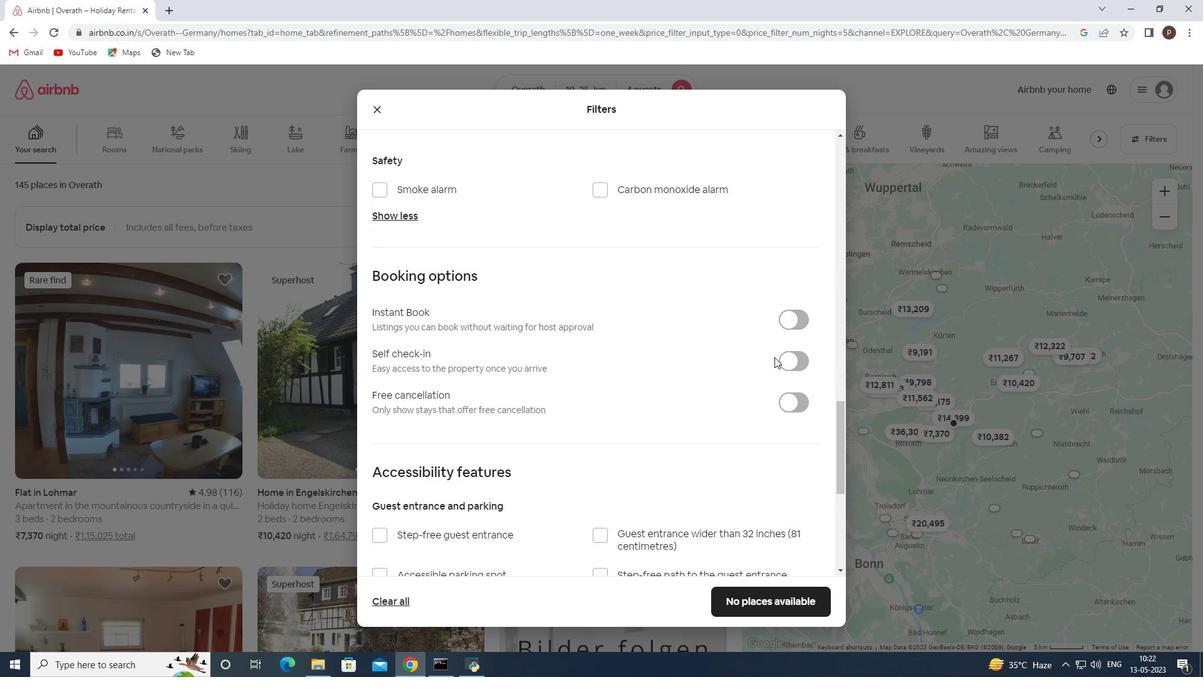 
Action: Mouse pressed left at (786, 360)
Screenshot: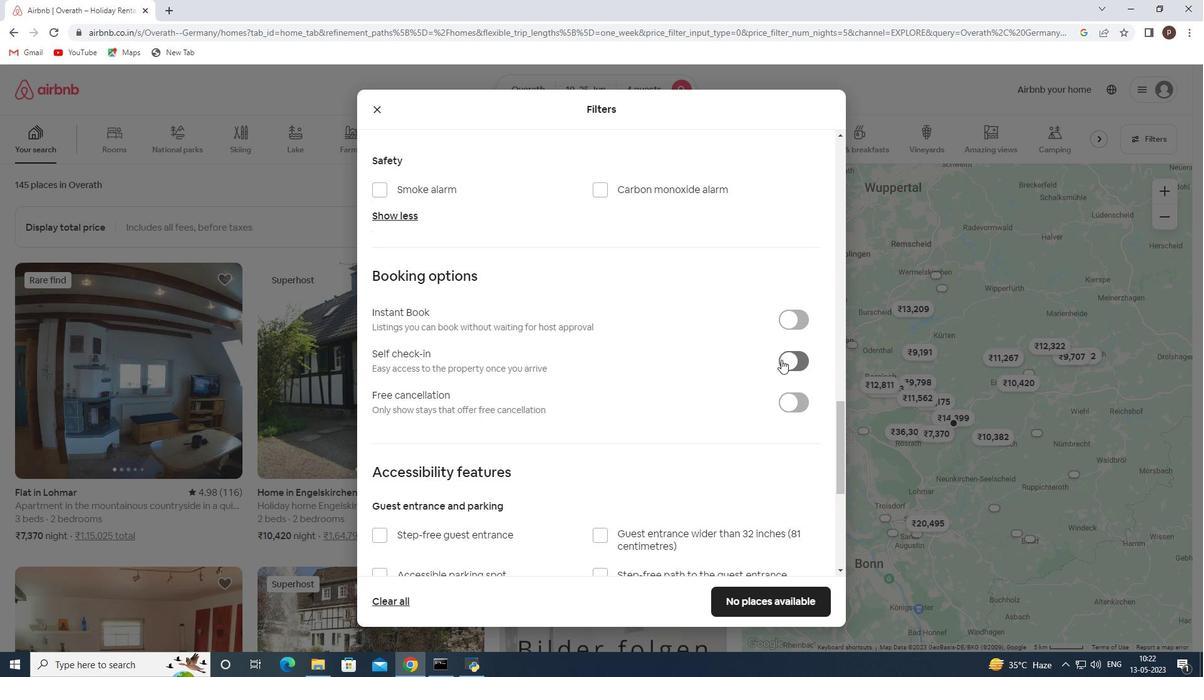 
Action: Mouse moved to (648, 376)
Screenshot: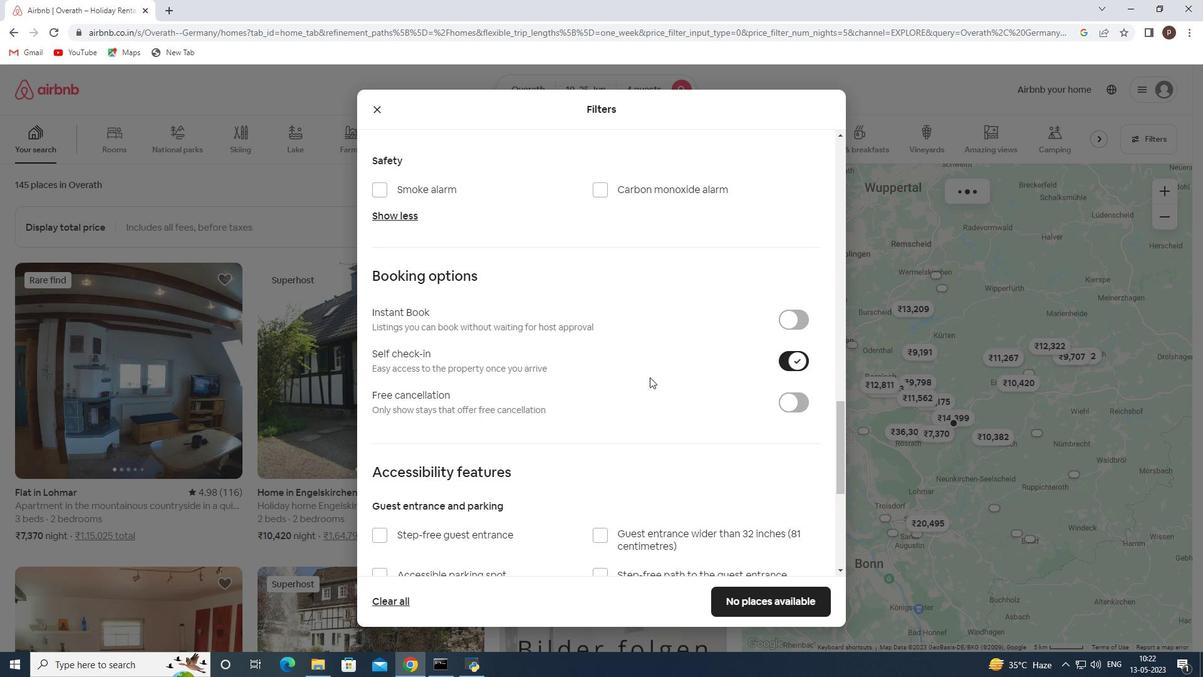 
Action: Mouse scrolled (648, 376) with delta (0, 0)
Screenshot: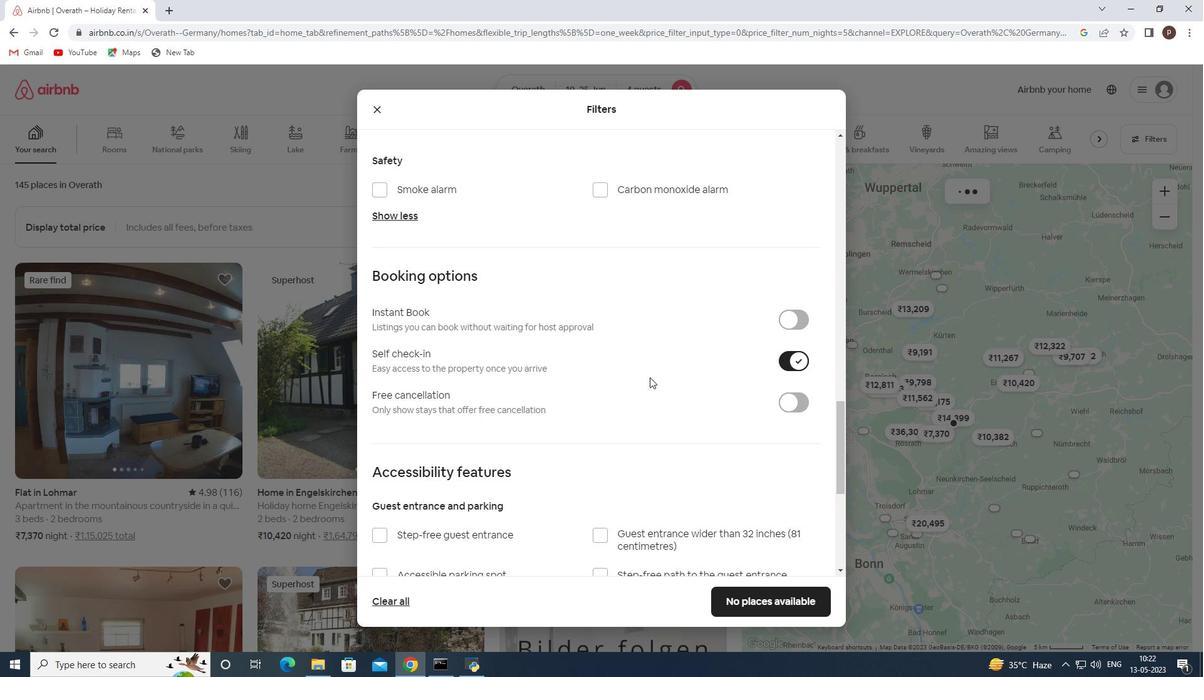 
Action: Mouse scrolled (648, 376) with delta (0, 0)
Screenshot: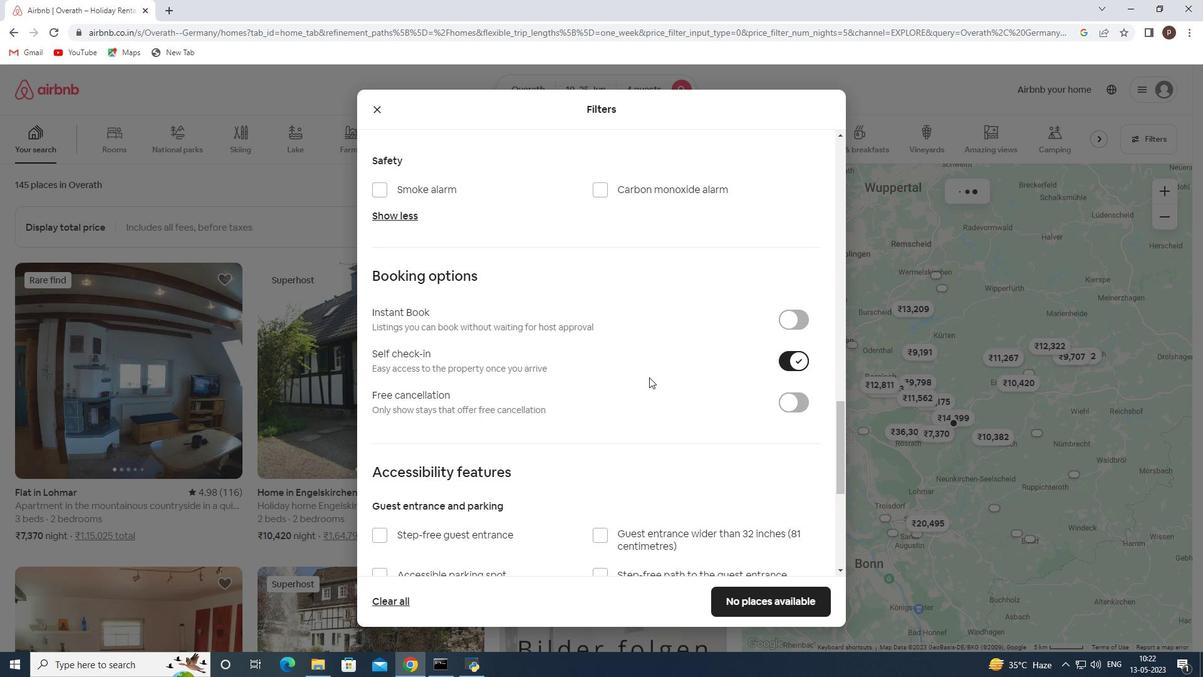 
Action: Mouse scrolled (648, 376) with delta (0, 0)
Screenshot: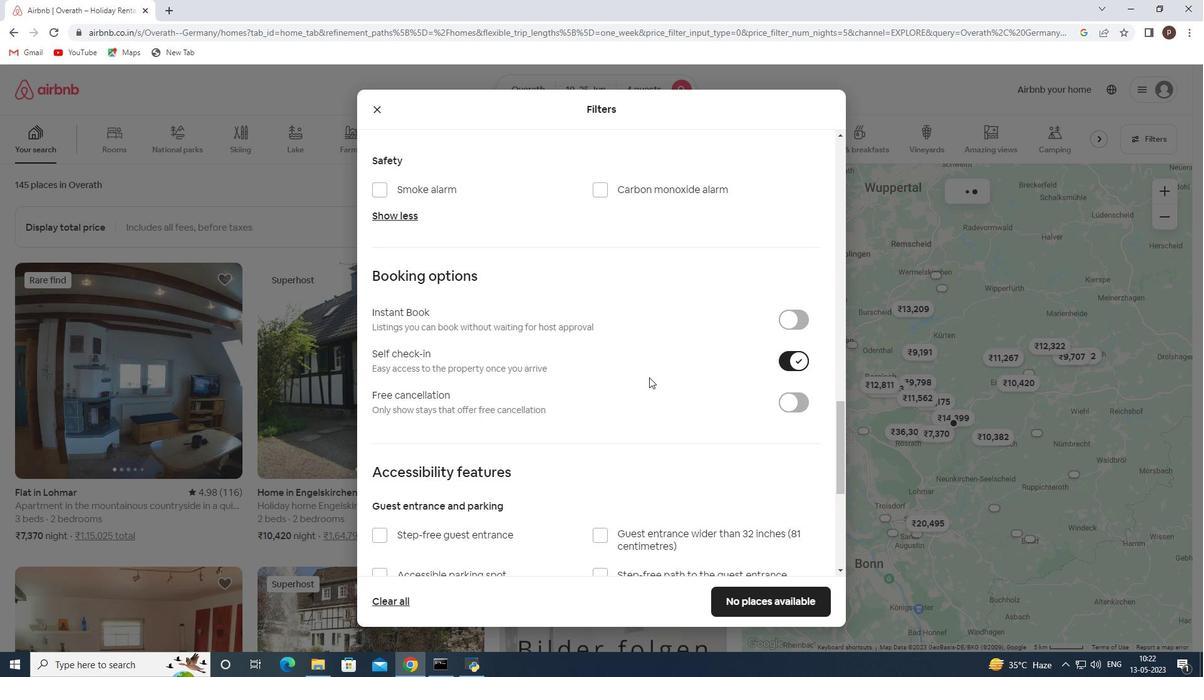 
Action: Mouse moved to (601, 393)
Screenshot: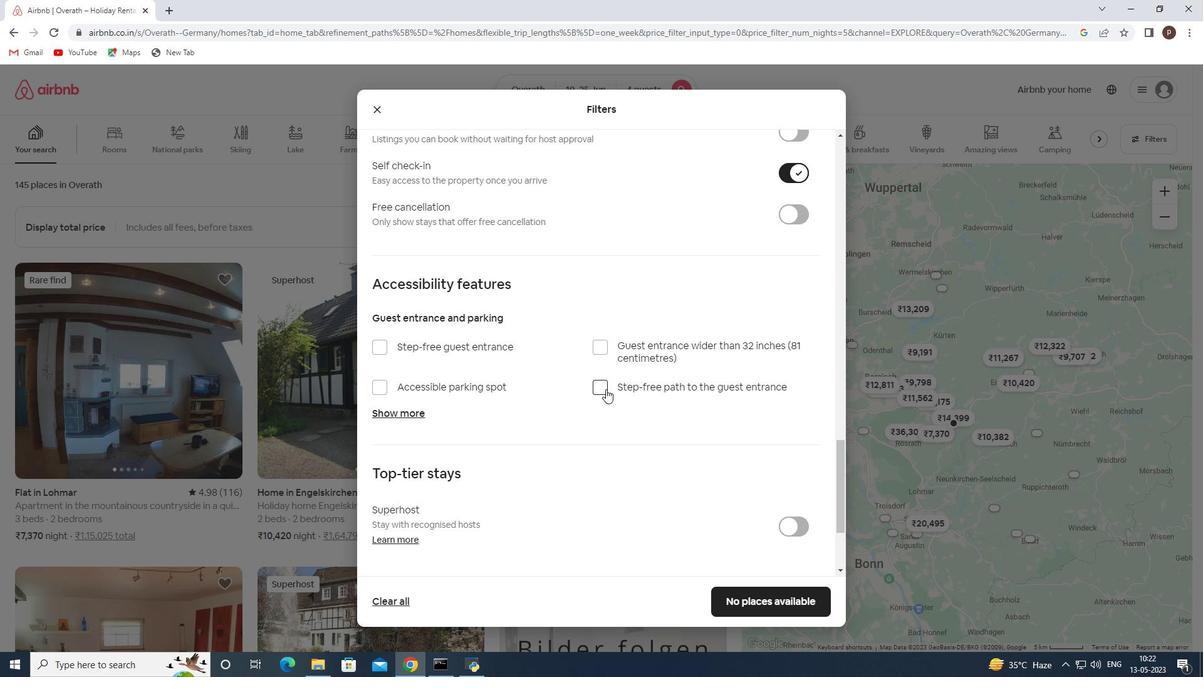 
Action: Mouse scrolled (601, 392) with delta (0, 0)
Screenshot: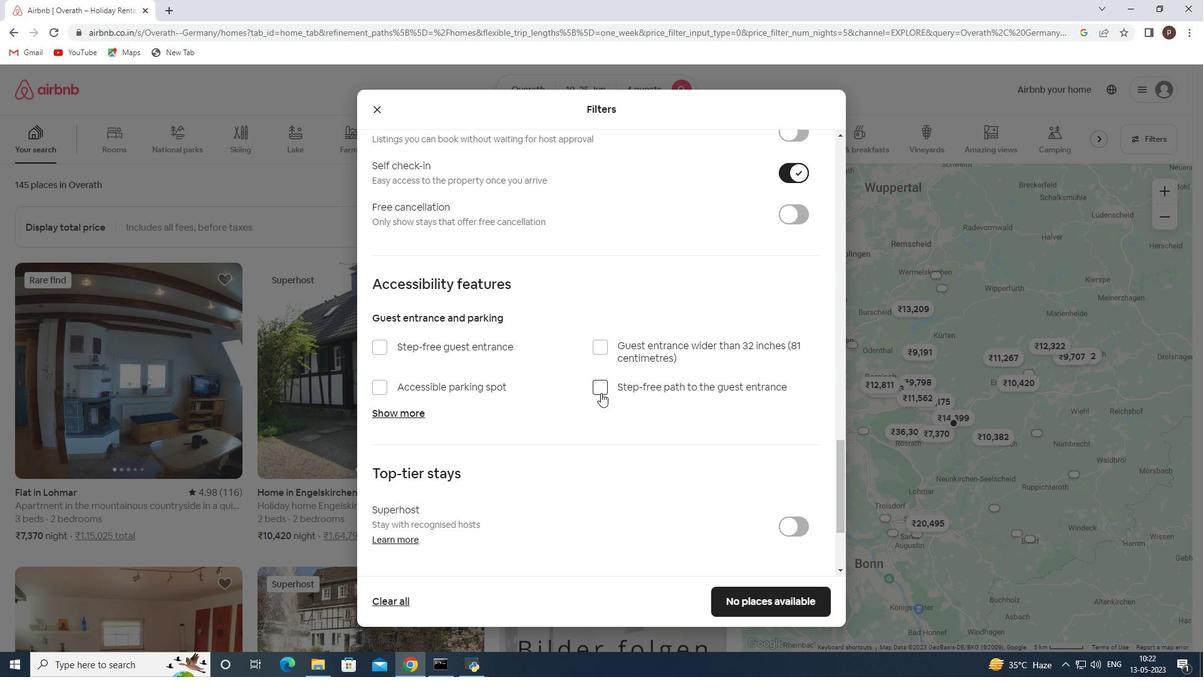 
Action: Mouse scrolled (601, 392) with delta (0, 0)
Screenshot: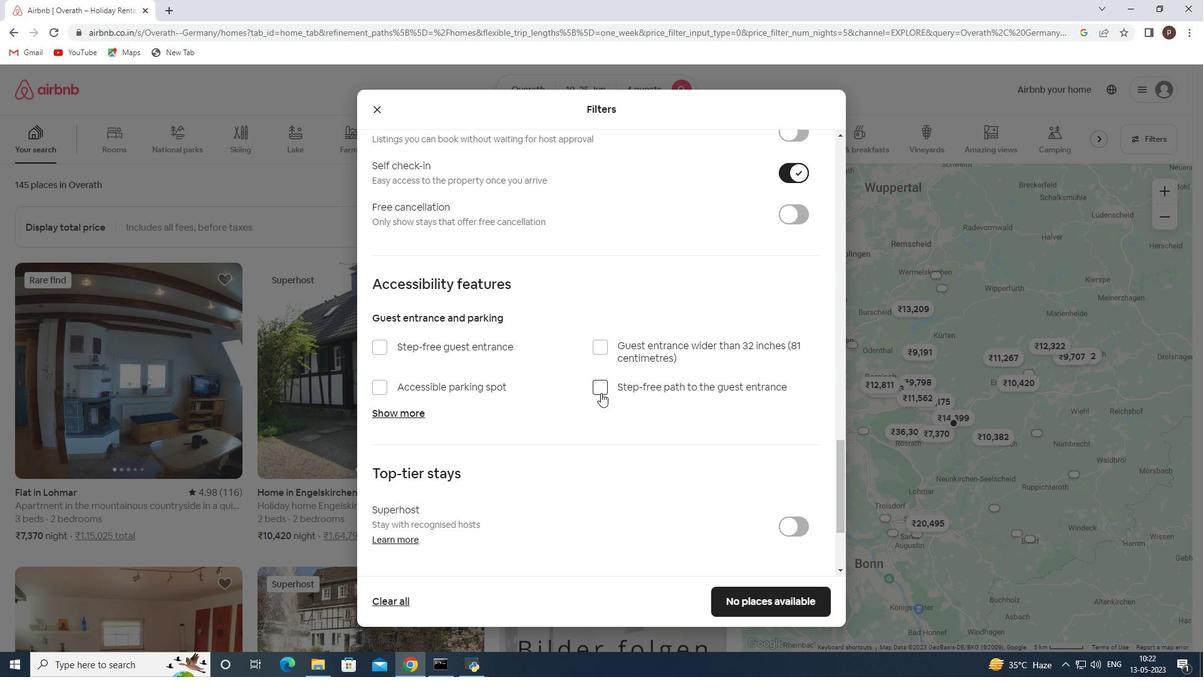 
Action: Mouse scrolled (601, 392) with delta (0, 0)
Screenshot: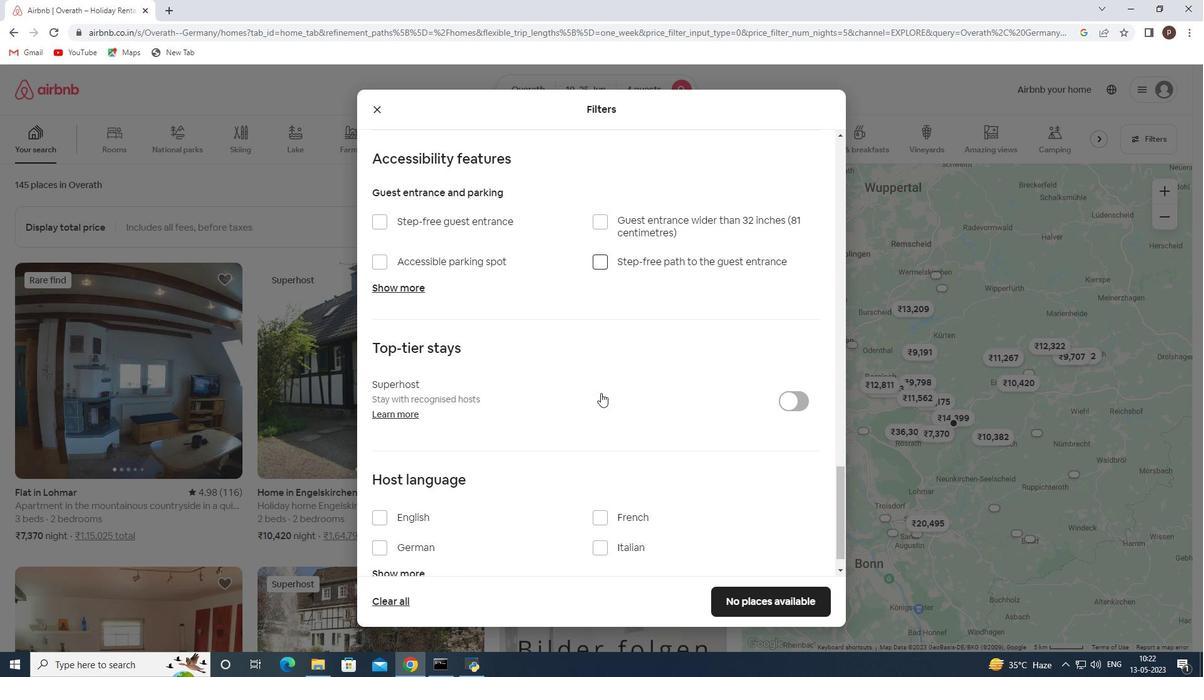 
Action: Mouse scrolled (601, 392) with delta (0, 0)
Screenshot: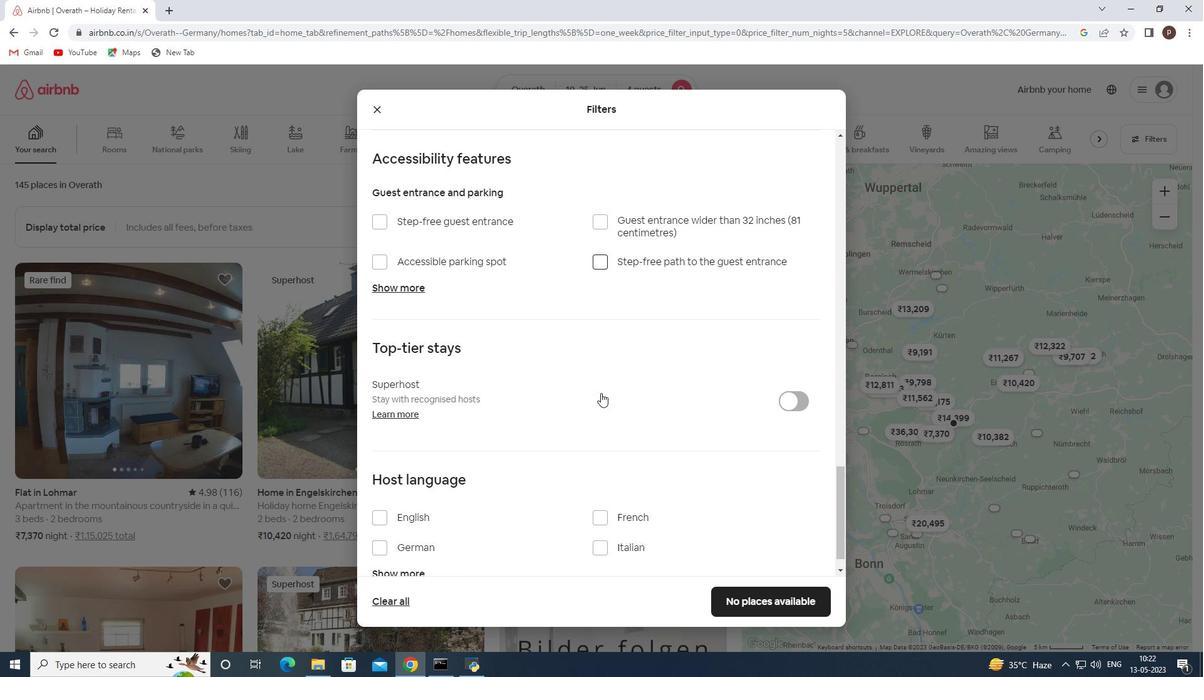 
Action: Mouse scrolled (601, 392) with delta (0, 0)
Screenshot: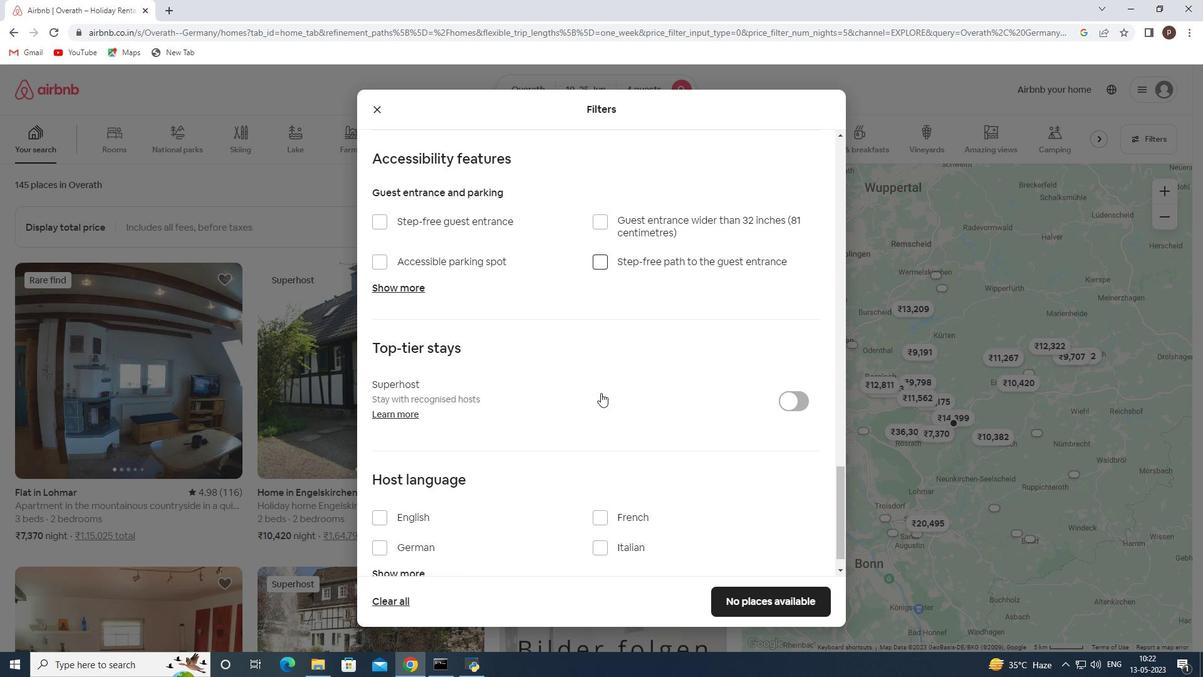 
Action: Mouse scrolled (601, 392) with delta (0, 0)
Screenshot: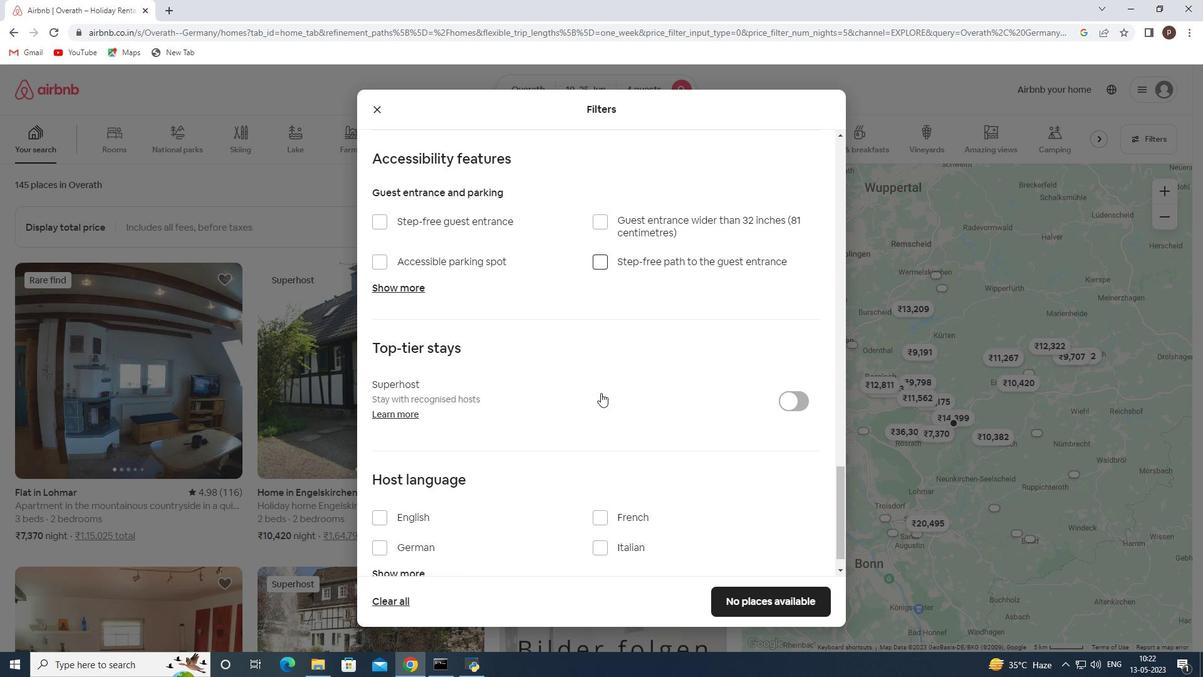 
Action: Mouse scrolled (601, 392) with delta (0, 0)
Screenshot: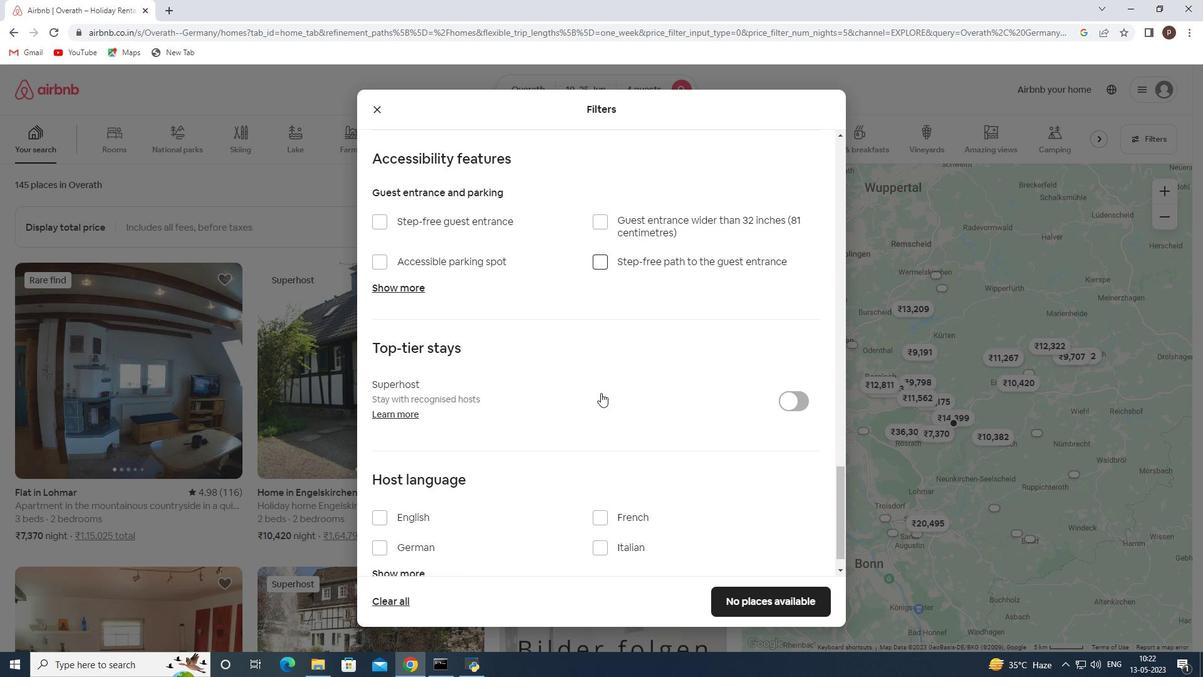 
Action: Mouse scrolled (601, 392) with delta (0, 0)
Screenshot: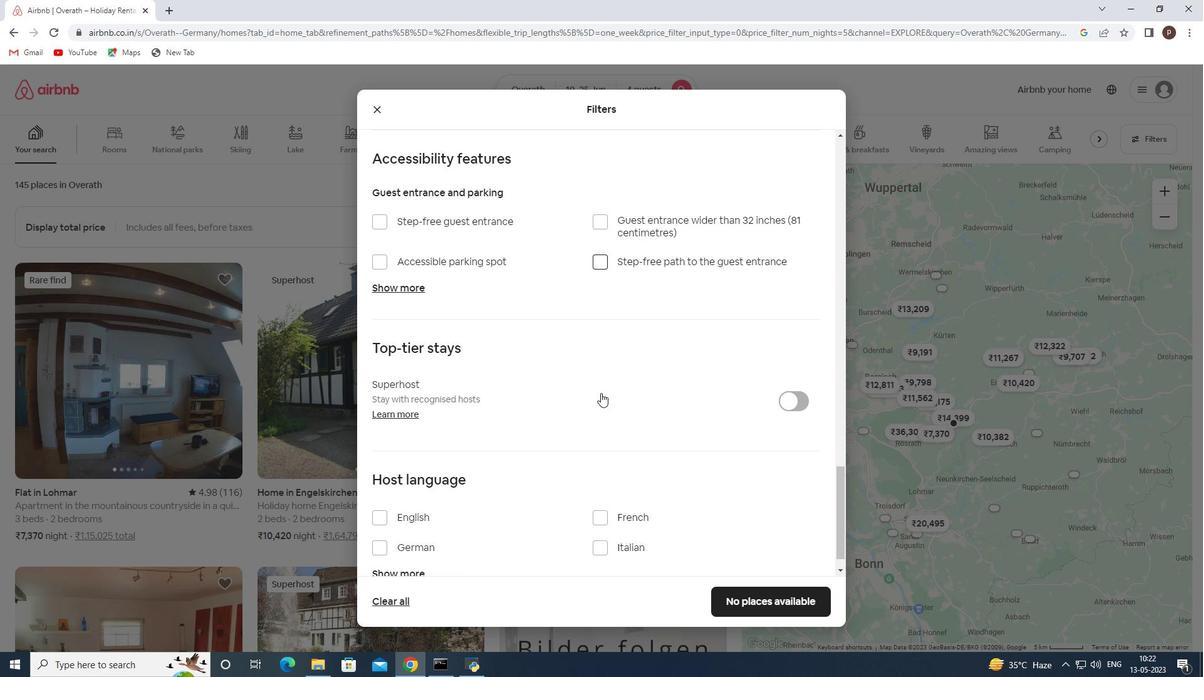 
Action: Mouse moved to (381, 485)
Screenshot: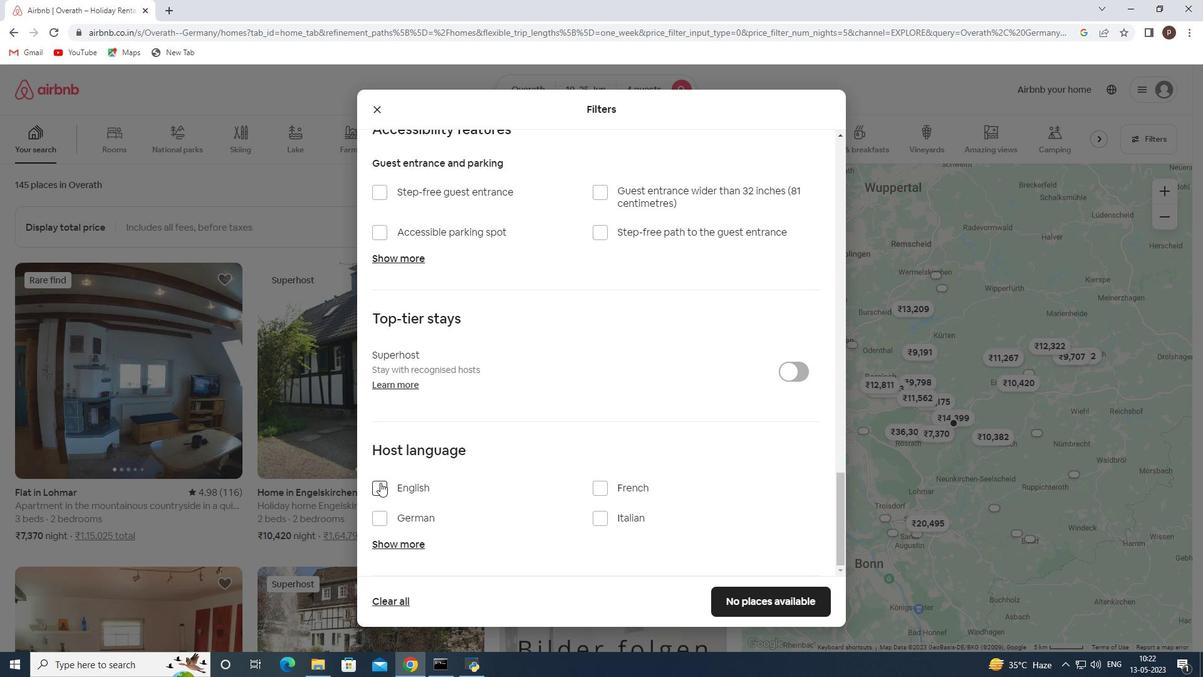 
Action: Mouse pressed left at (381, 485)
Screenshot: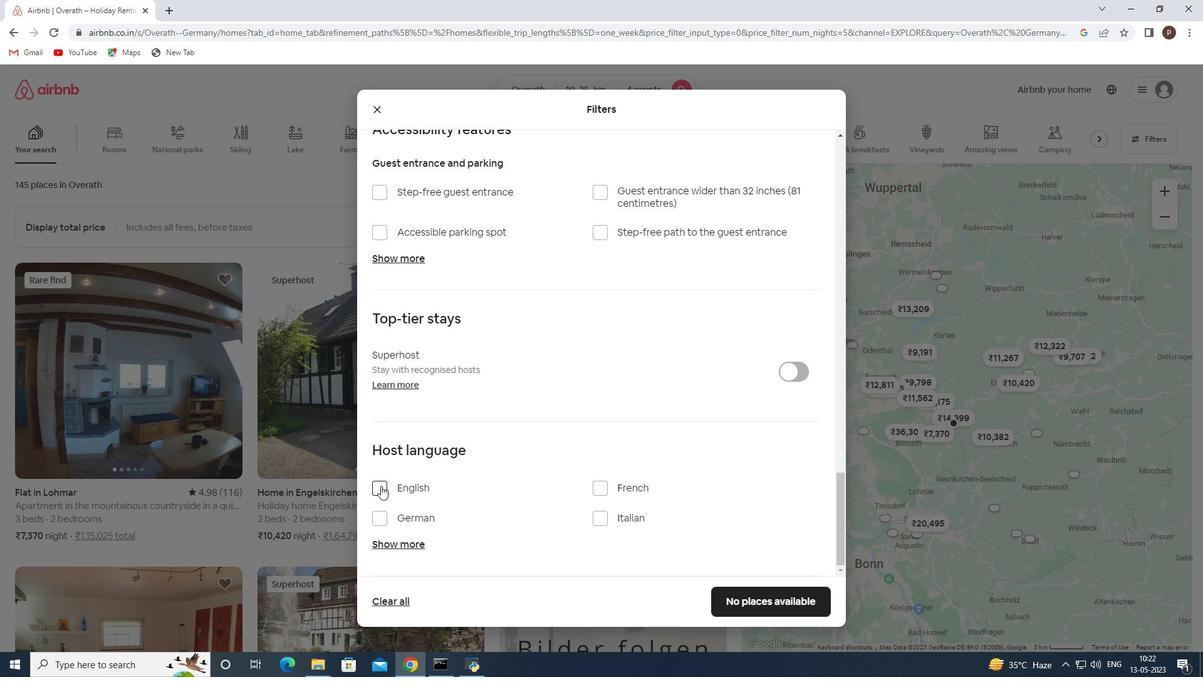 
Action: Mouse moved to (795, 597)
Screenshot: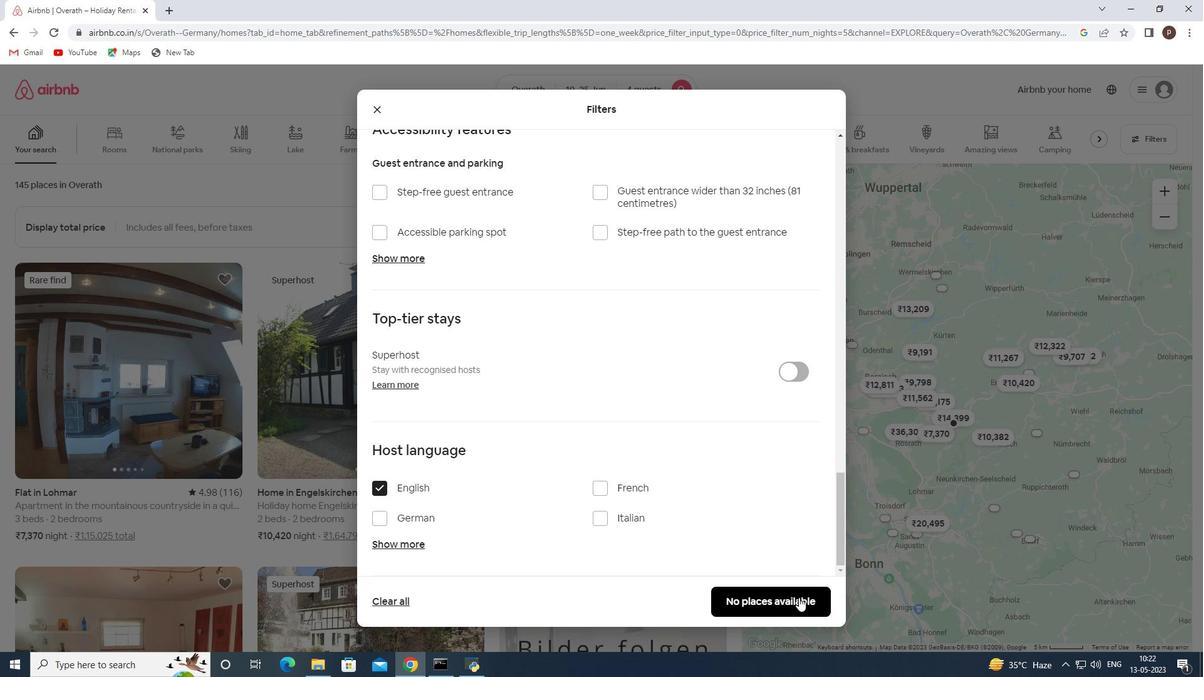 
Action: Mouse pressed left at (795, 597)
Screenshot: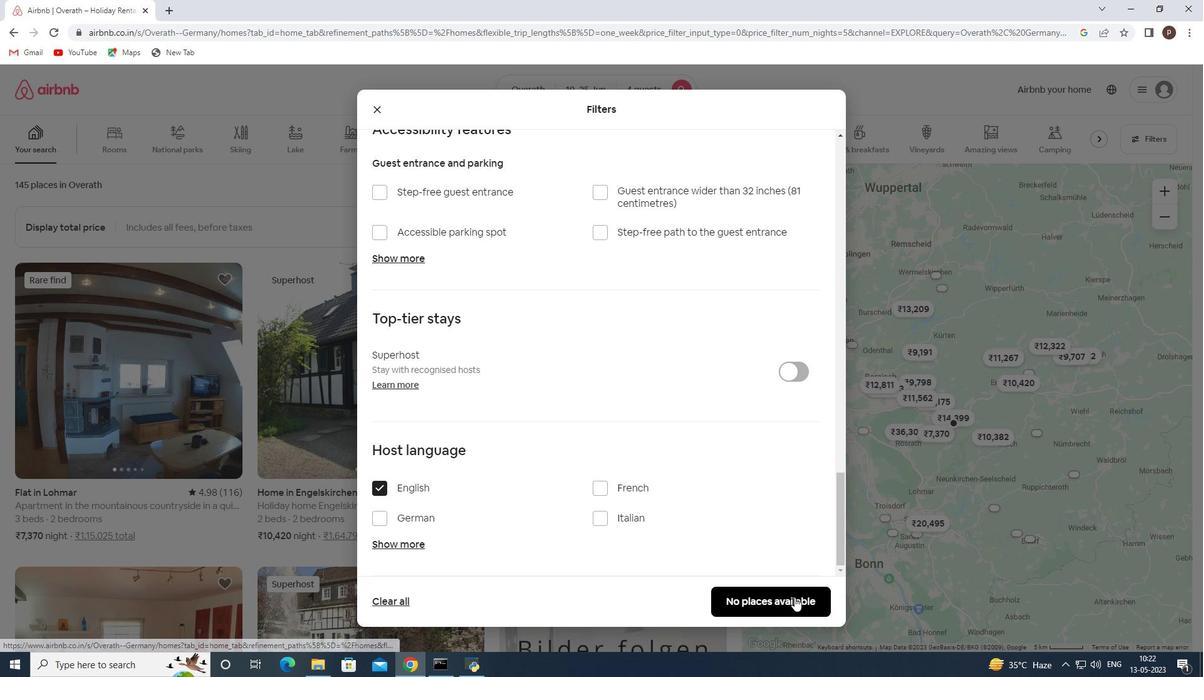 
